 Task: Comment on the overall approach and design in a pull request.
Action: Mouse moved to (107, 471)
Screenshot: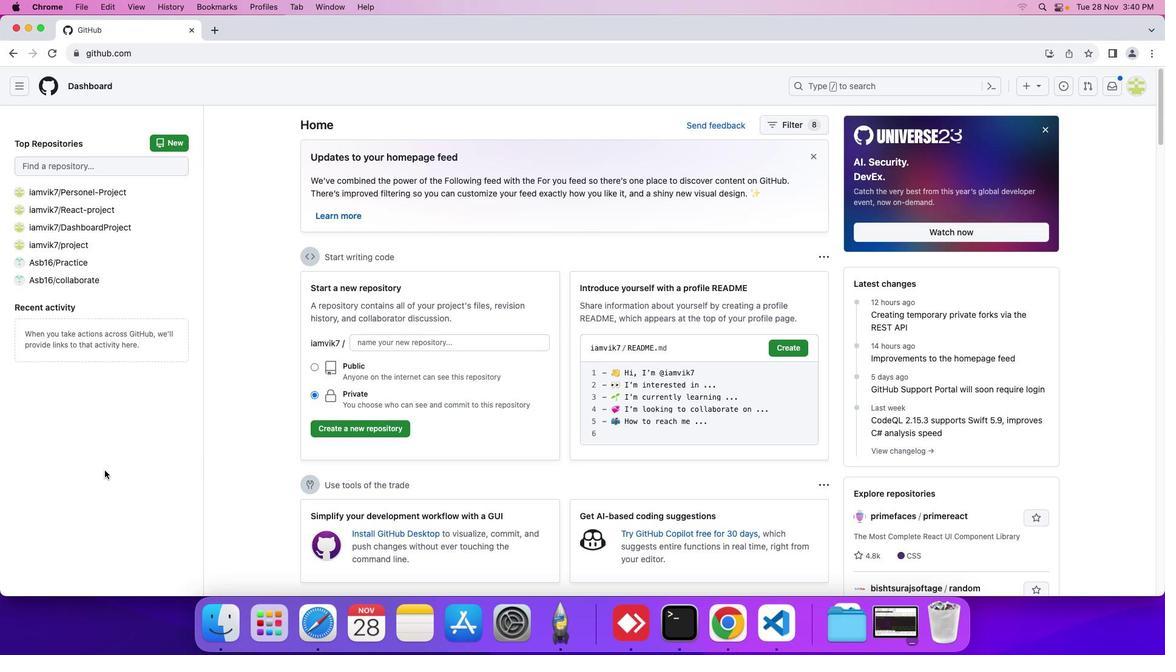 
Action: Mouse pressed left at (107, 471)
Screenshot: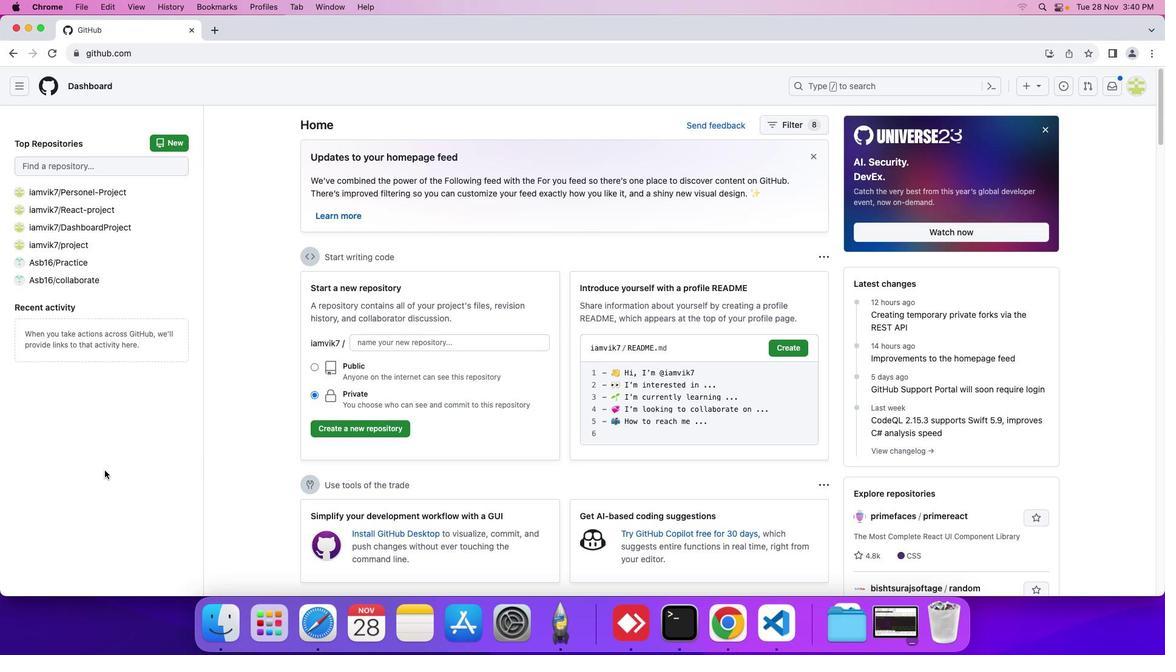 
Action: Mouse moved to (52, 210)
Screenshot: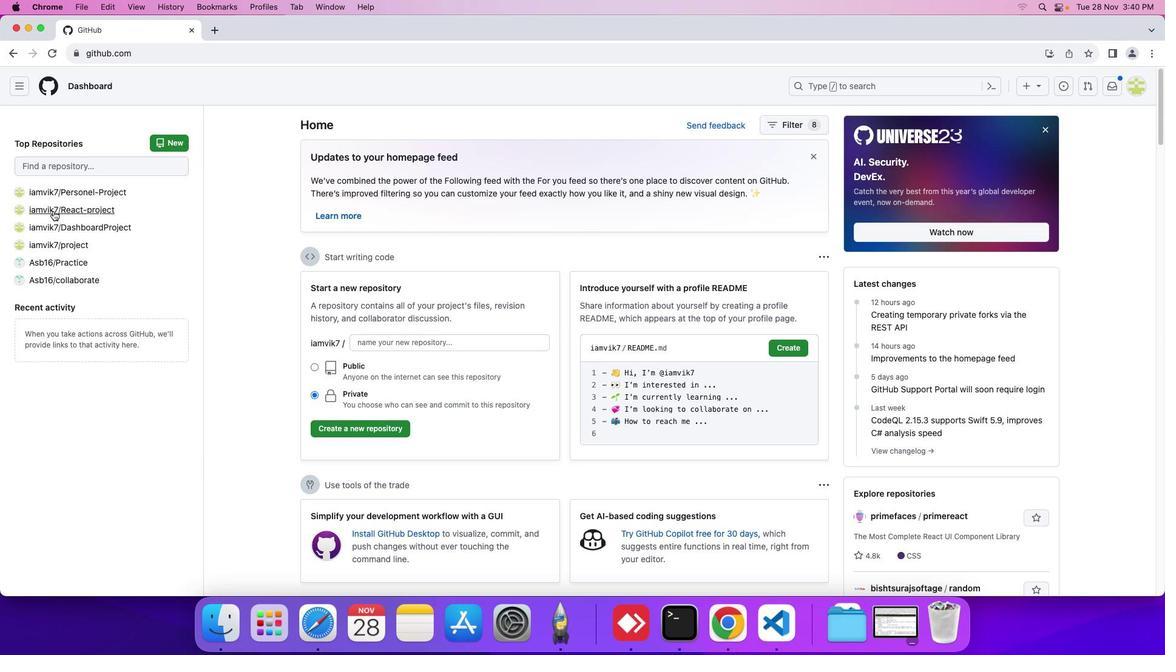 
Action: Mouse pressed left at (52, 210)
Screenshot: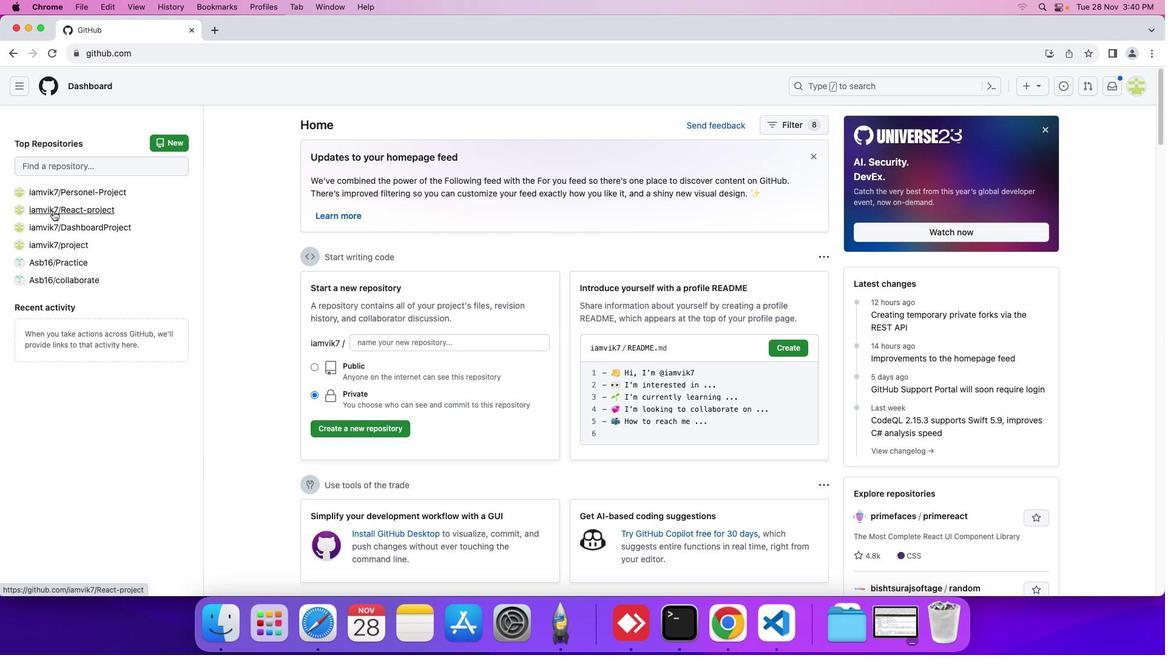 
Action: Mouse moved to (261, 191)
Screenshot: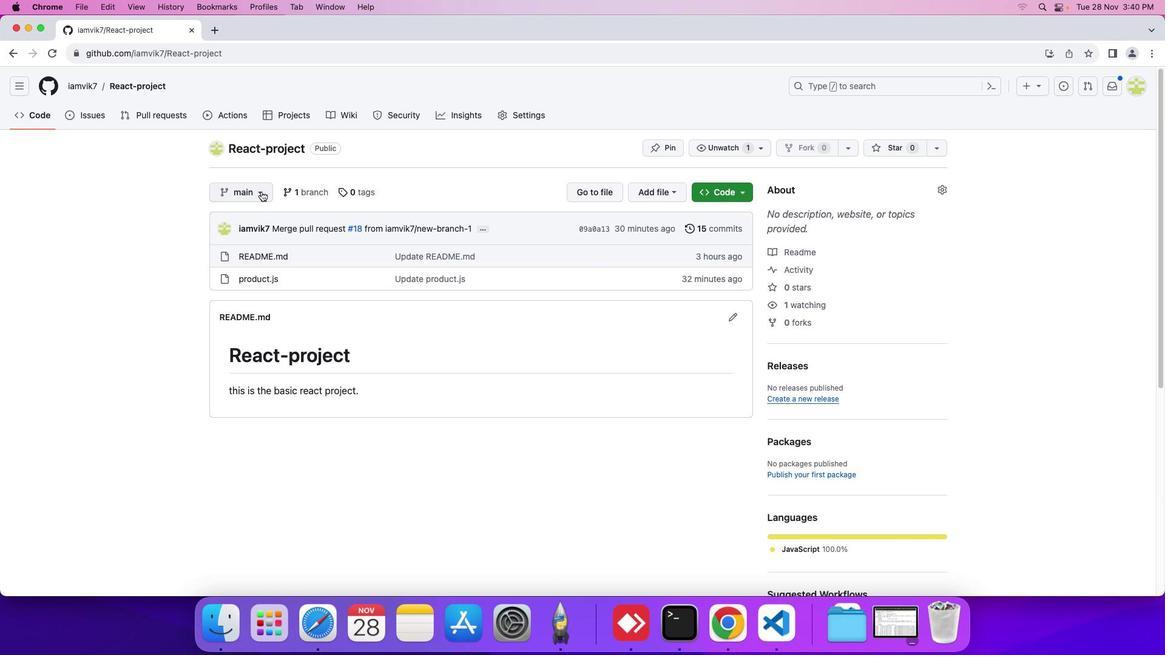 
Action: Mouse pressed left at (261, 191)
Screenshot: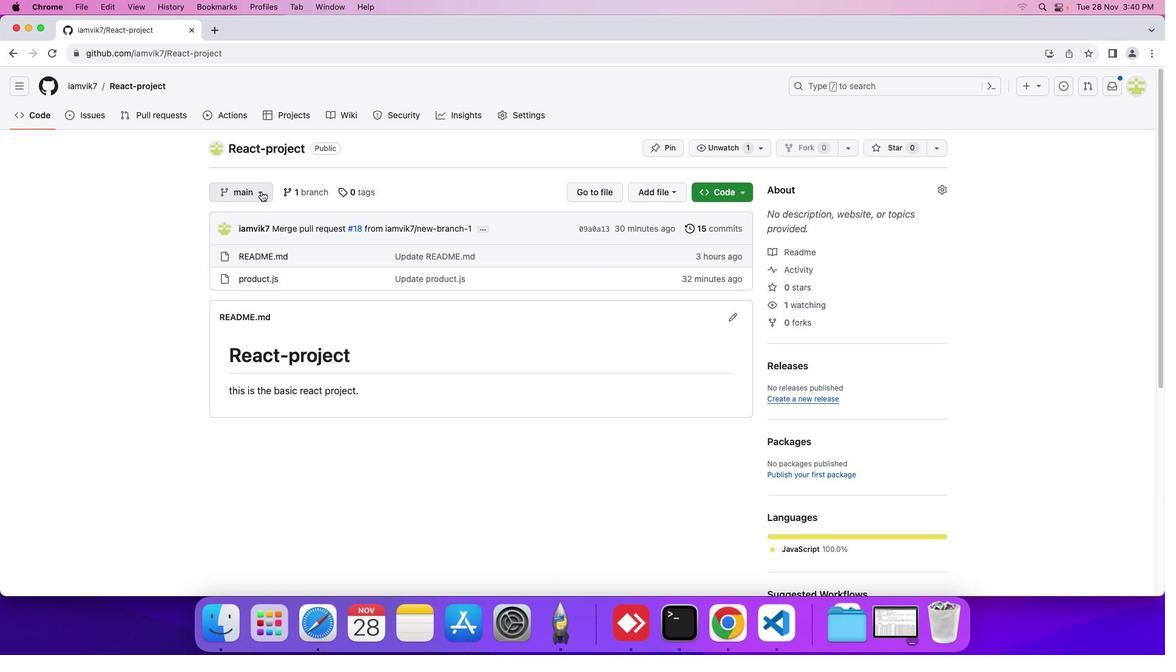 
Action: Mouse moved to (268, 232)
Screenshot: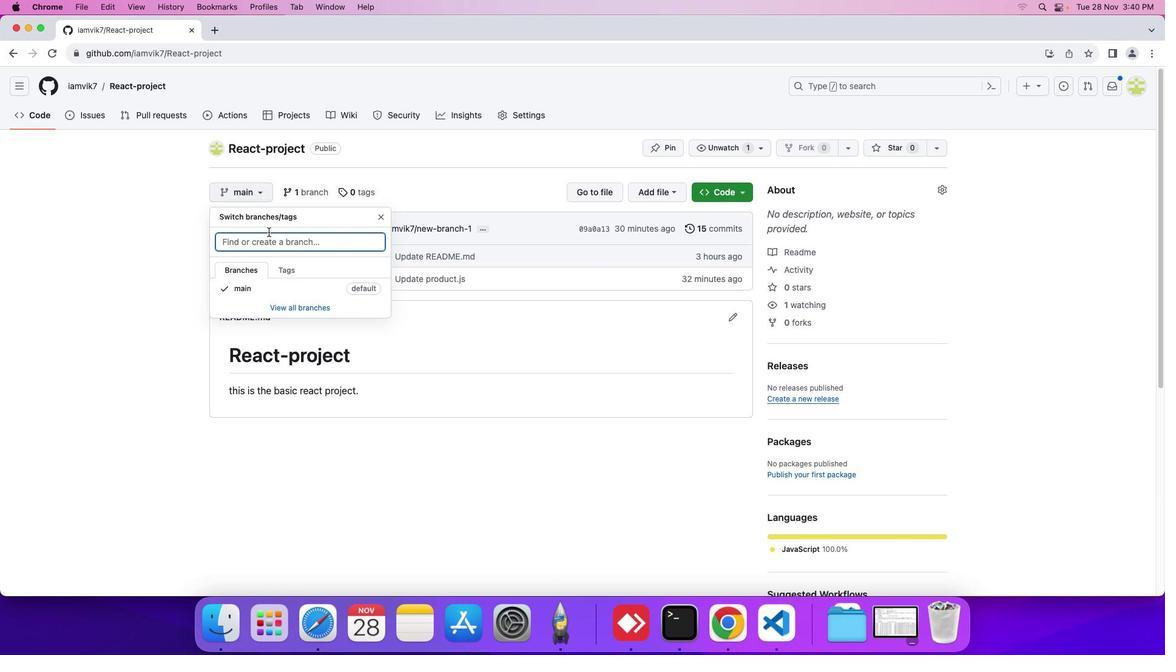 
Action: Key pressed 'n''e''w'
Screenshot: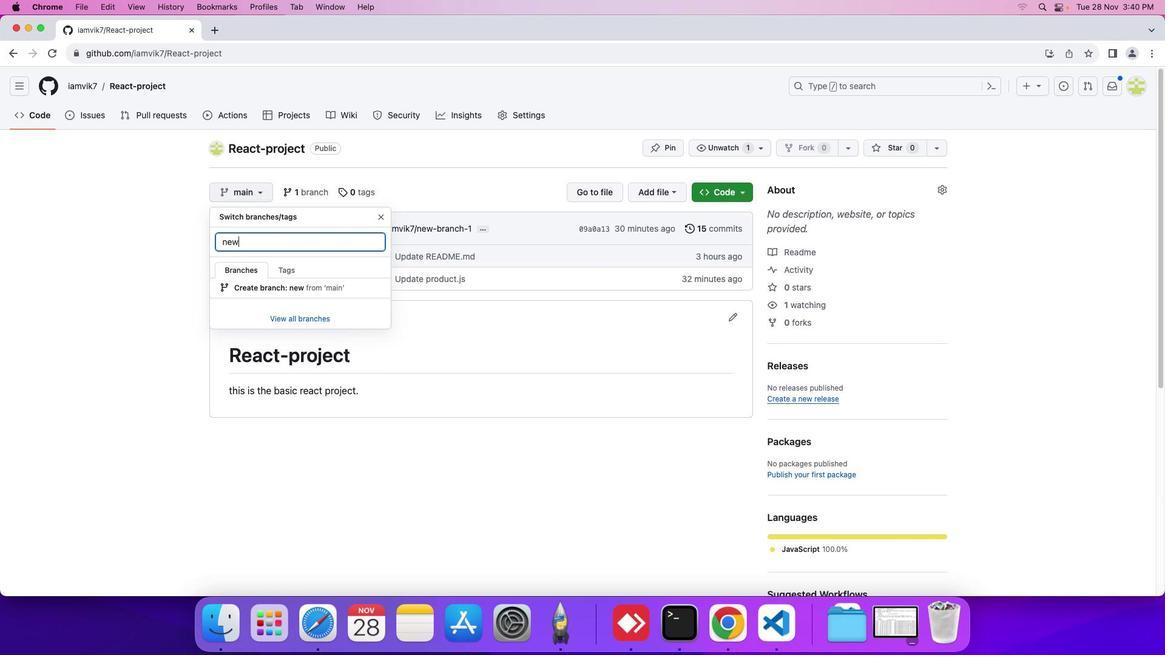 
Action: Mouse moved to (278, 285)
Screenshot: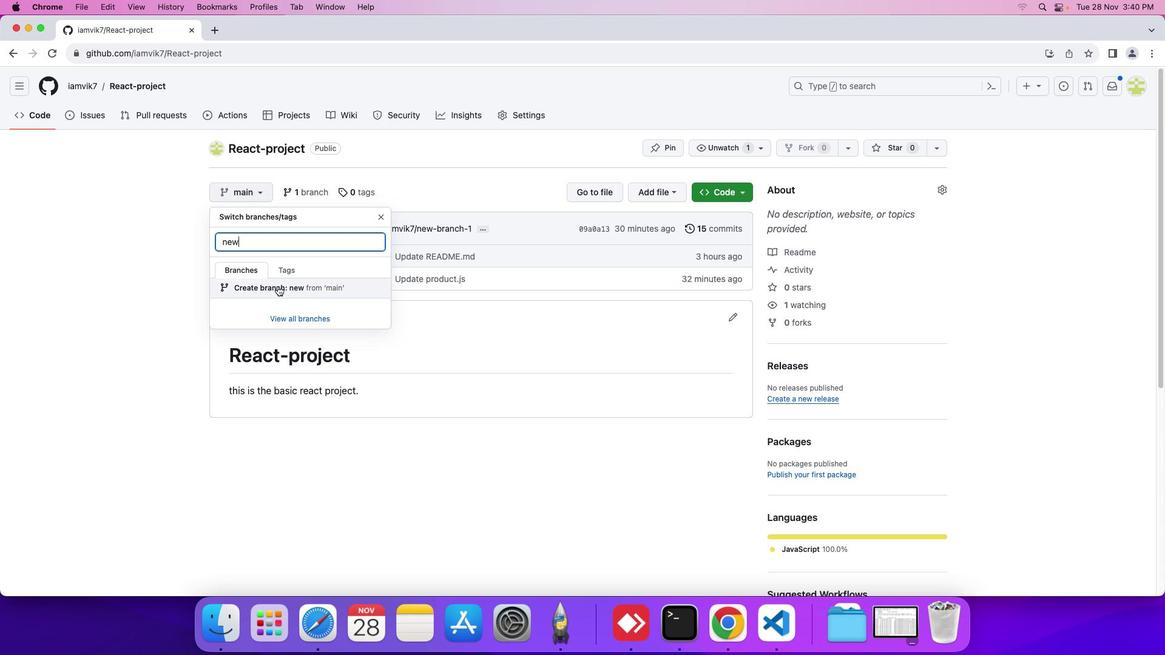 
Action: Mouse pressed left at (278, 285)
Screenshot: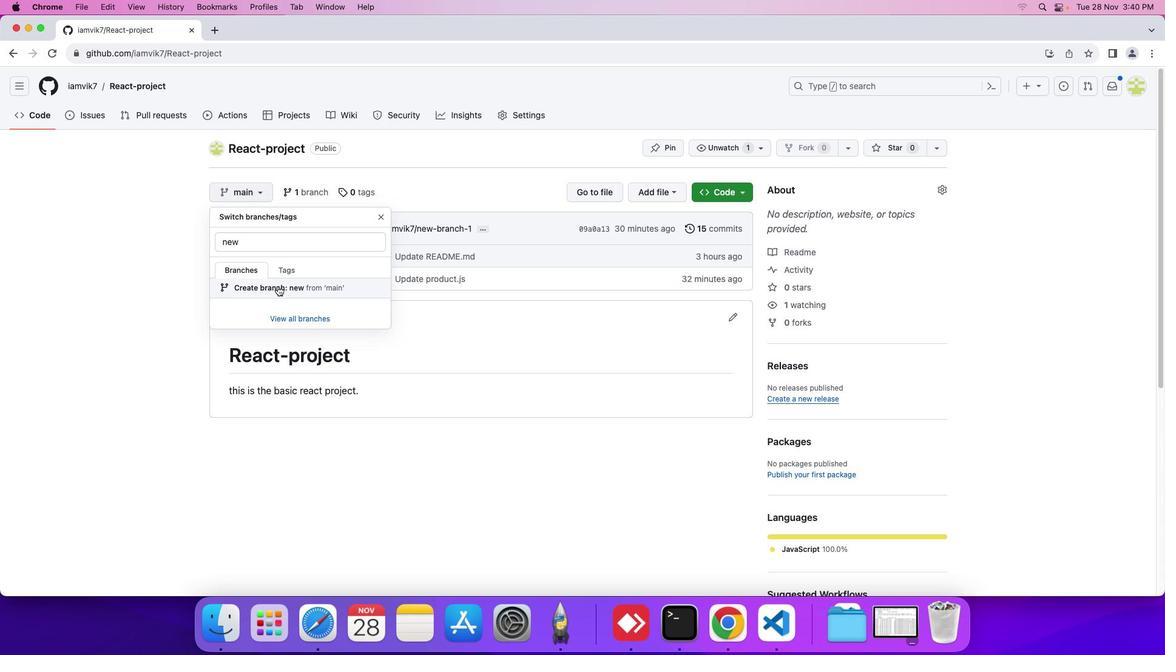 
Action: Mouse moved to (261, 358)
Screenshot: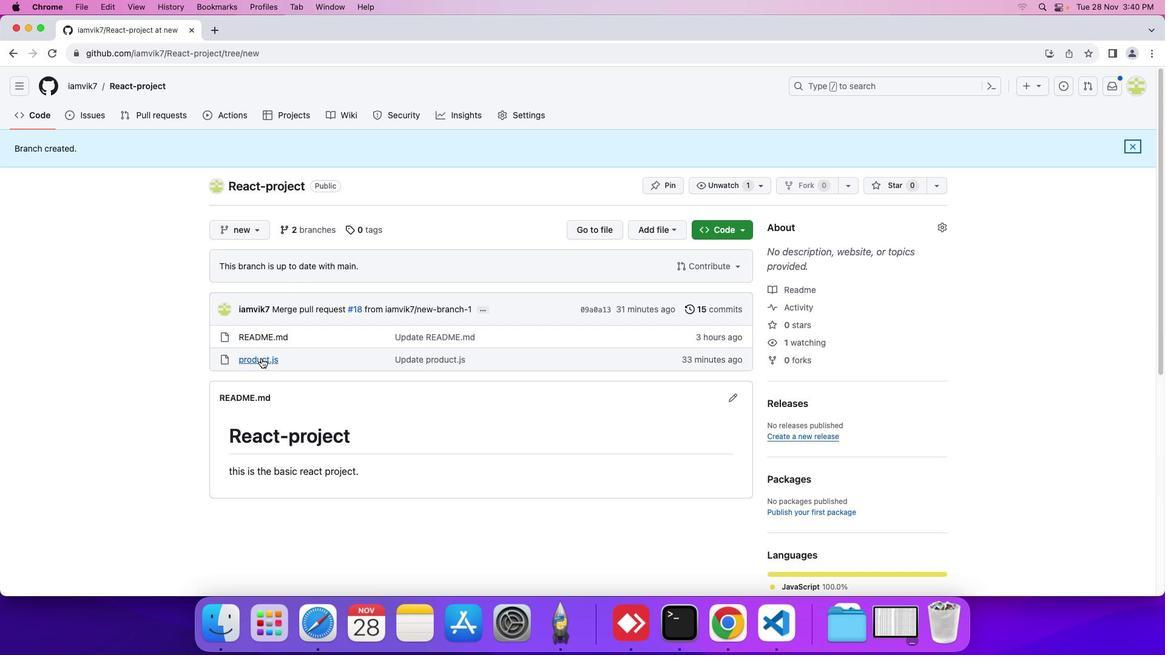
Action: Mouse pressed left at (261, 358)
Screenshot: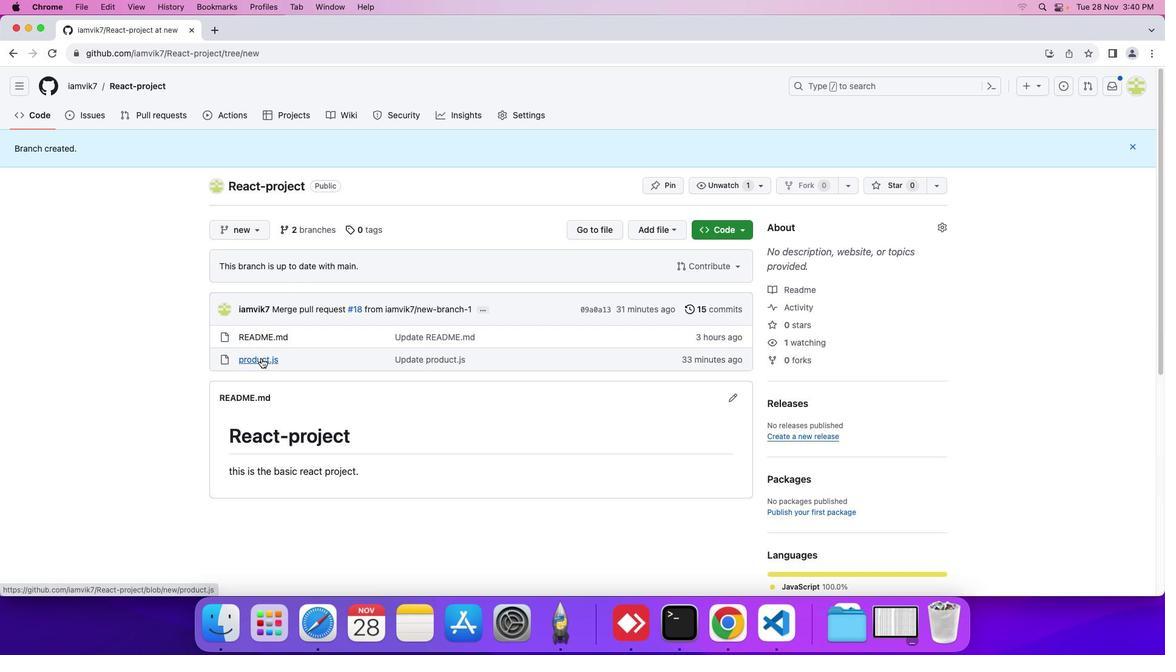 
Action: Mouse moved to (852, 216)
Screenshot: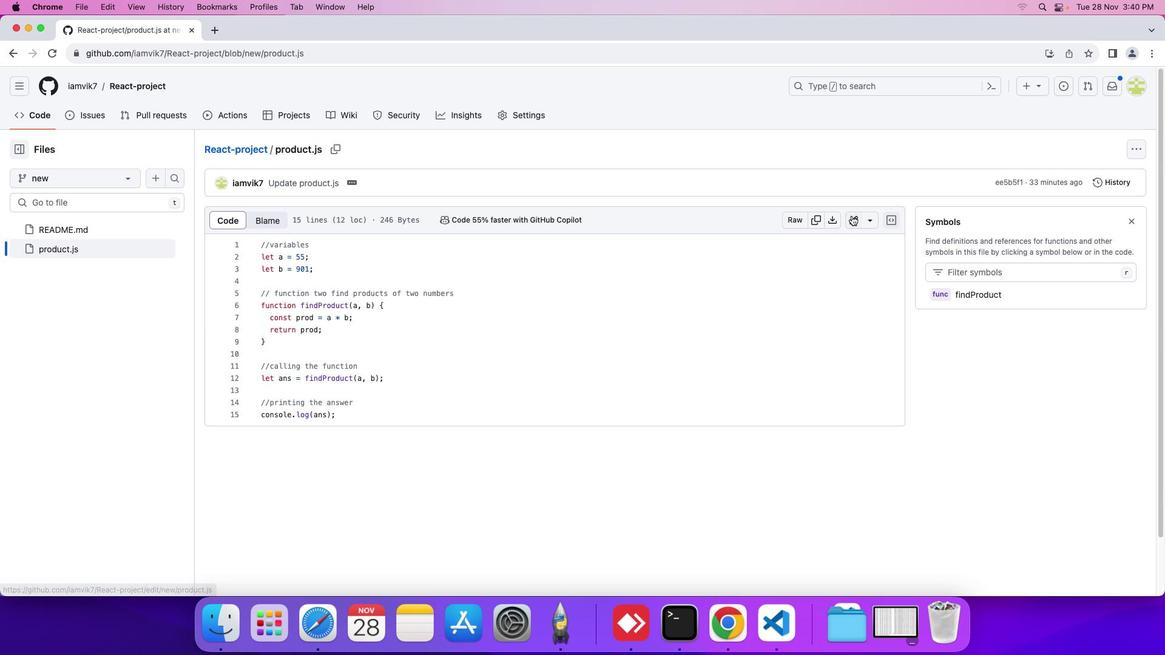 
Action: Mouse pressed left at (852, 216)
Screenshot: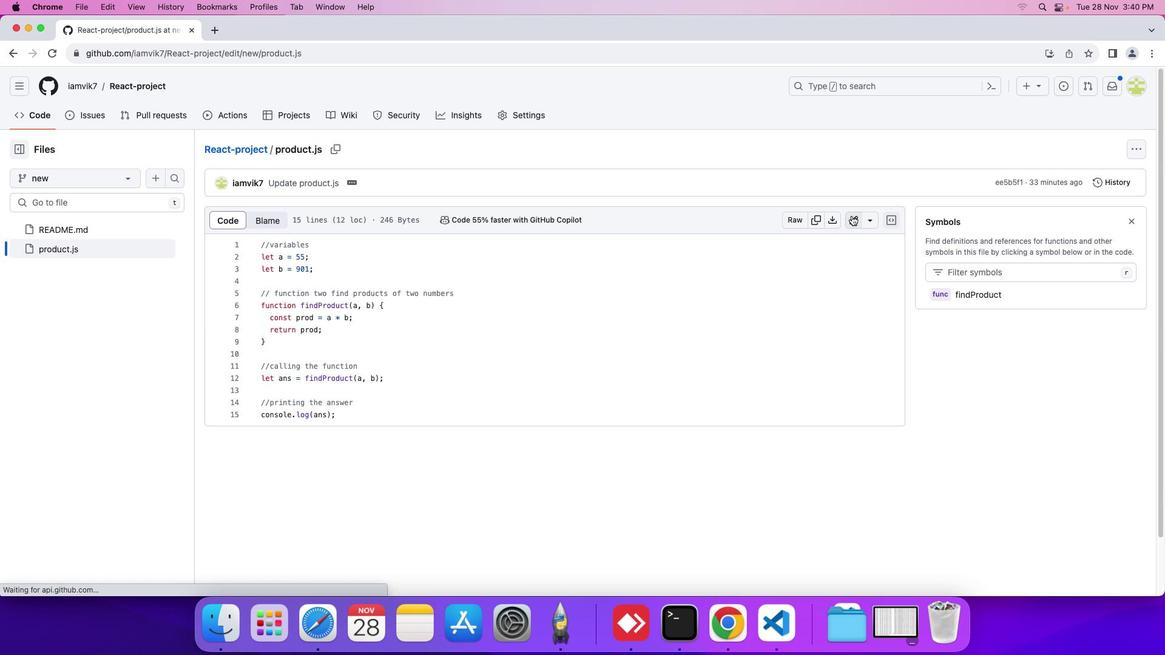 
Action: Mouse moved to (292, 231)
Screenshot: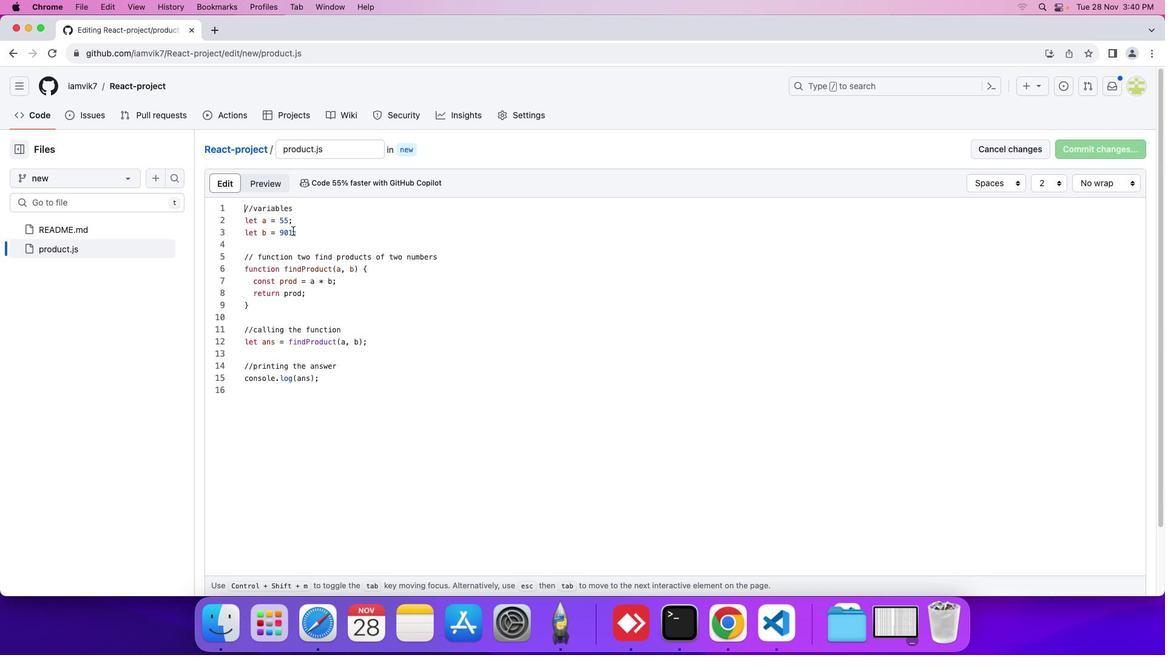 
Action: Mouse pressed left at (292, 231)
Screenshot: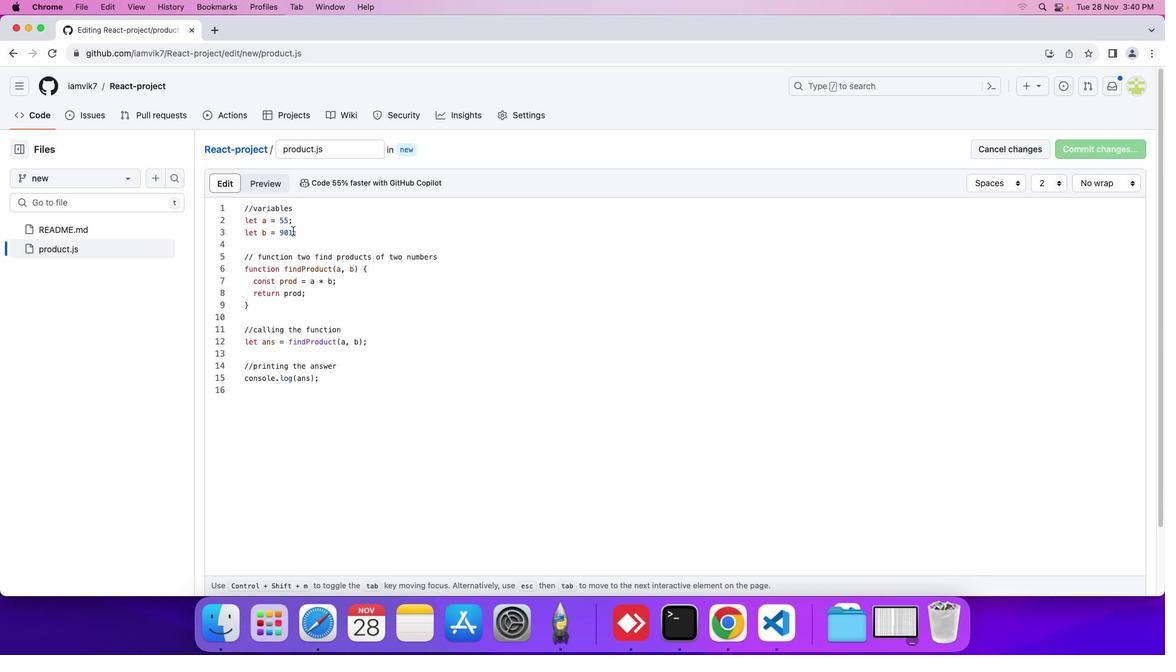 
Action: Mouse moved to (287, 221)
Screenshot: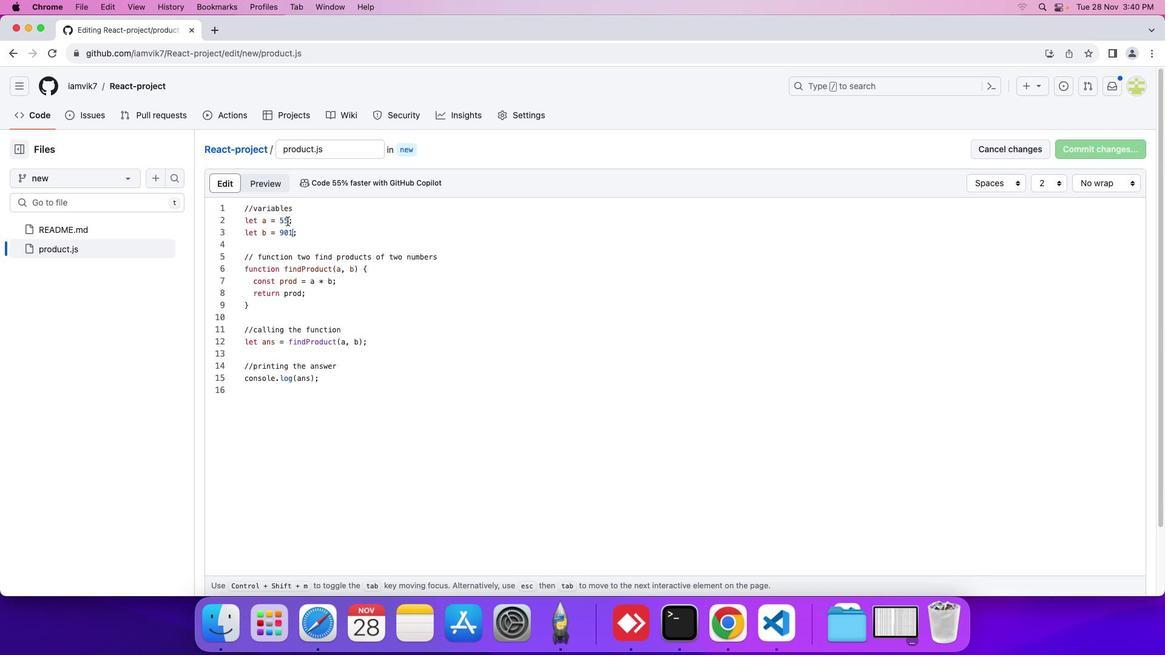 
Action: Mouse pressed left at (287, 221)
Screenshot: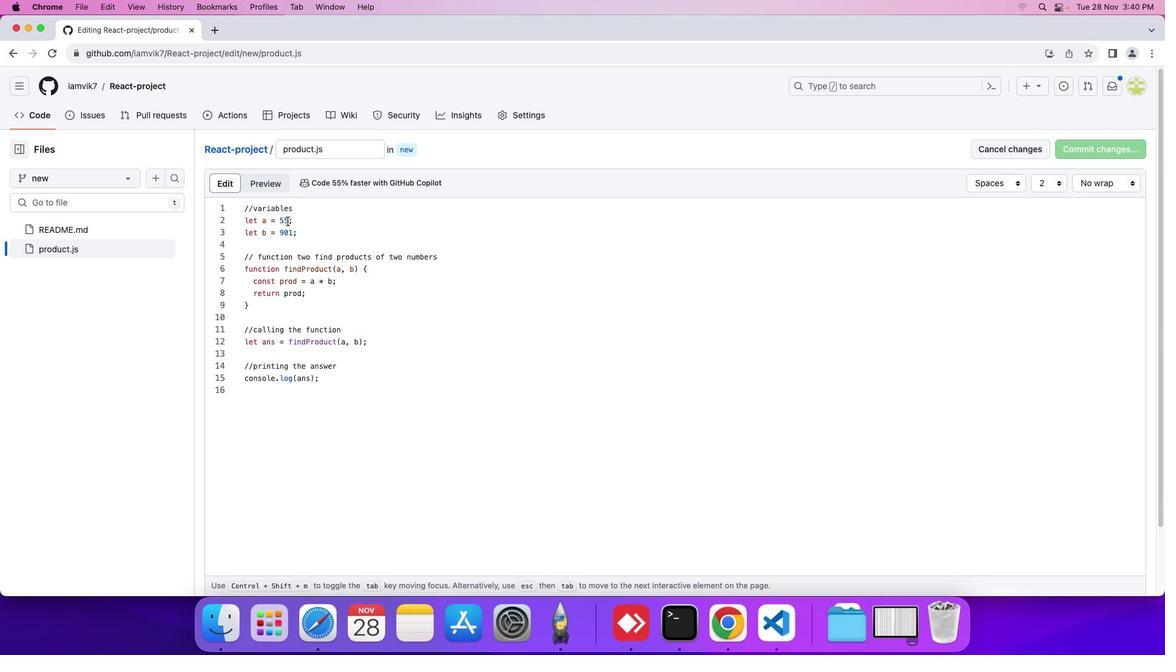 
Action: Mouse moved to (287, 221)
Screenshot: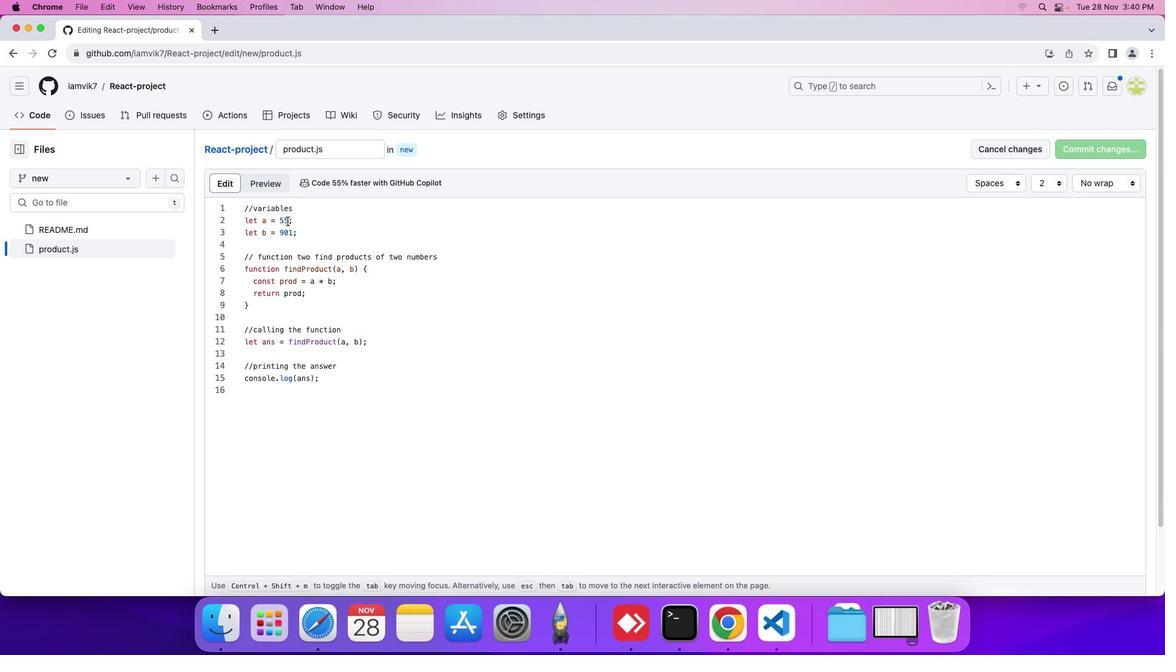 
Action: Key pressed Key.backspaceKey.backspace
Screenshot: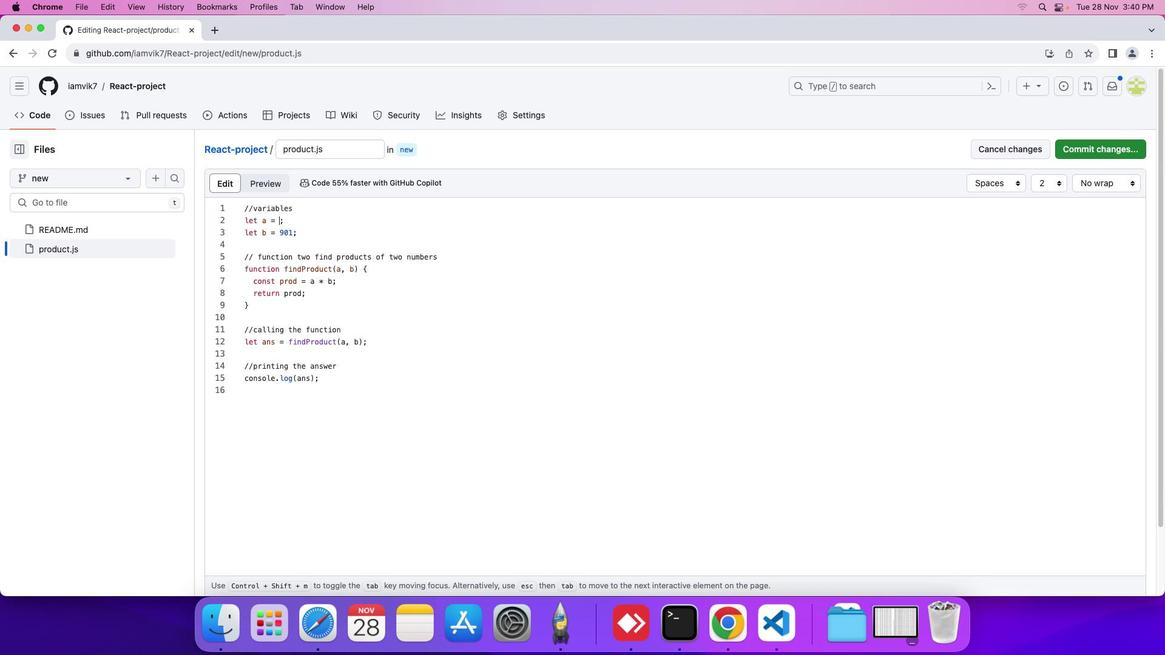 
Action: Mouse moved to (287, 221)
Screenshot: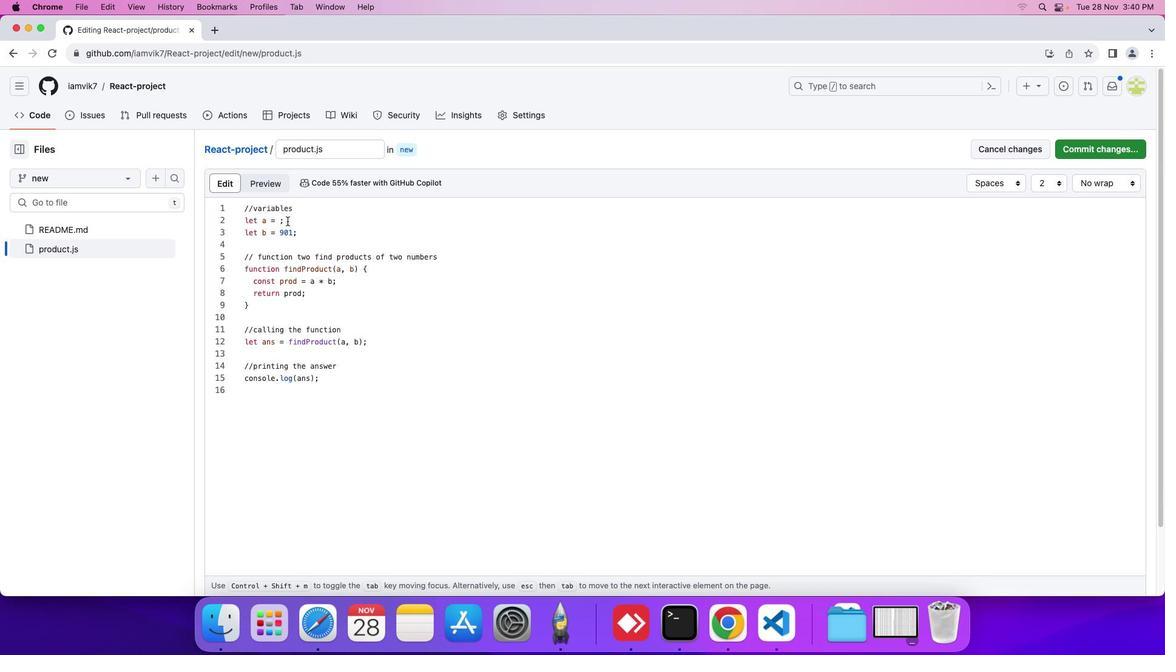 
Action: Key pressed '1''1''0'
Screenshot: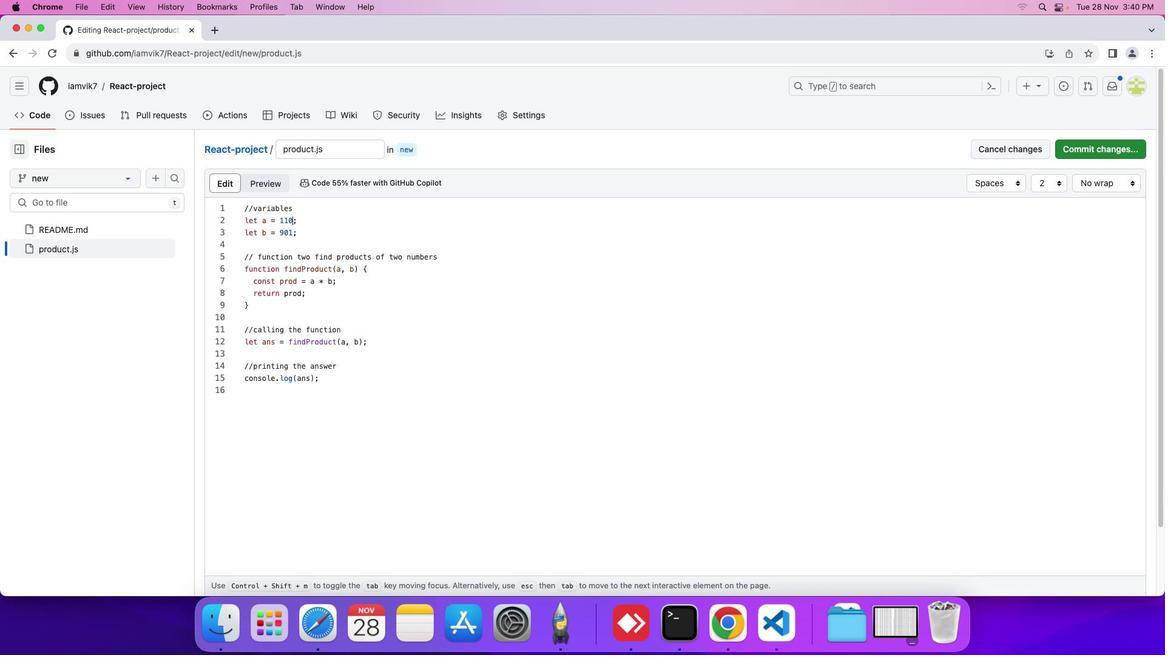 
Action: Mouse moved to (292, 230)
Screenshot: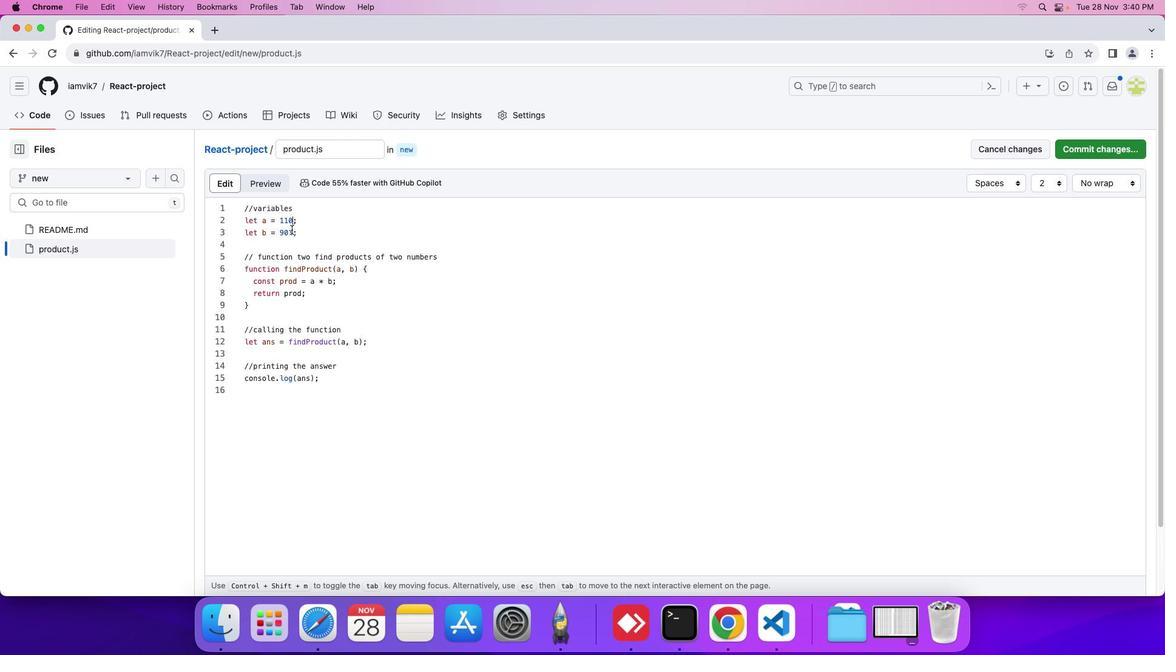 
Action: Mouse pressed left at (292, 230)
Screenshot: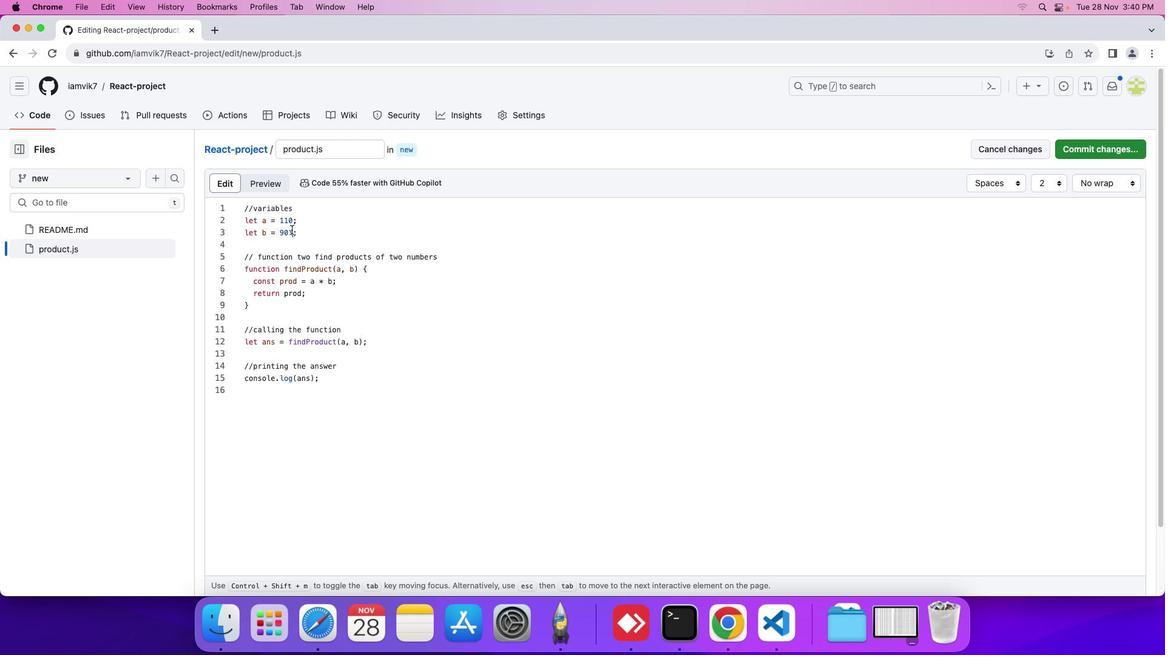 
Action: Key pressed Key.backspaceKey.backspaceKey.backspace'2''0''1'
Screenshot: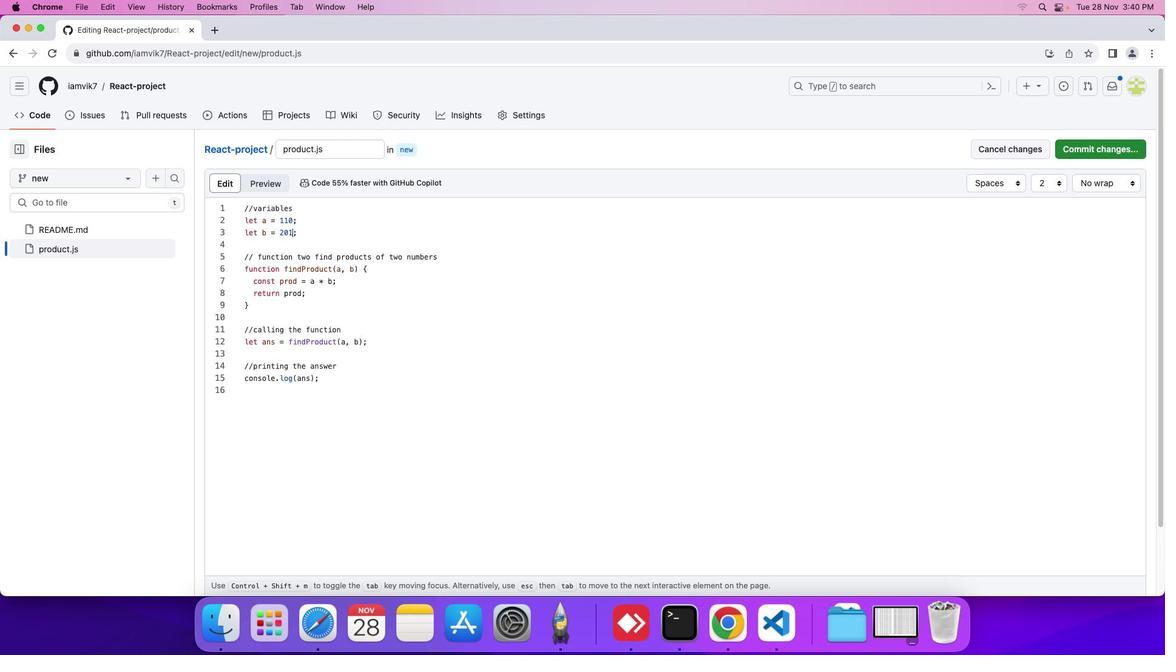 
Action: Mouse moved to (1087, 148)
Screenshot: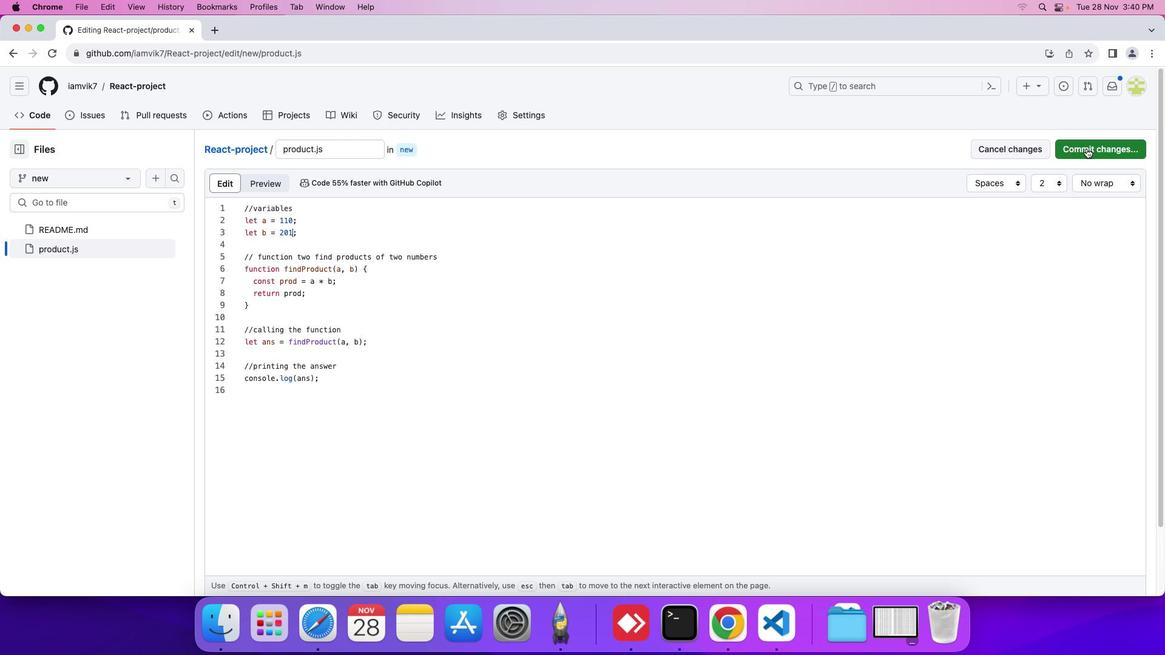 
Action: Mouse pressed left at (1087, 148)
Screenshot: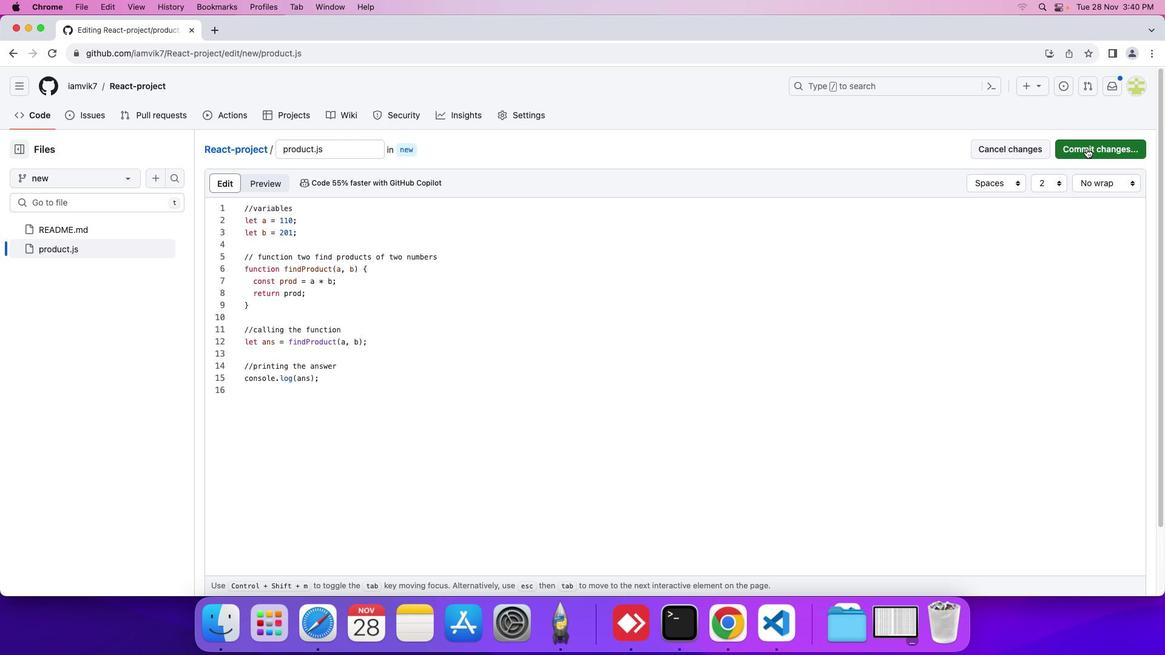 
Action: Mouse moved to (507, 298)
Screenshot: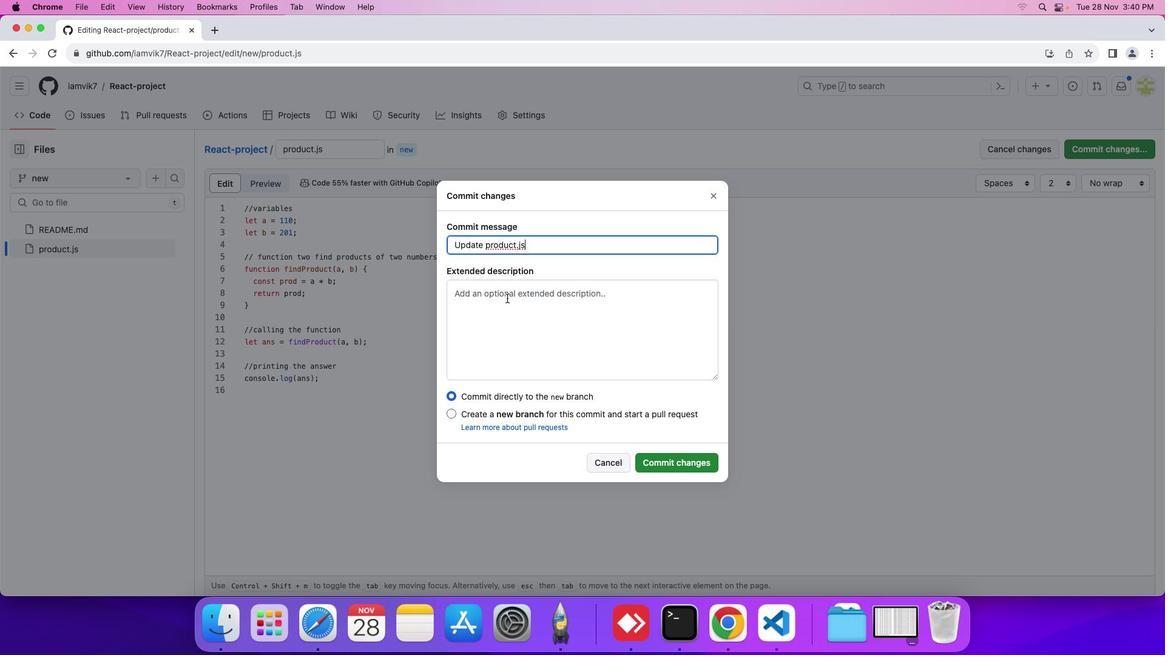 
Action: Mouse pressed left at (507, 298)
Screenshot: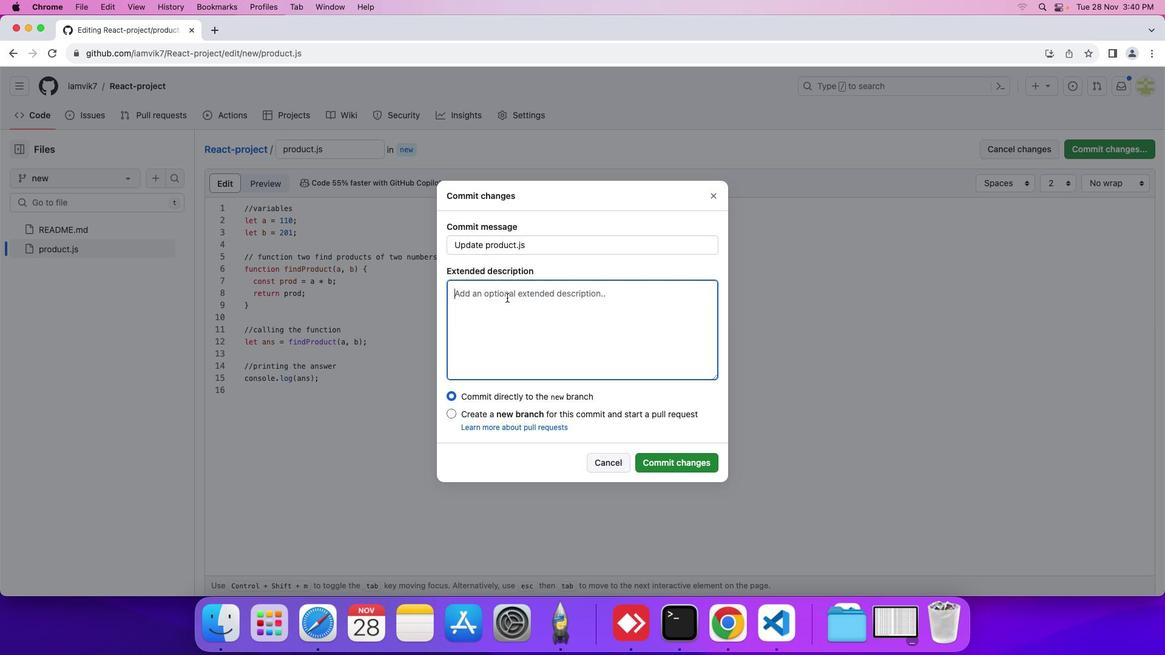 
Action: Mouse moved to (498, 295)
Screenshot: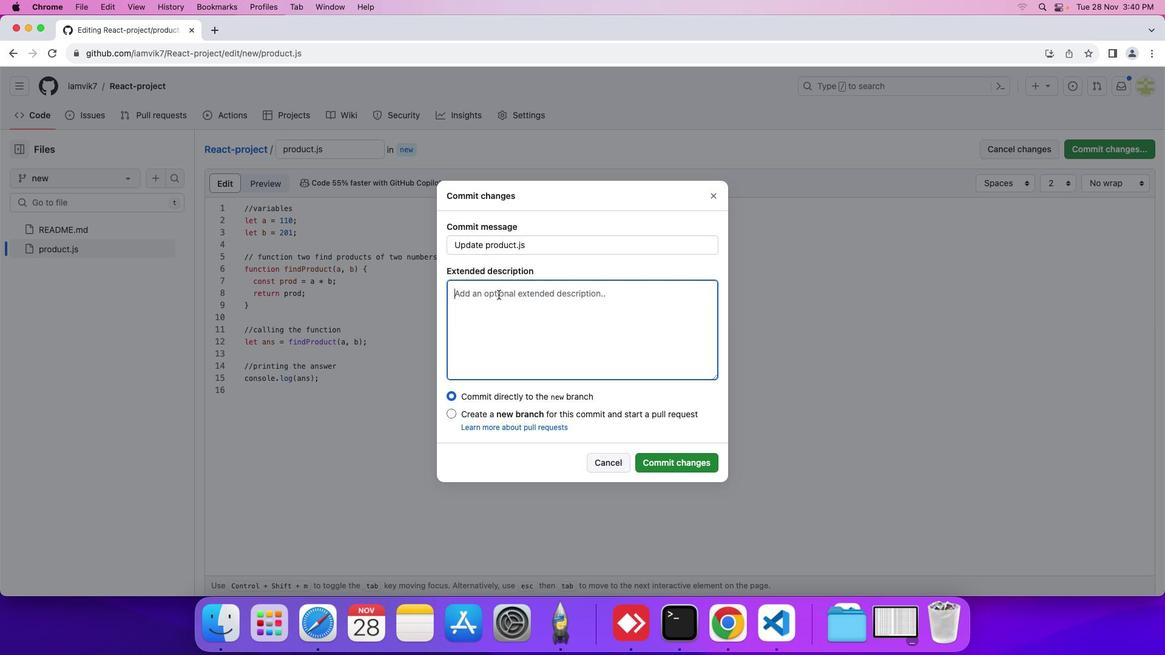 
Action: Key pressed Key.shift'U''p''d''a''t''i''n''g'Key.space't''h''e'Key.space'v''a''l''u''e''s'Key.space'o''f'Key.space't''h''e'Key.space'v''a''r''i''a''b''l''e''s'Key.space'g''f'Key.backspace'f'Key.backspaceKey.backspace'f''o''r'Key.space'c''h''a''m'Key.backspace'n''g''i''m''g'Key.backspaceKey.backspaceKey.backspaceKey.backspaceKey.backspaceKey.backspaceKey.backspaceKey.backspace'p''e''r''f''o''r''m''i''n'Key.spaceKey.backspace'g'Key.space'm''u''l''t''i''p''l''i''a''c''t''i''o''n'Key.space'i''n'Key.leftKey.leftKey.leftKey.leftKey.leftKey.leftKey.leftKey.leftKey.backspaceKey.right'a'Key.downKey.backspaceKey.backspace'o''n'Key.space'd''i''f''f''r''e'Key.backspaceKey.backspace'e''r''e''n''t'Key.space'n''u''m''b''e''r''a'Key.backspace's''.'
Screenshot: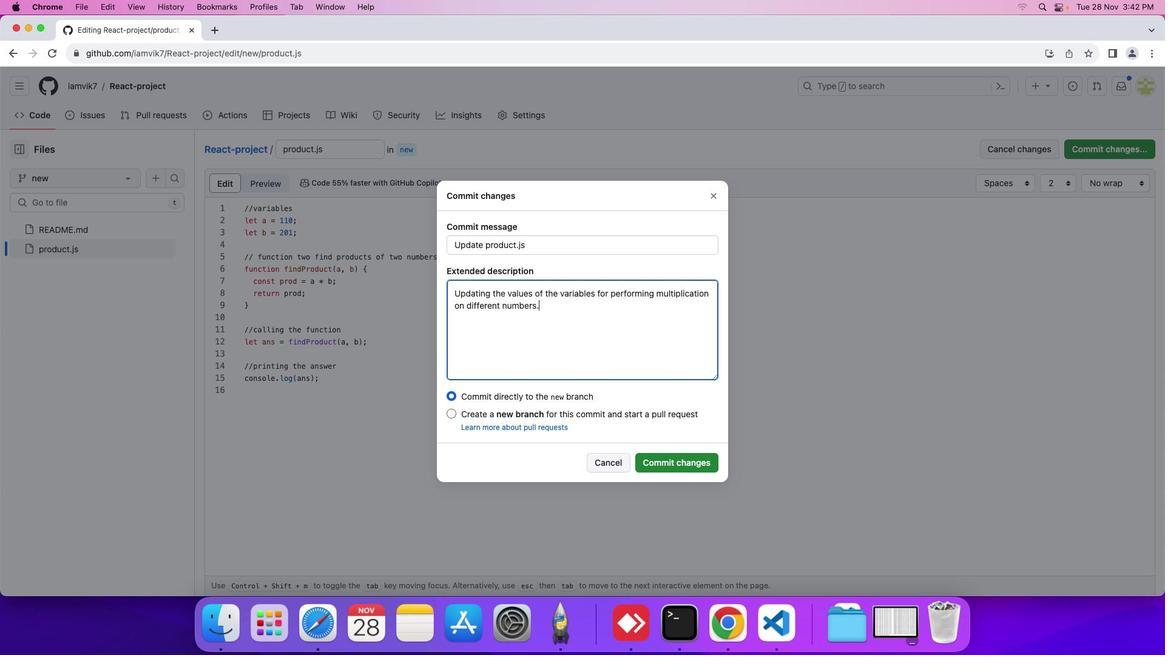 
Action: Mouse moved to (654, 459)
Screenshot: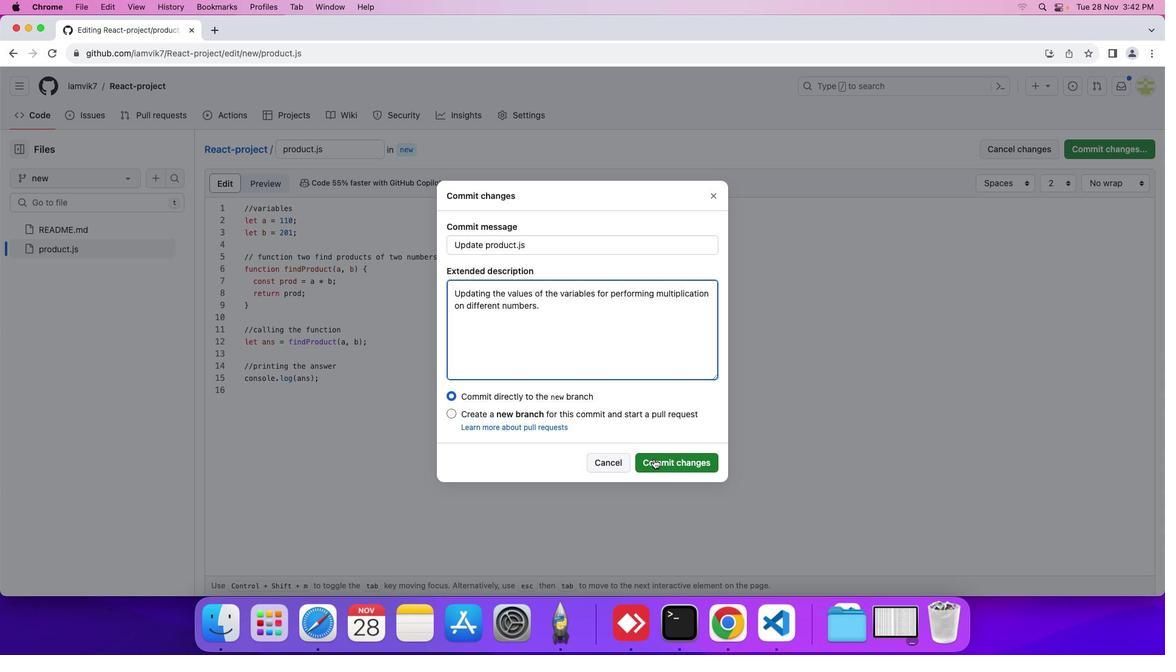 
Action: Mouse pressed left at (654, 459)
Screenshot: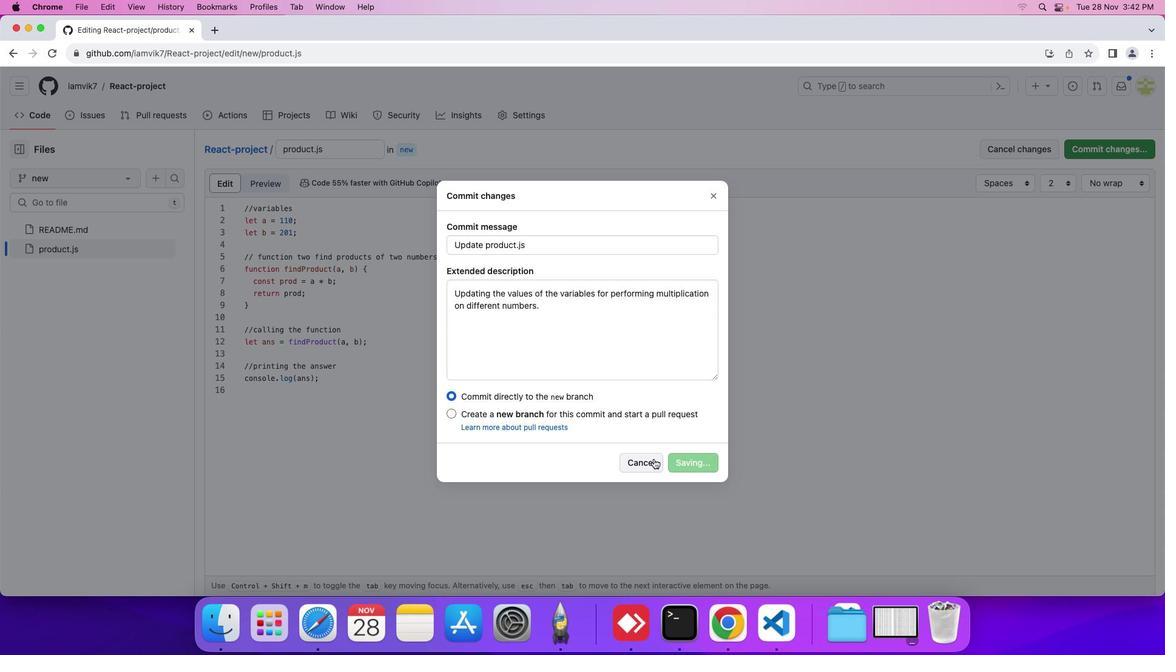 
Action: Mouse moved to (28, 122)
Screenshot: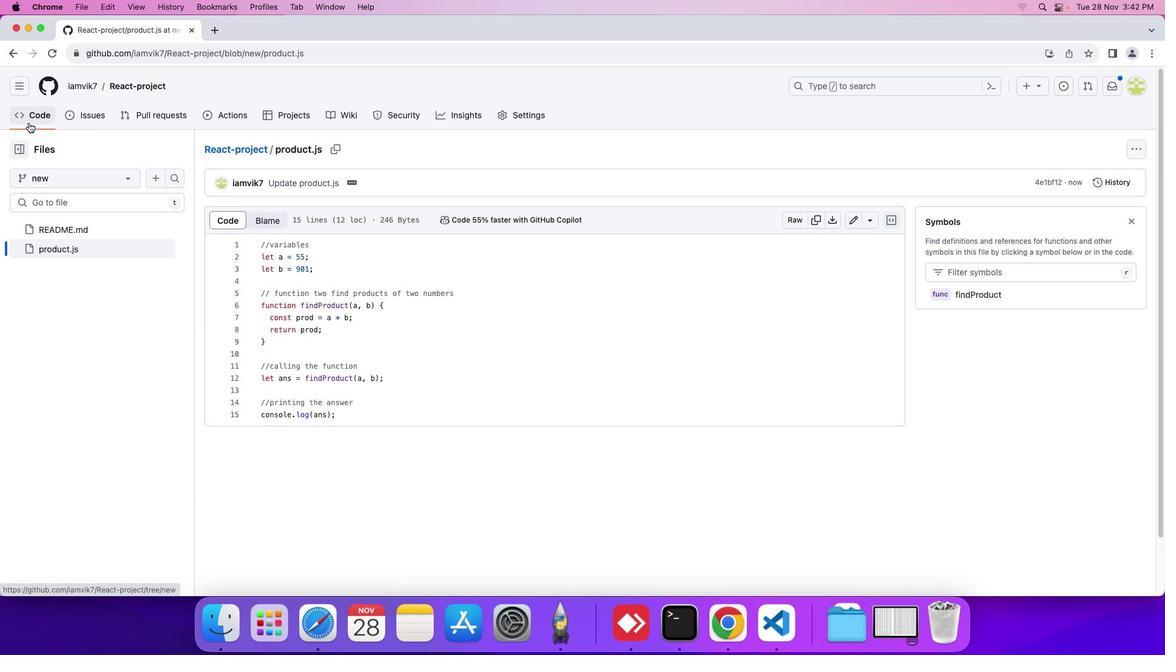 
Action: Mouse pressed left at (28, 122)
Screenshot: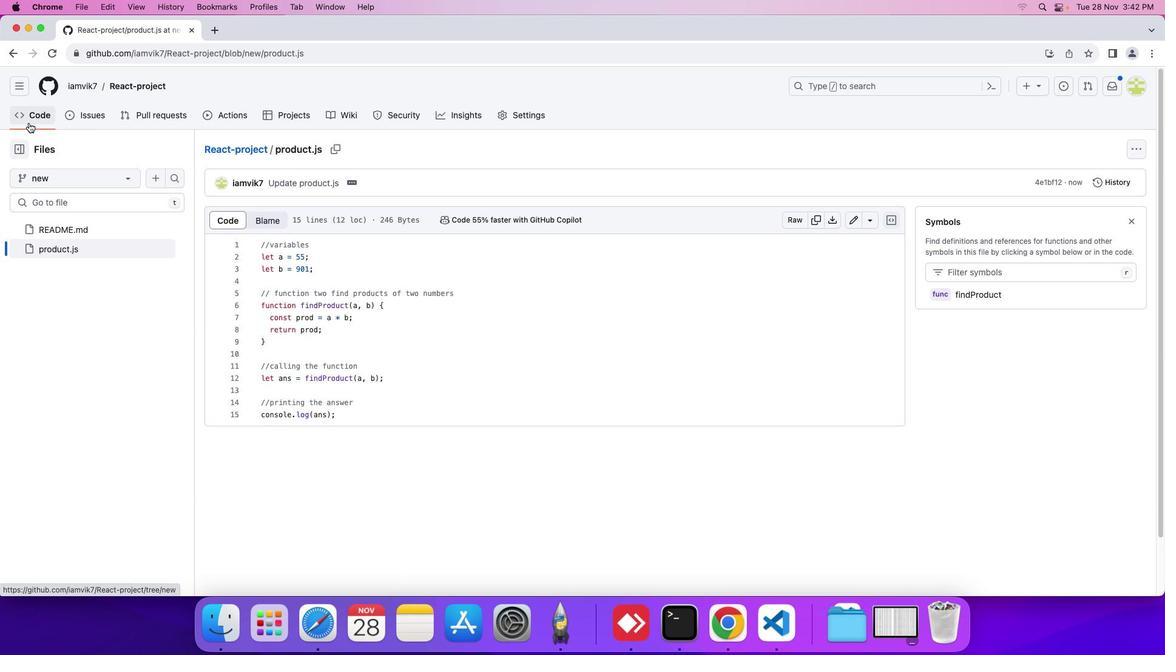 
Action: Mouse moved to (312, 227)
Screenshot: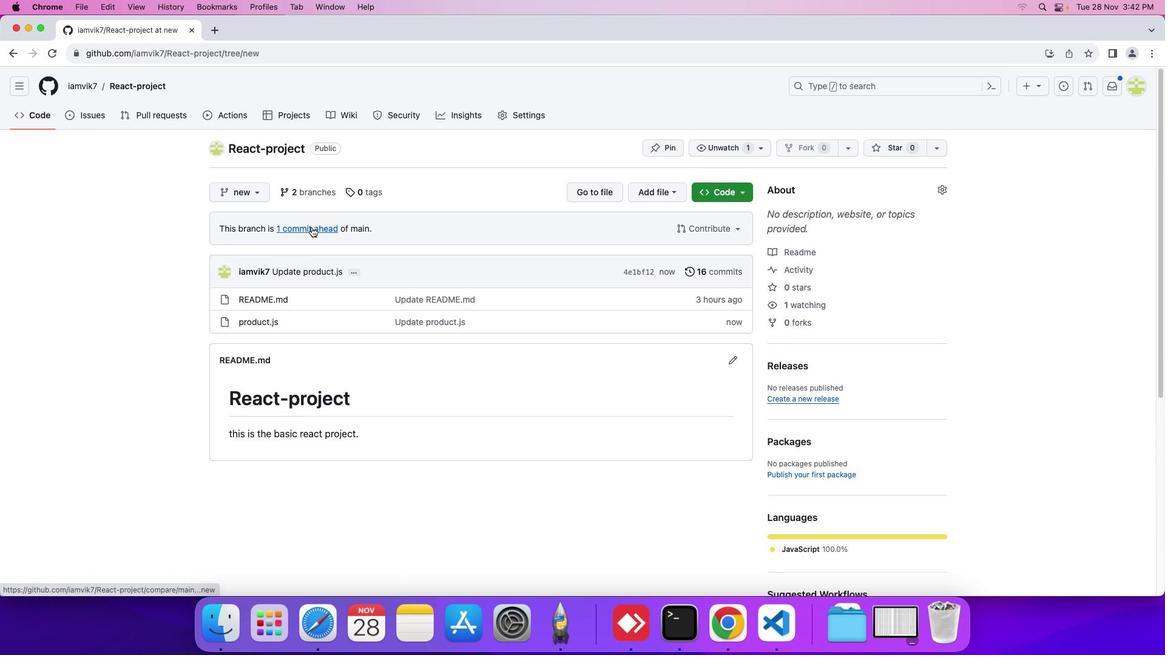 
Action: Mouse pressed left at (312, 227)
Screenshot: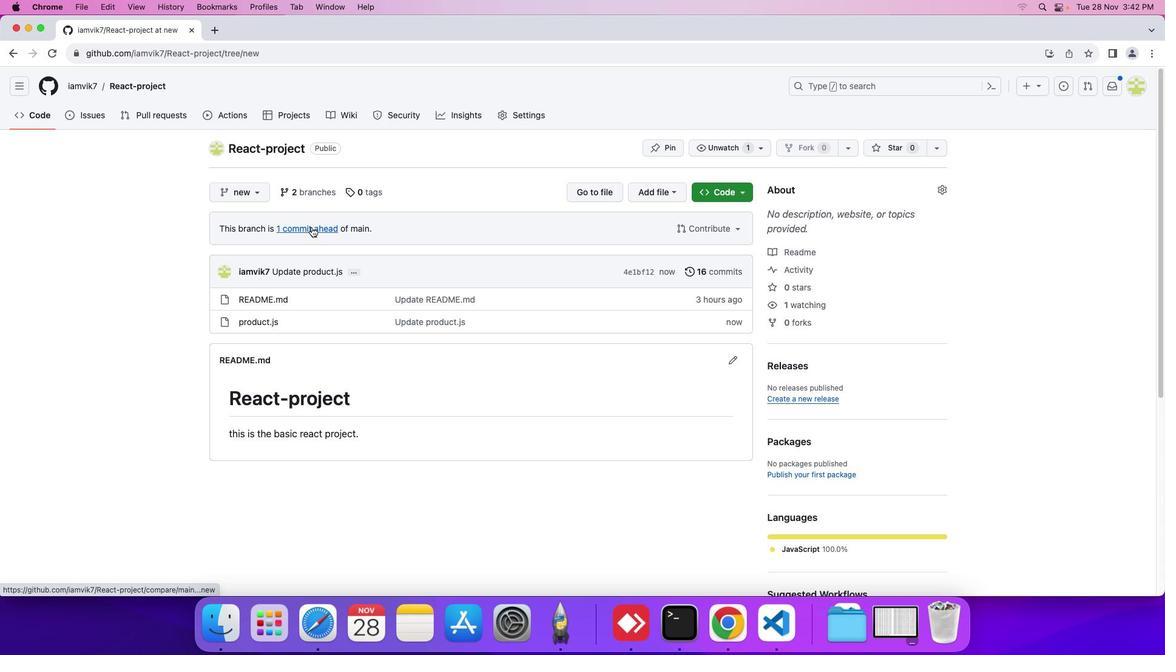 
Action: Mouse moved to (845, 252)
Screenshot: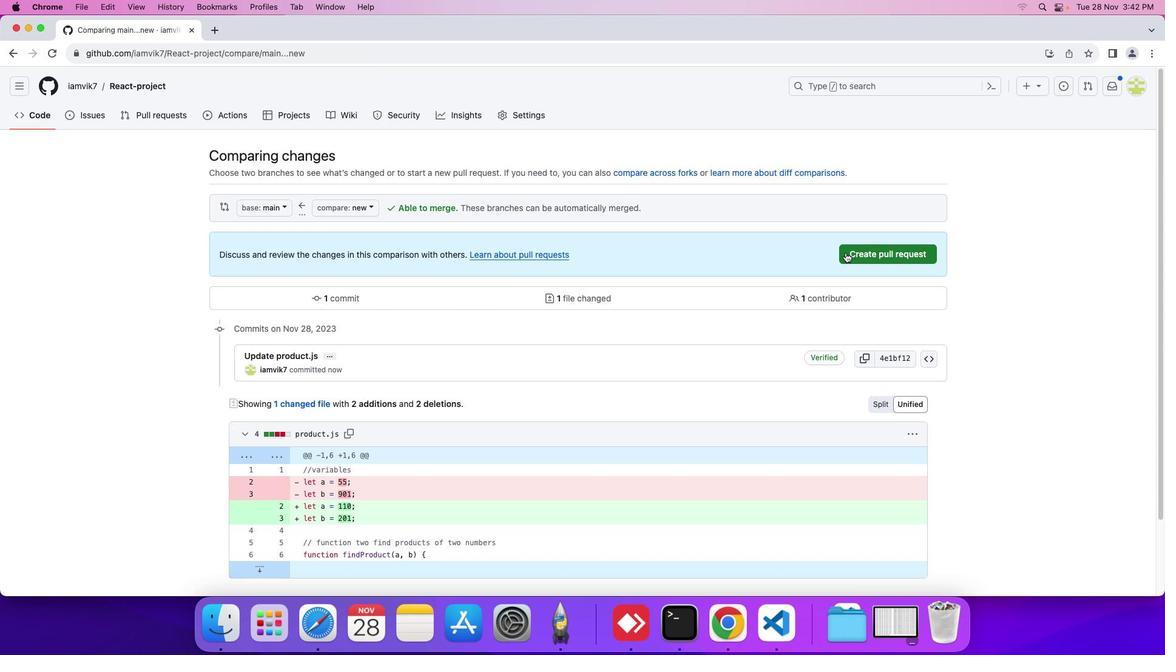 
Action: Mouse pressed left at (845, 252)
Screenshot: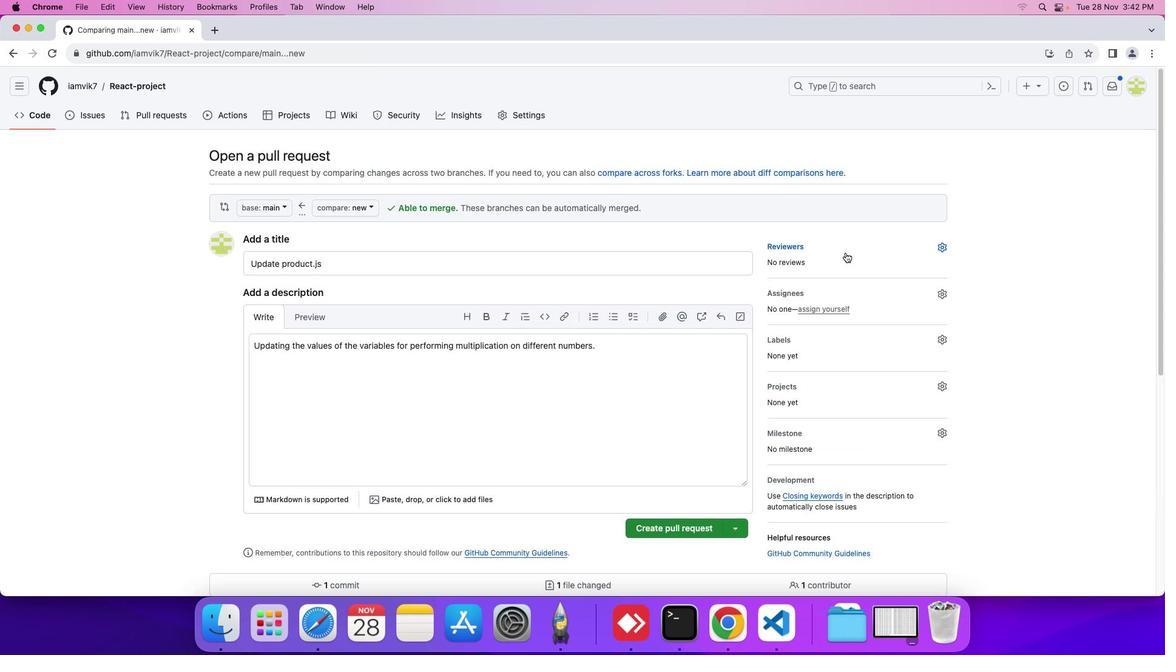 
Action: Mouse moved to (699, 526)
Screenshot: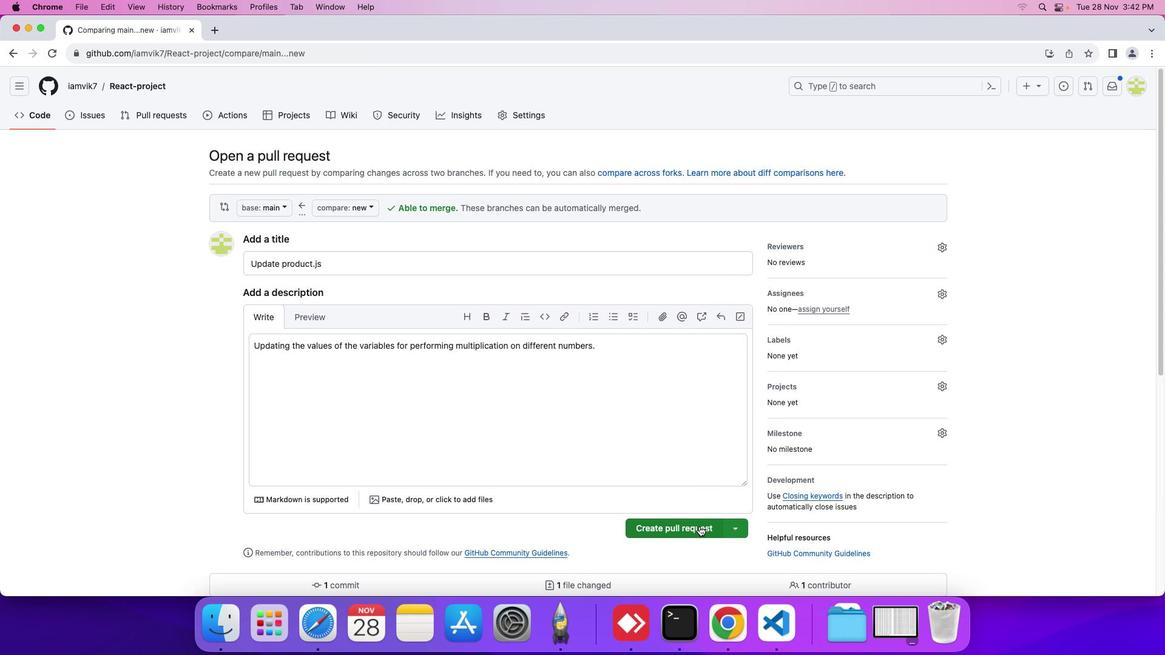 
Action: Mouse pressed left at (699, 526)
Screenshot: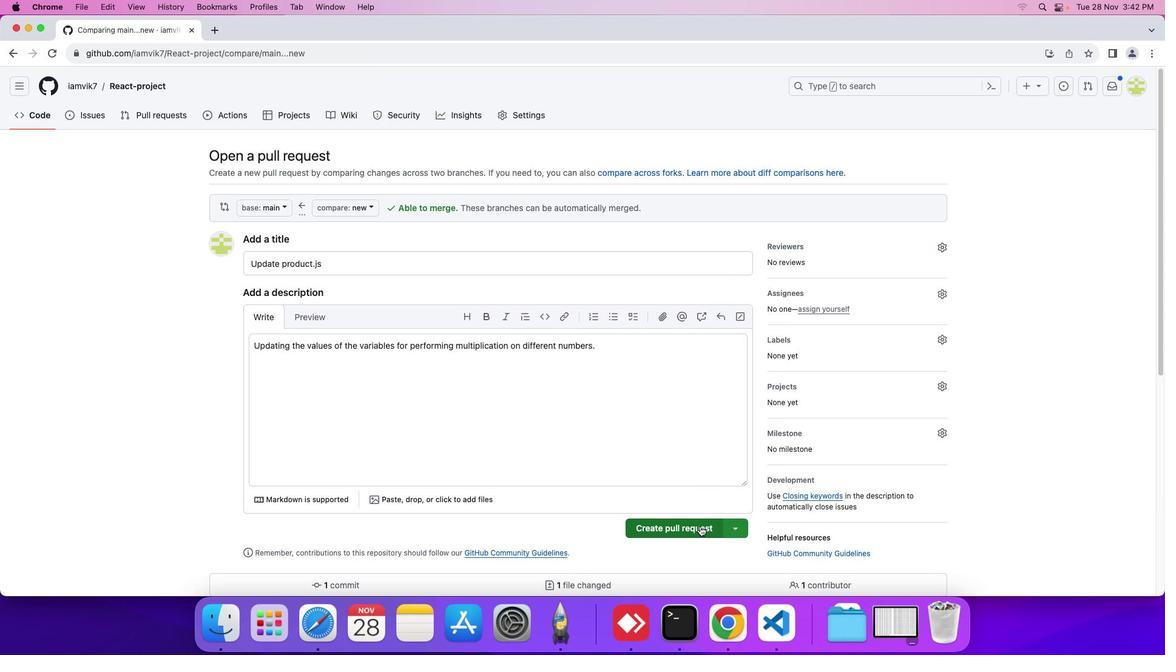 
Action: Mouse moved to (527, 222)
Screenshot: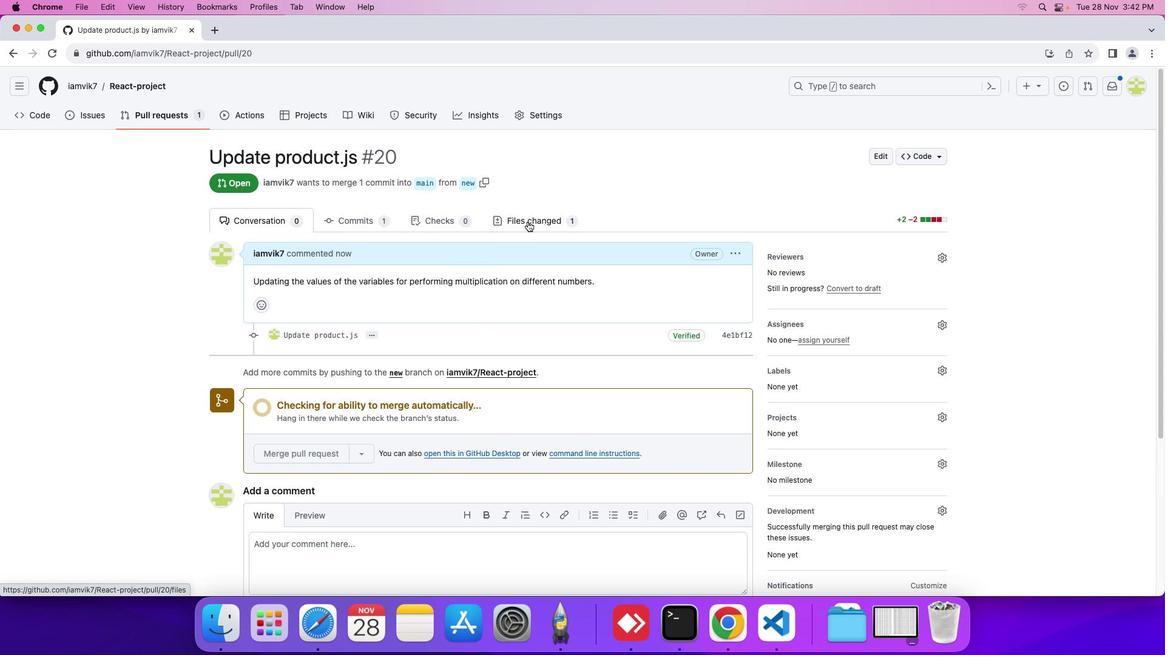 
Action: Mouse pressed left at (527, 222)
Screenshot: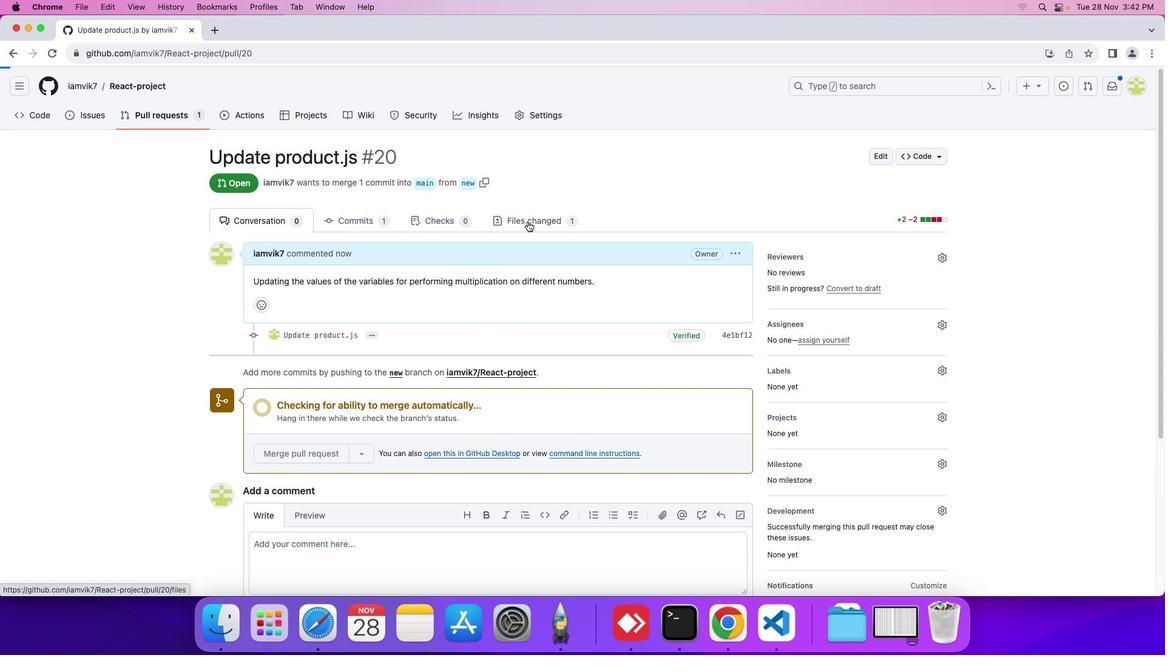 
Action: Mouse moved to (163, 381)
Screenshot: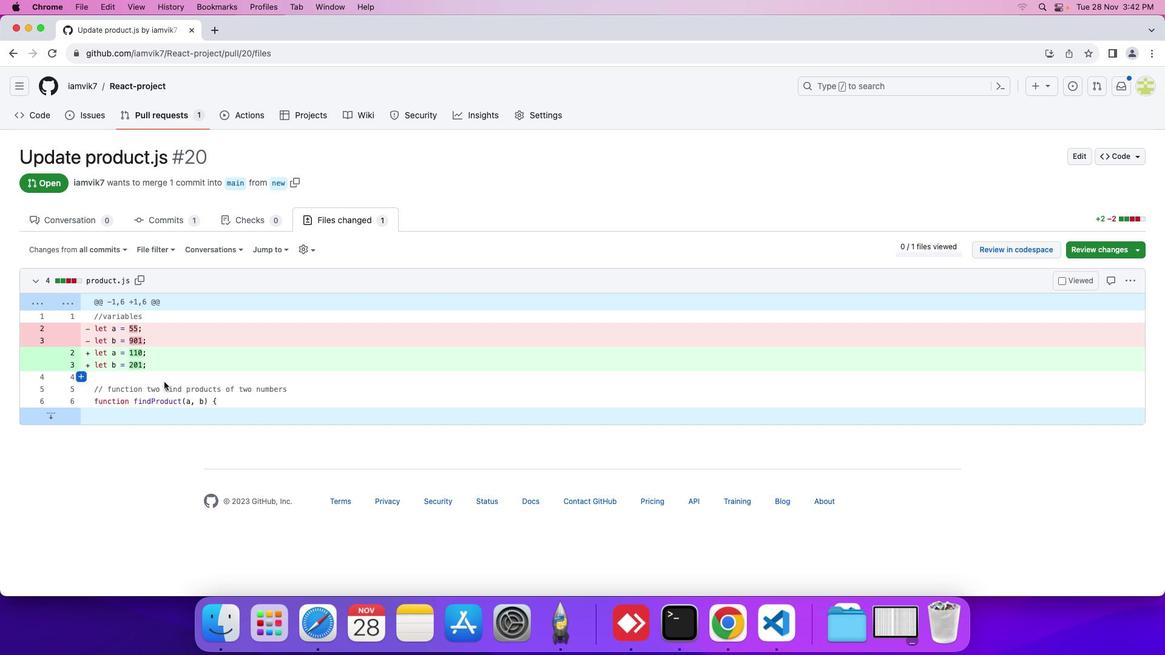 
Action: Mouse scrolled (163, 381) with delta (0, 0)
Screenshot: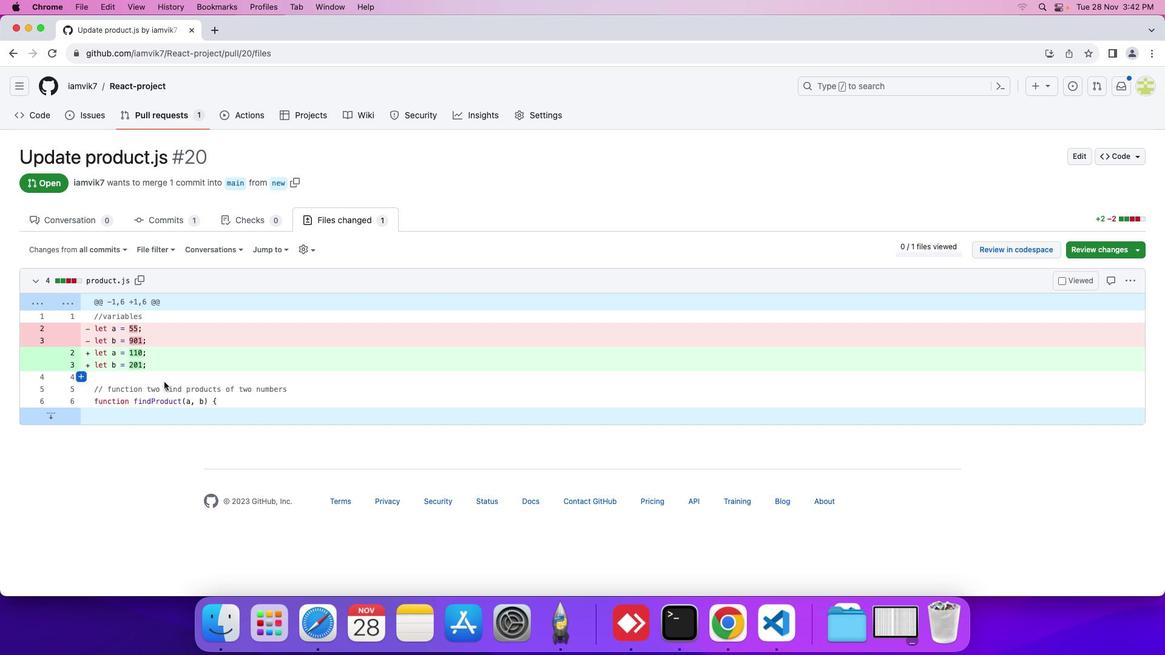 
Action: Mouse scrolled (163, 381) with delta (0, 0)
Screenshot: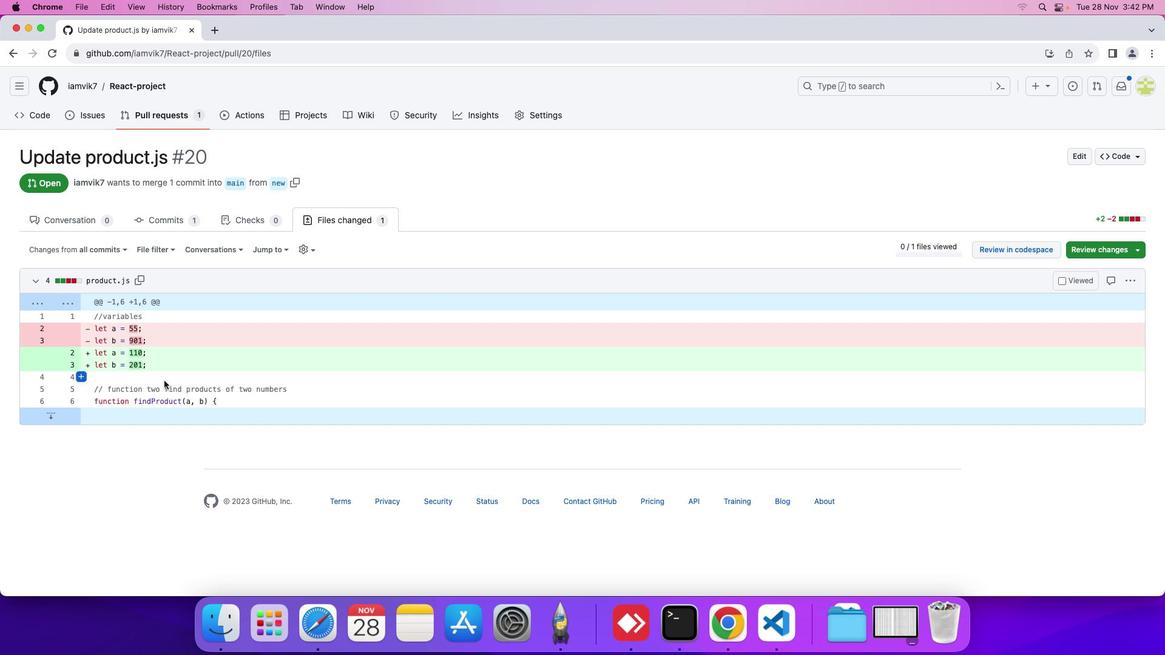 
Action: Mouse moved to (212, 365)
Screenshot: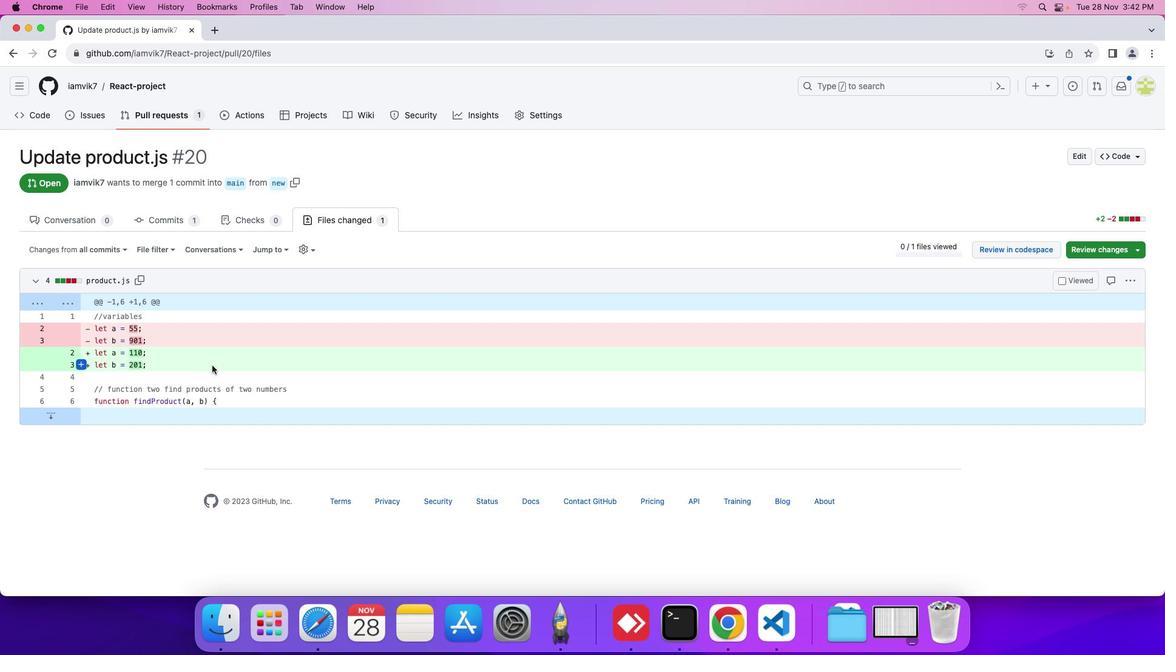 
Action: Mouse scrolled (212, 365) with delta (0, 0)
Screenshot: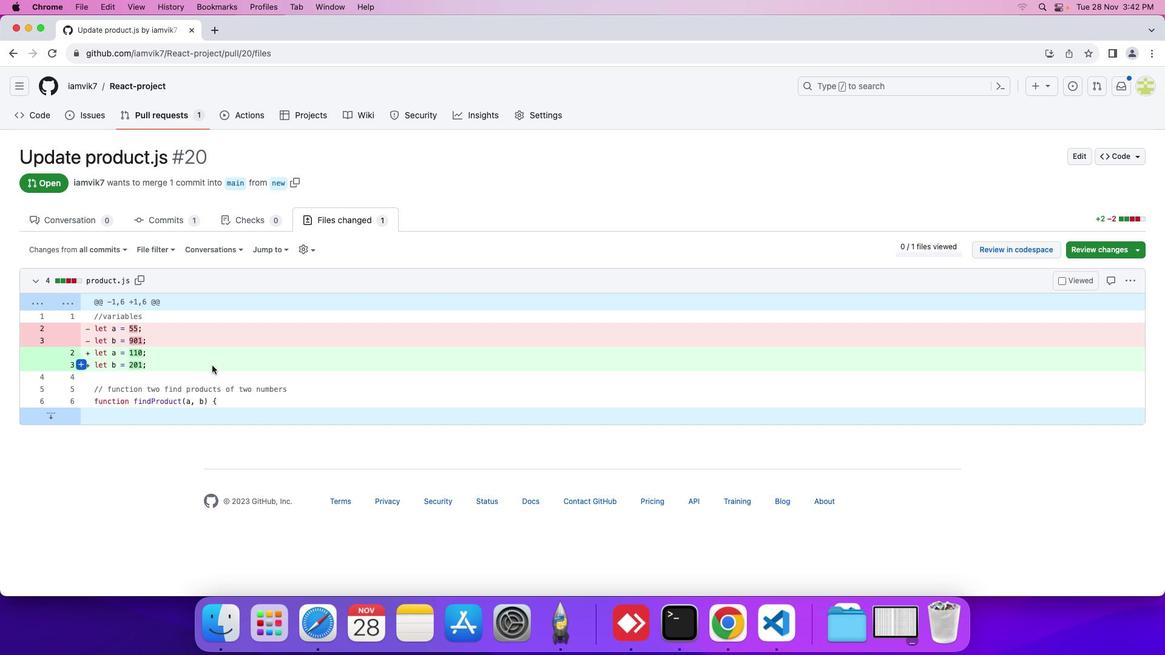 
Action: Mouse scrolled (212, 365) with delta (0, 0)
Screenshot: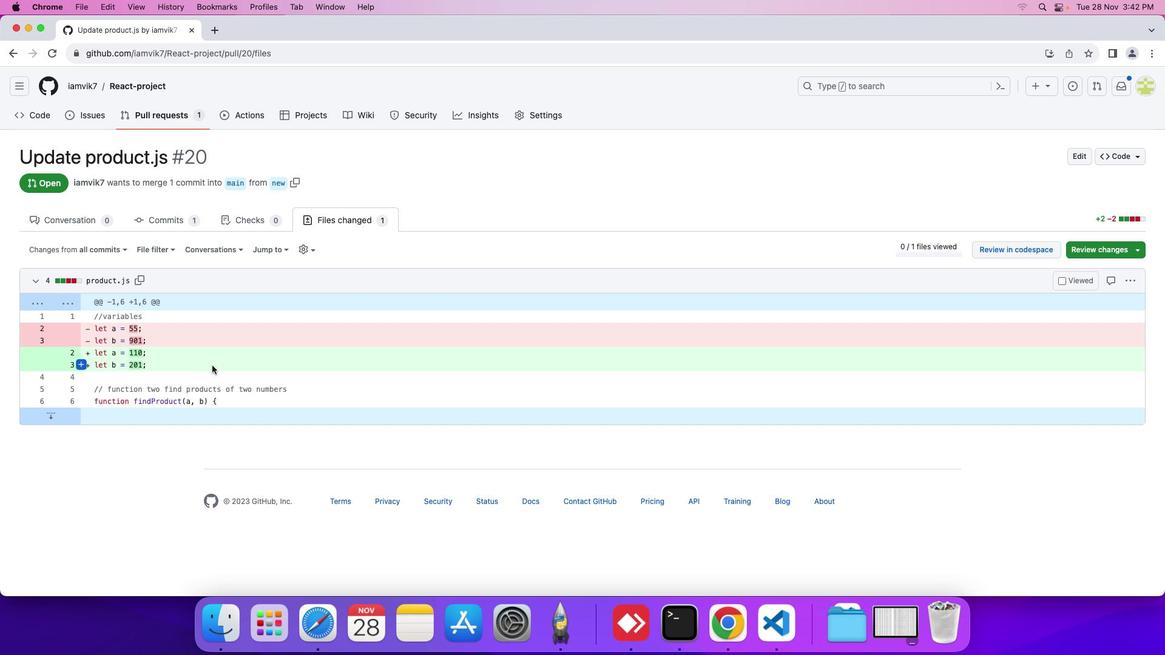 
Action: Mouse scrolled (212, 365) with delta (0, -1)
Screenshot: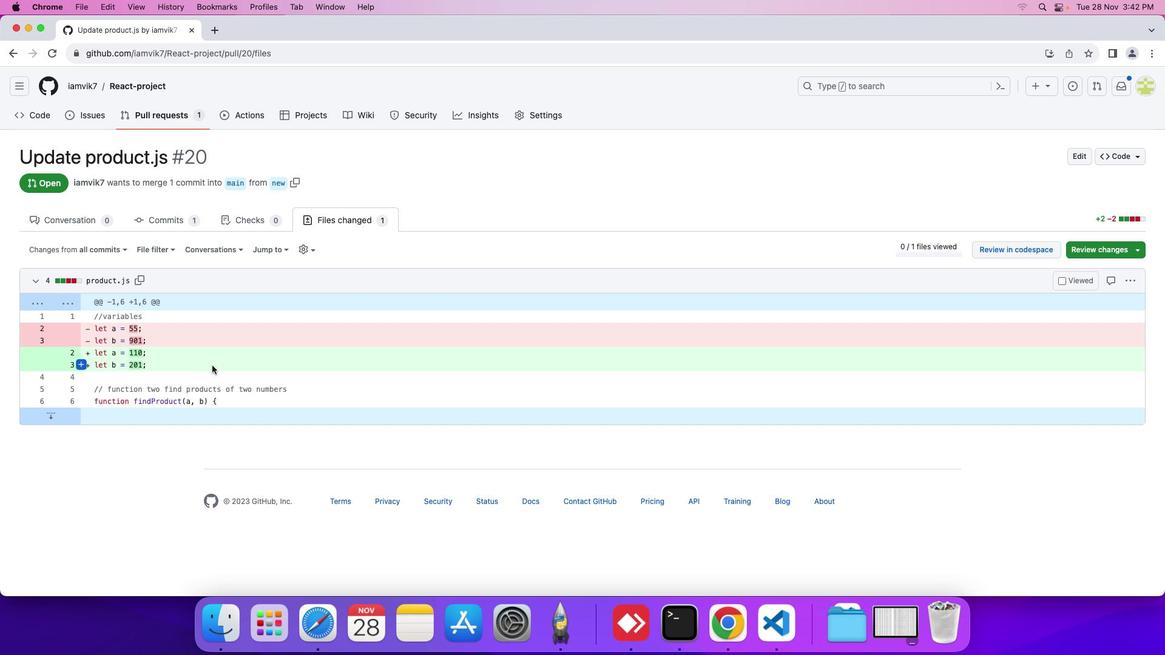 
Action: Mouse scrolled (212, 365) with delta (0, -1)
Screenshot: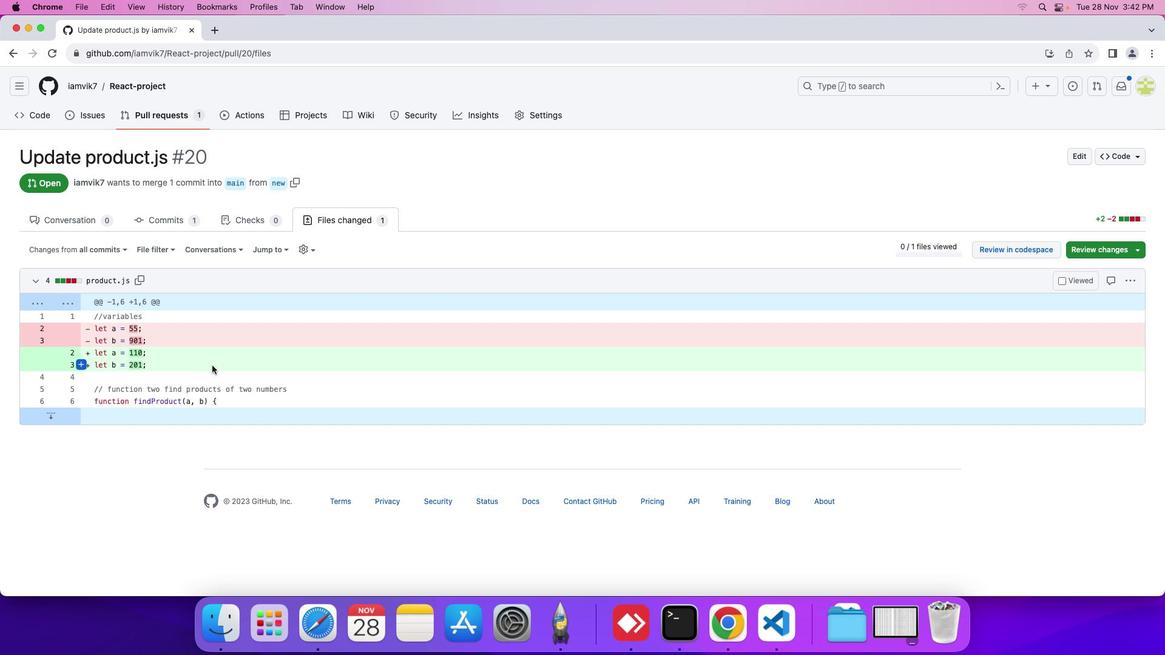 
Action: Mouse scrolled (212, 365) with delta (0, 0)
Screenshot: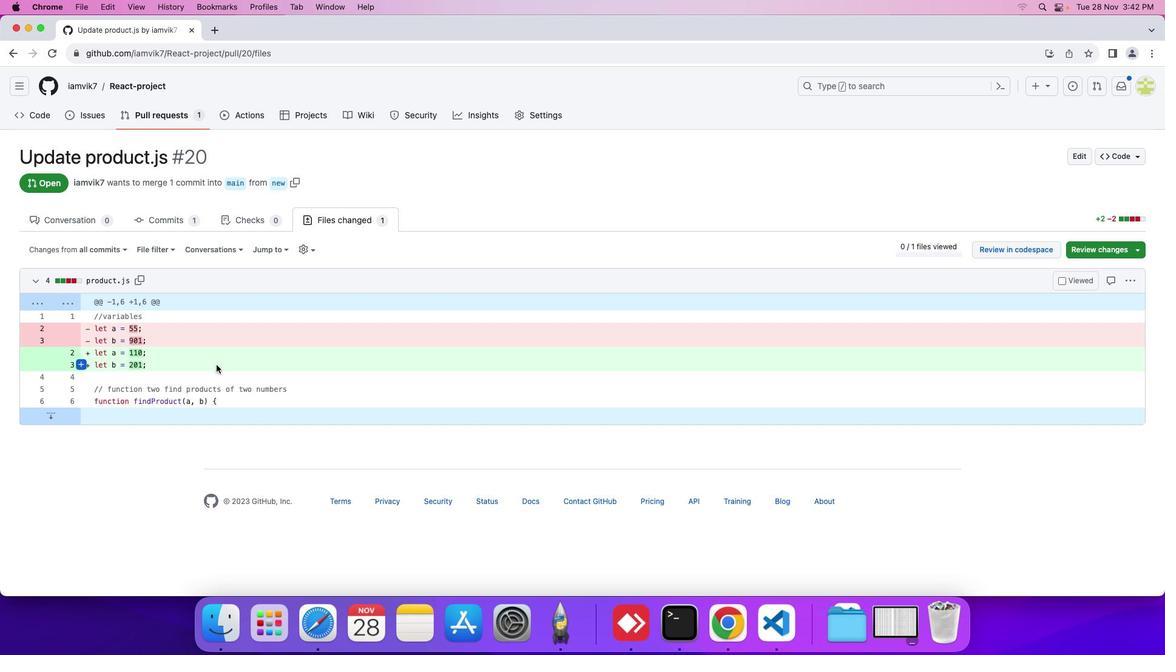 
Action: Mouse scrolled (212, 365) with delta (0, 0)
Screenshot: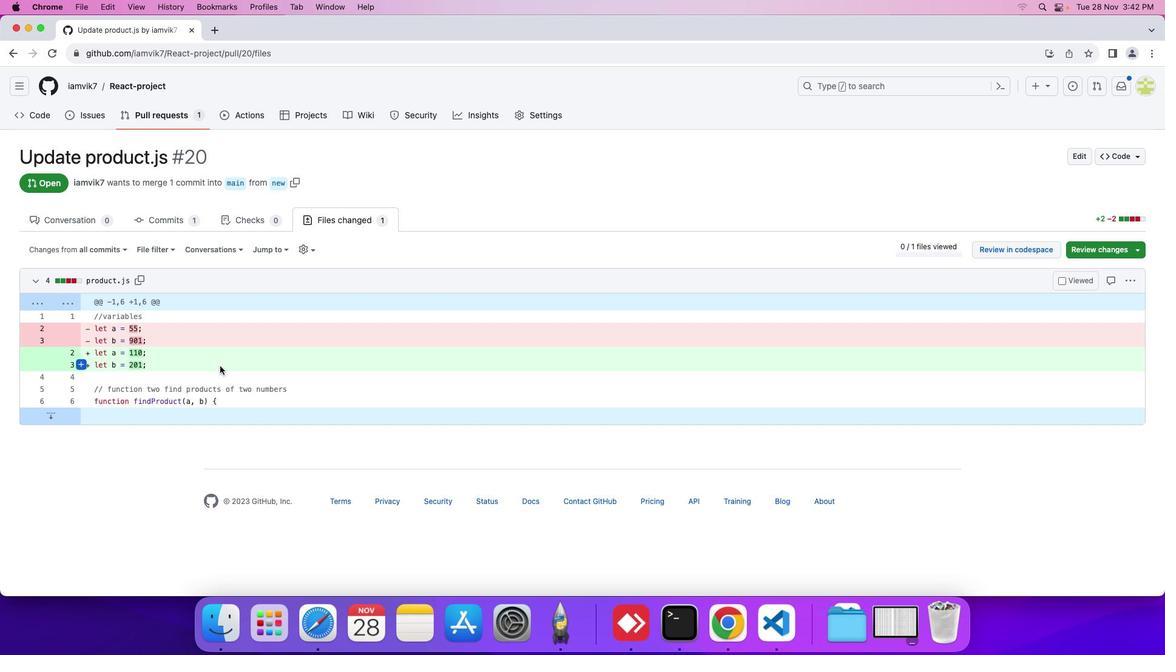 
Action: Mouse moved to (215, 364)
Screenshot: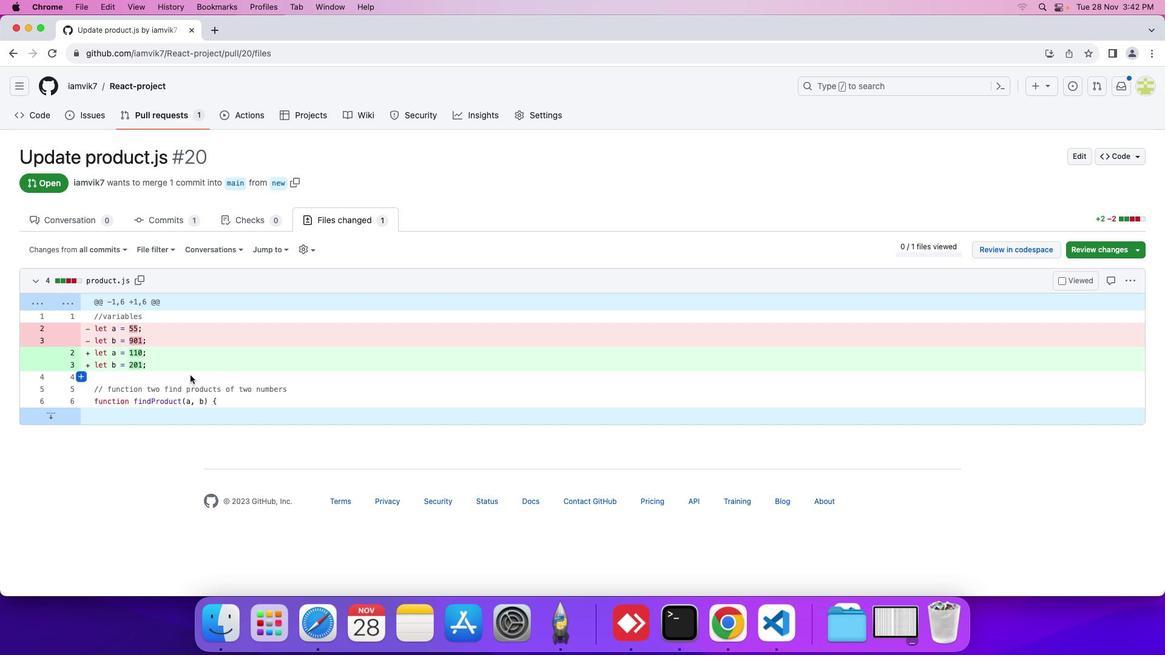 
Action: Mouse scrolled (215, 364) with delta (0, 0)
Screenshot: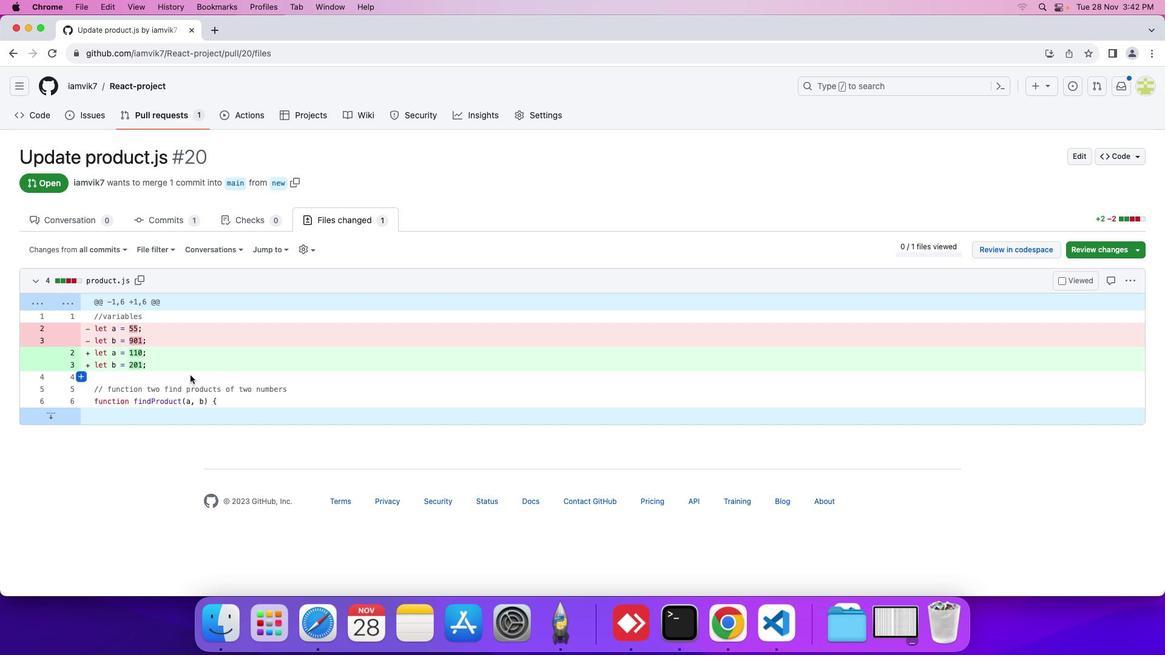 
Action: Mouse moved to (219, 366)
Screenshot: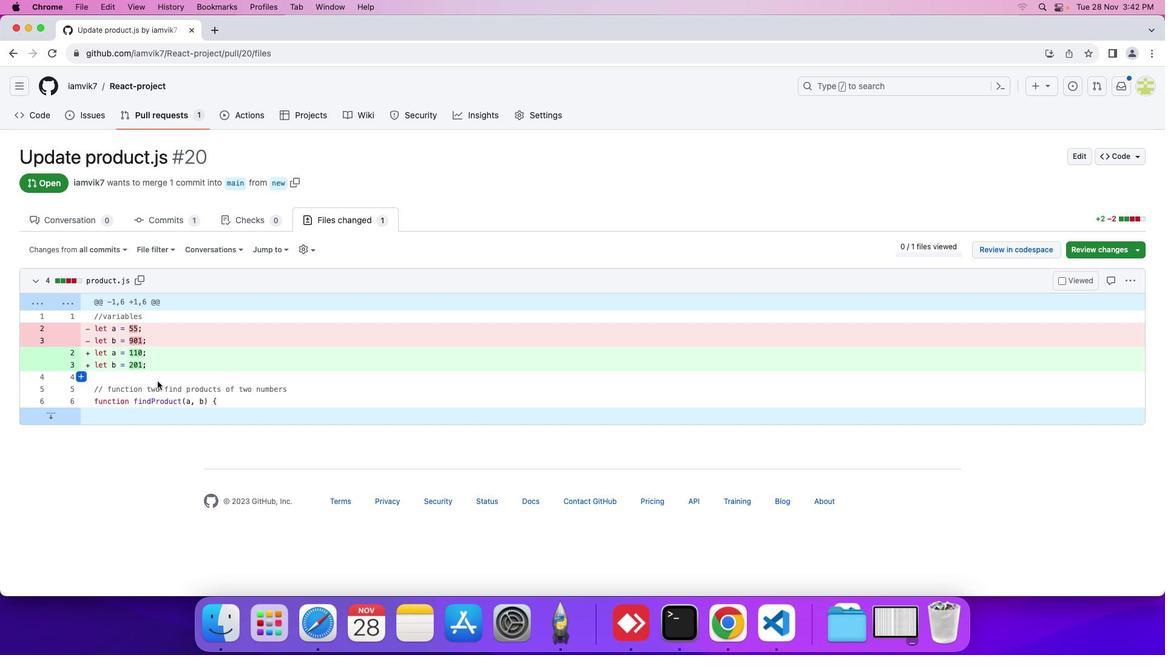 
Action: Mouse scrolled (219, 366) with delta (0, 0)
Screenshot: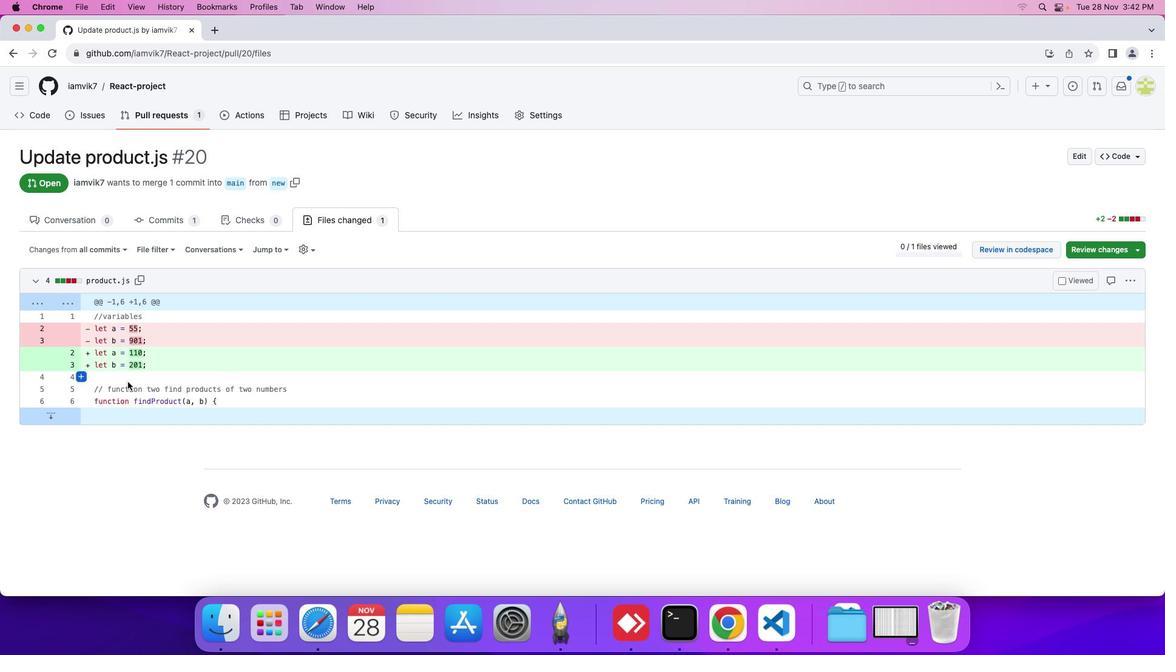 
Action: Mouse moved to (71, 420)
Screenshot: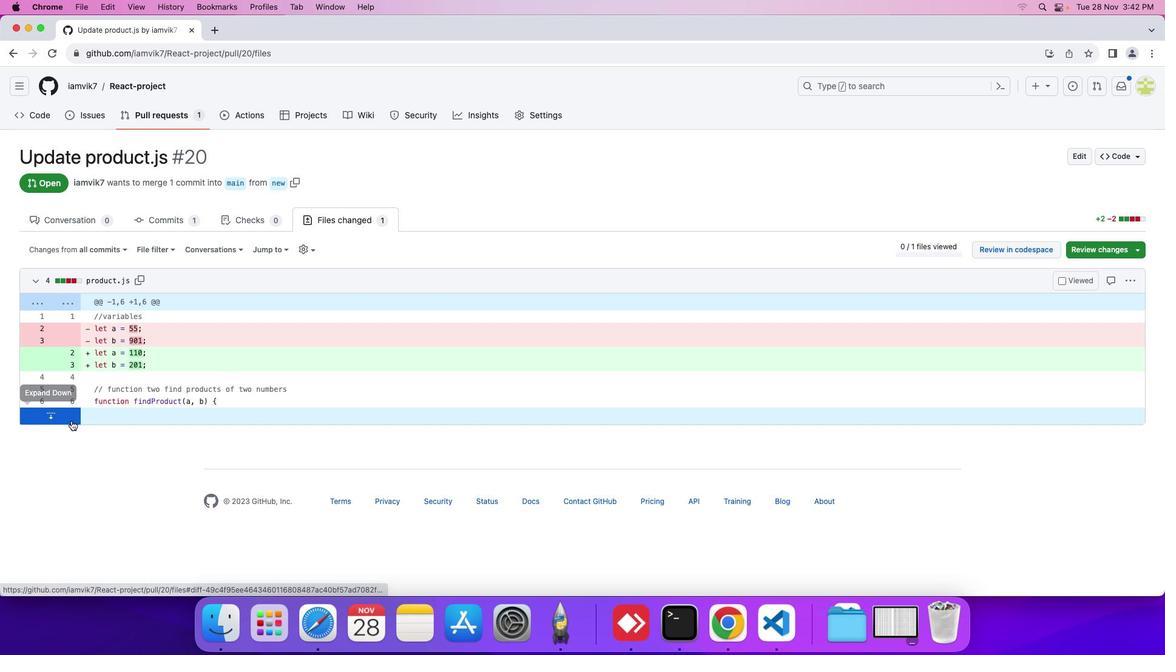 
Action: Mouse pressed left at (71, 420)
Screenshot: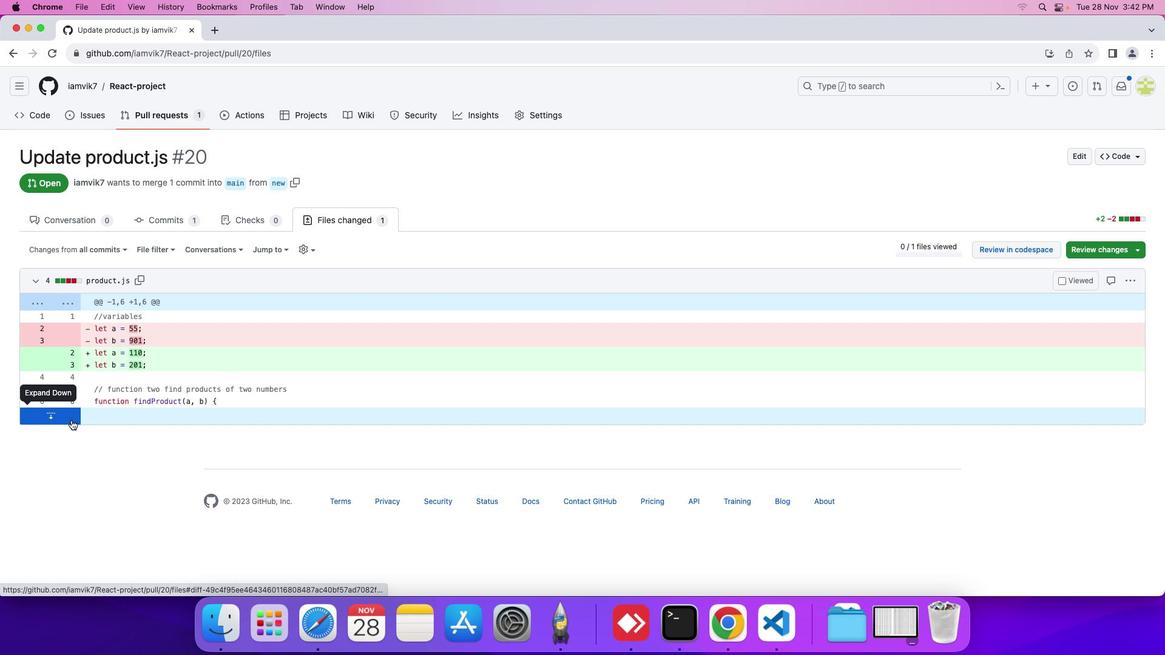 
Action: Mouse moved to (163, 397)
Screenshot: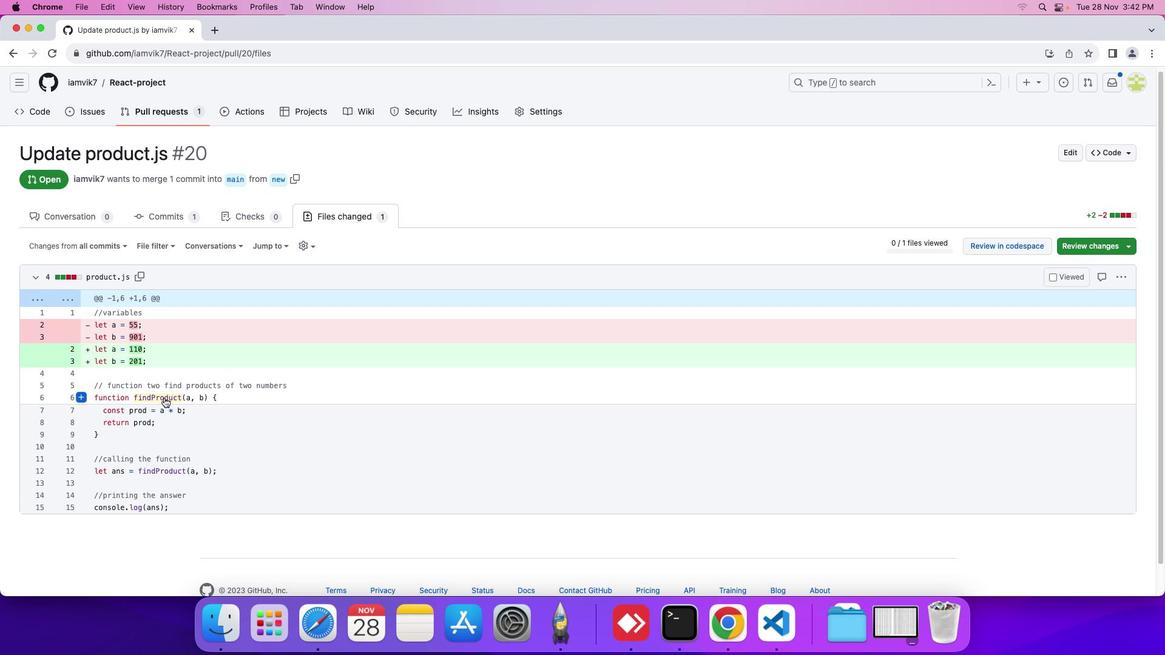 
Action: Mouse scrolled (163, 397) with delta (0, 0)
Screenshot: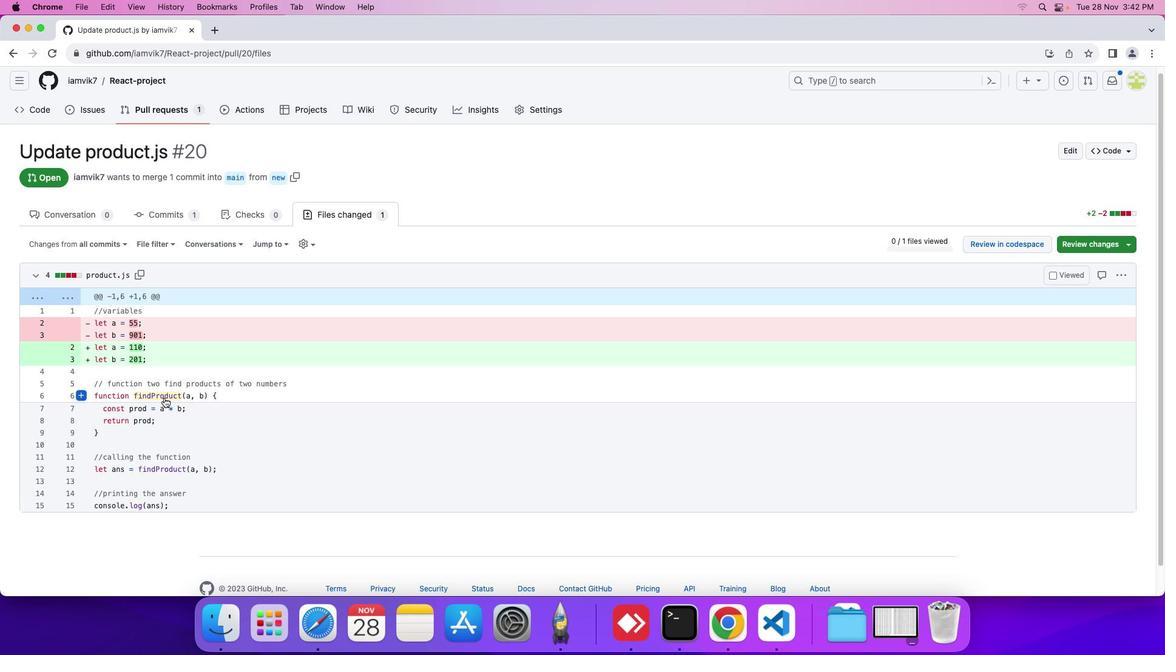
Action: Mouse scrolled (163, 397) with delta (0, 0)
Screenshot: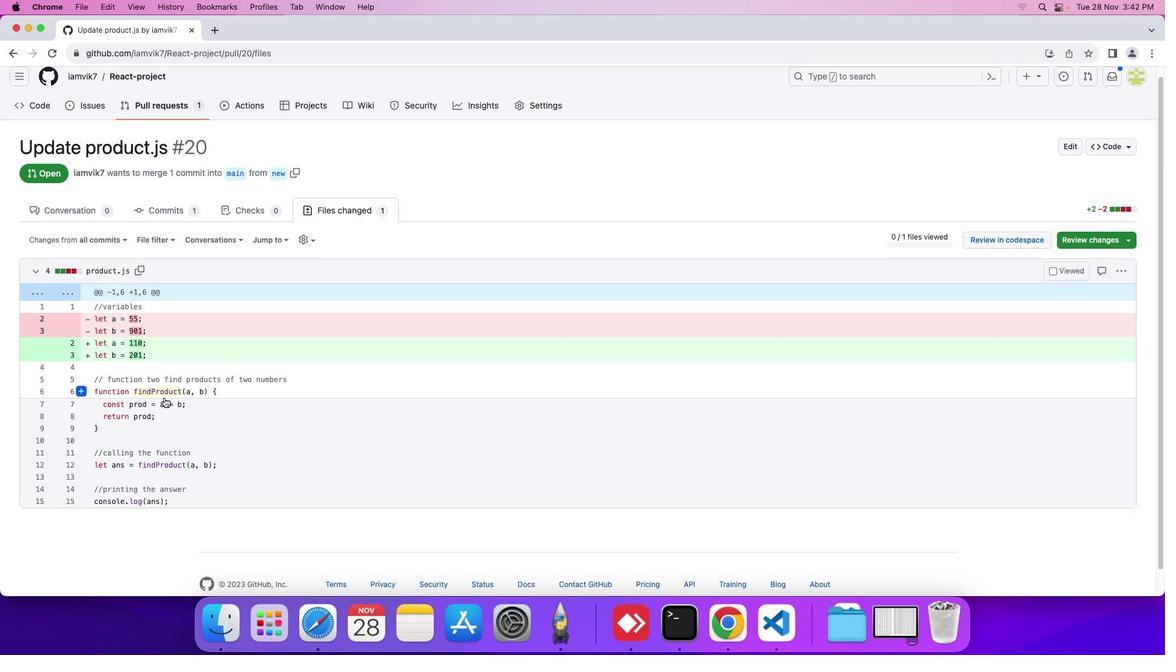 
Action: Mouse scrolled (163, 397) with delta (0, 0)
Screenshot: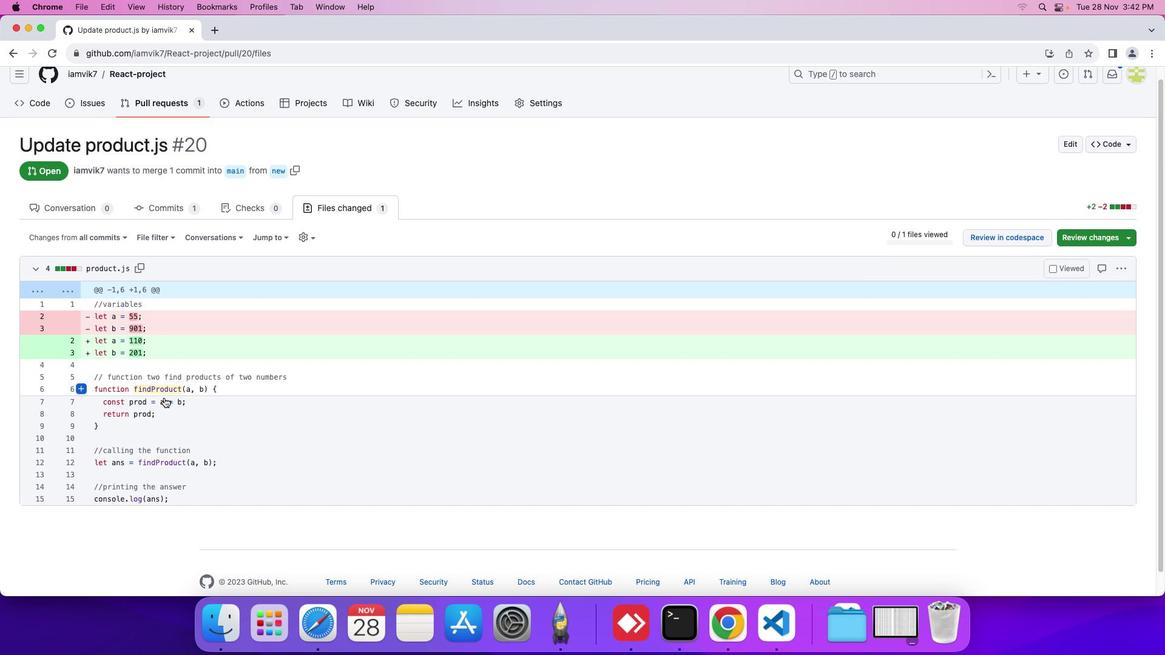 
Action: Mouse scrolled (163, 397) with delta (0, 0)
Screenshot: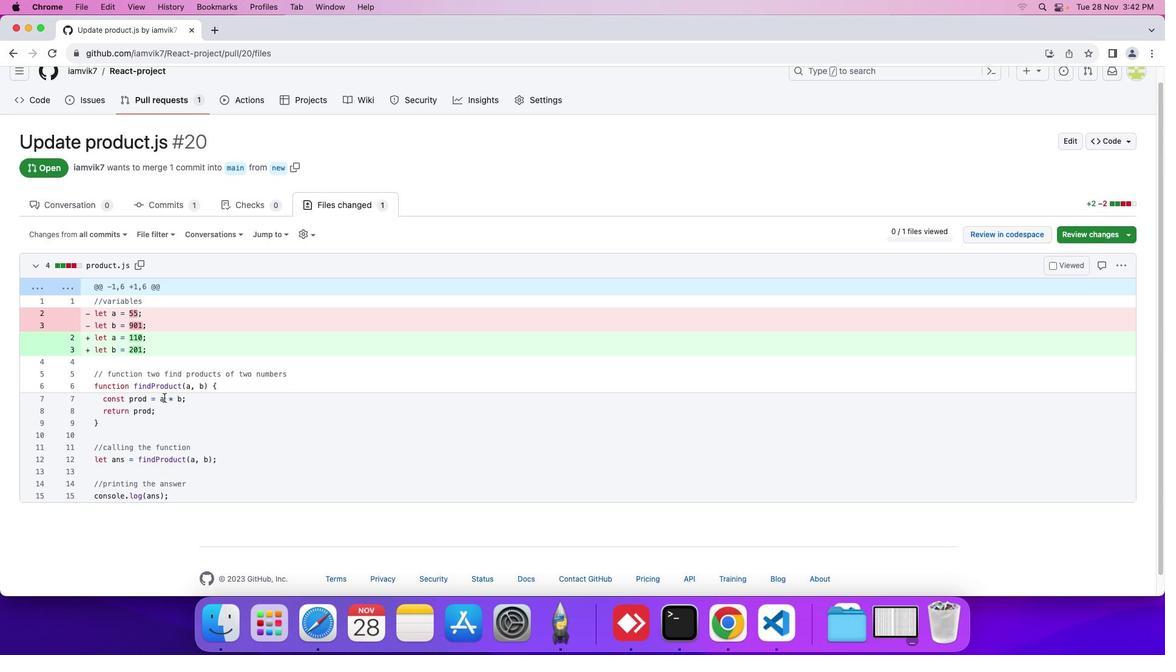 
Action: Mouse scrolled (163, 397) with delta (0, 0)
Screenshot: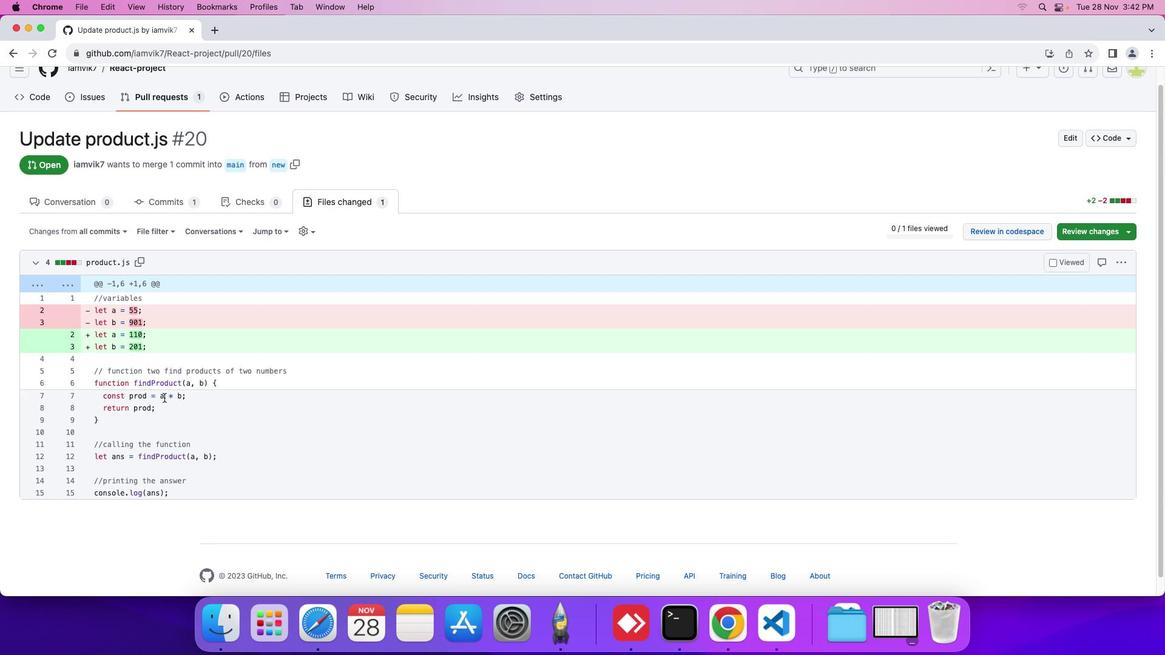
Action: Mouse scrolled (163, 397) with delta (0, 0)
Screenshot: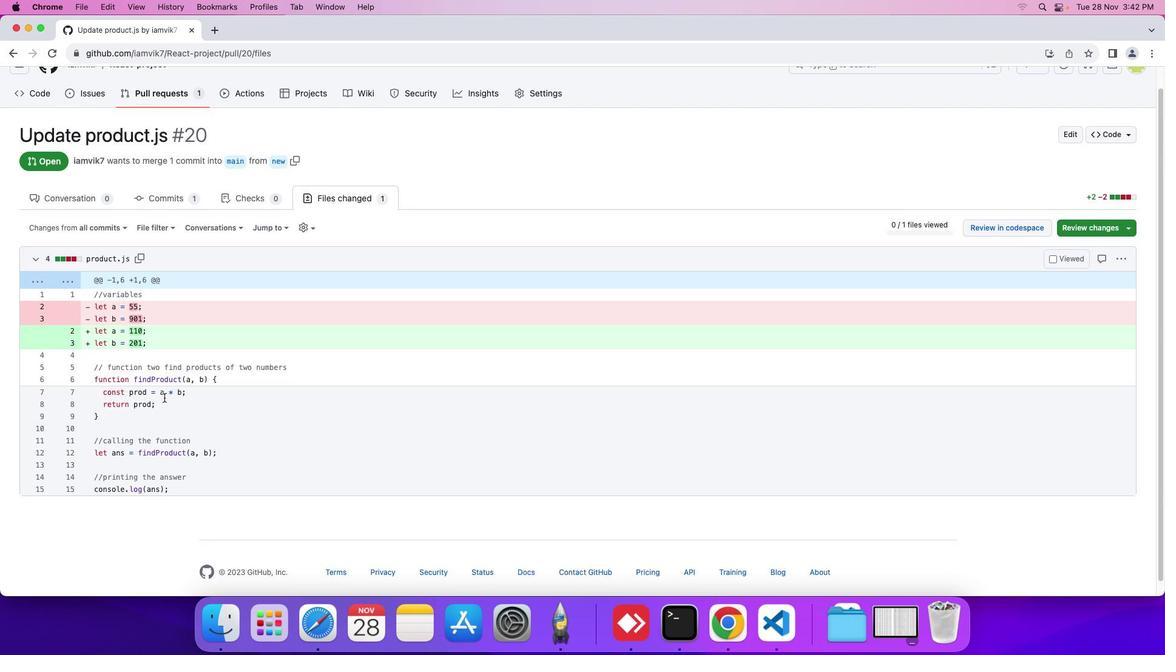 
Action: Mouse moved to (1063, 225)
Screenshot: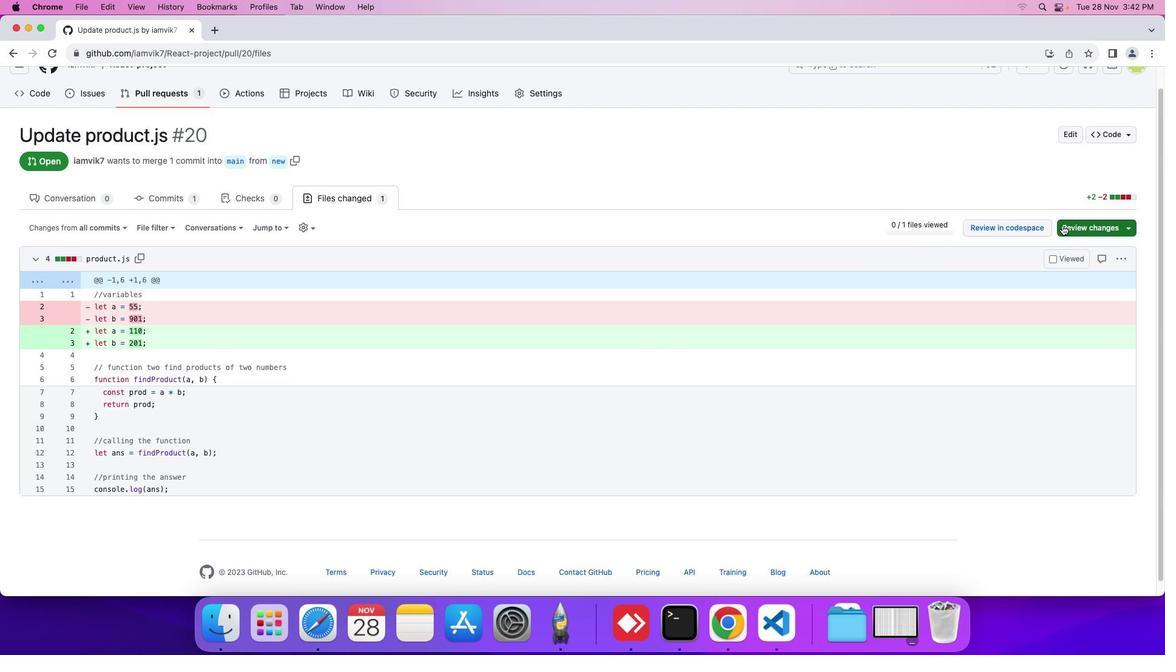 
Action: Mouse pressed left at (1063, 225)
Screenshot: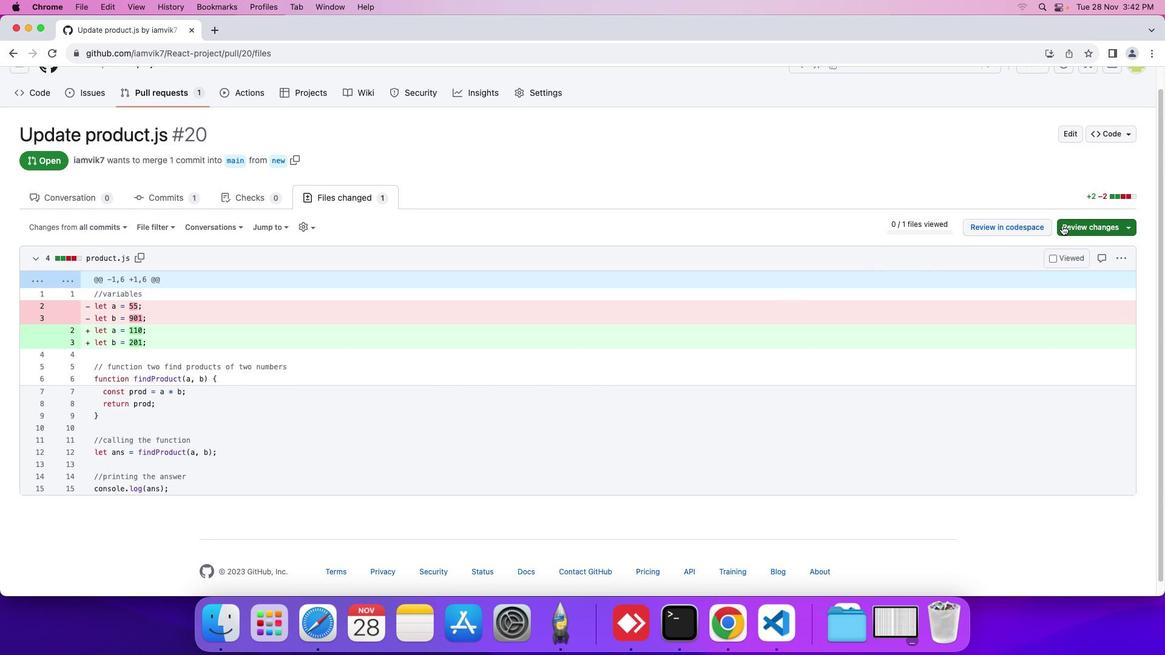 
Action: Mouse scrolled (1063, 225) with delta (0, 0)
Screenshot: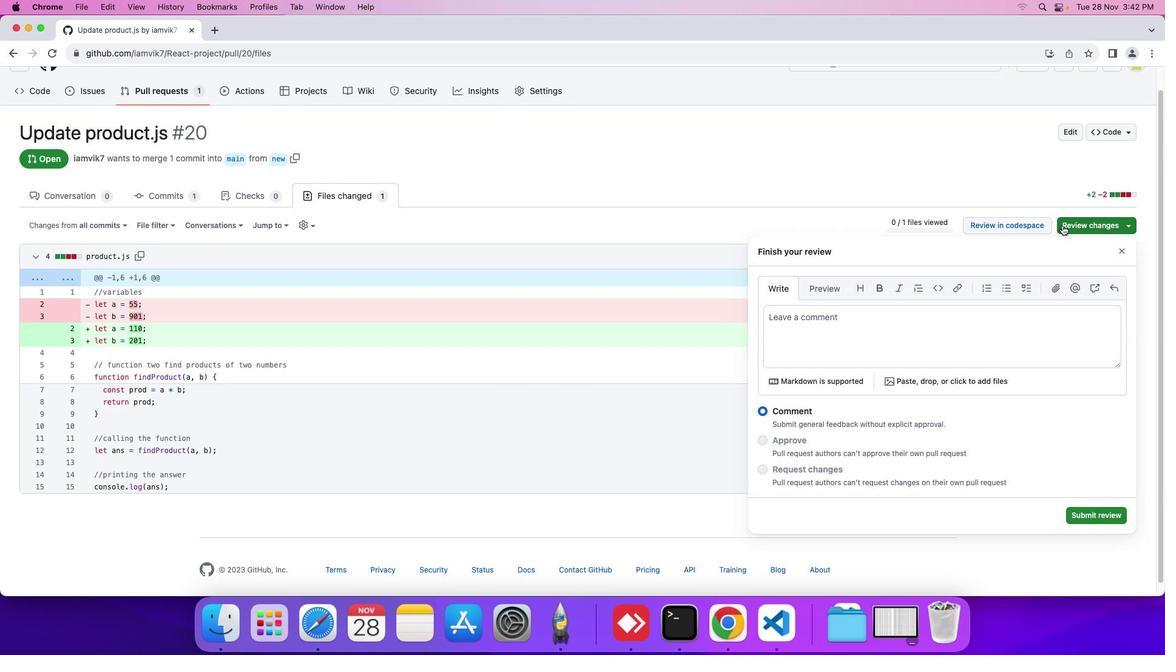 
Action: Mouse moved to (982, 314)
Screenshot: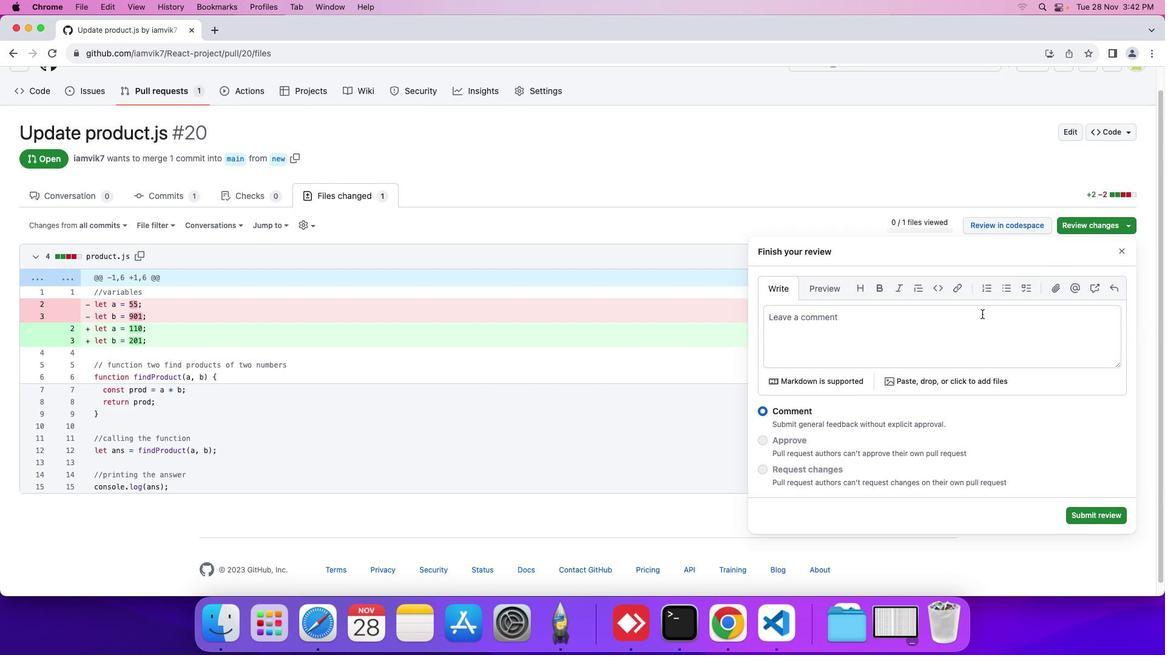 
Action: Mouse pressed left at (982, 314)
Screenshot: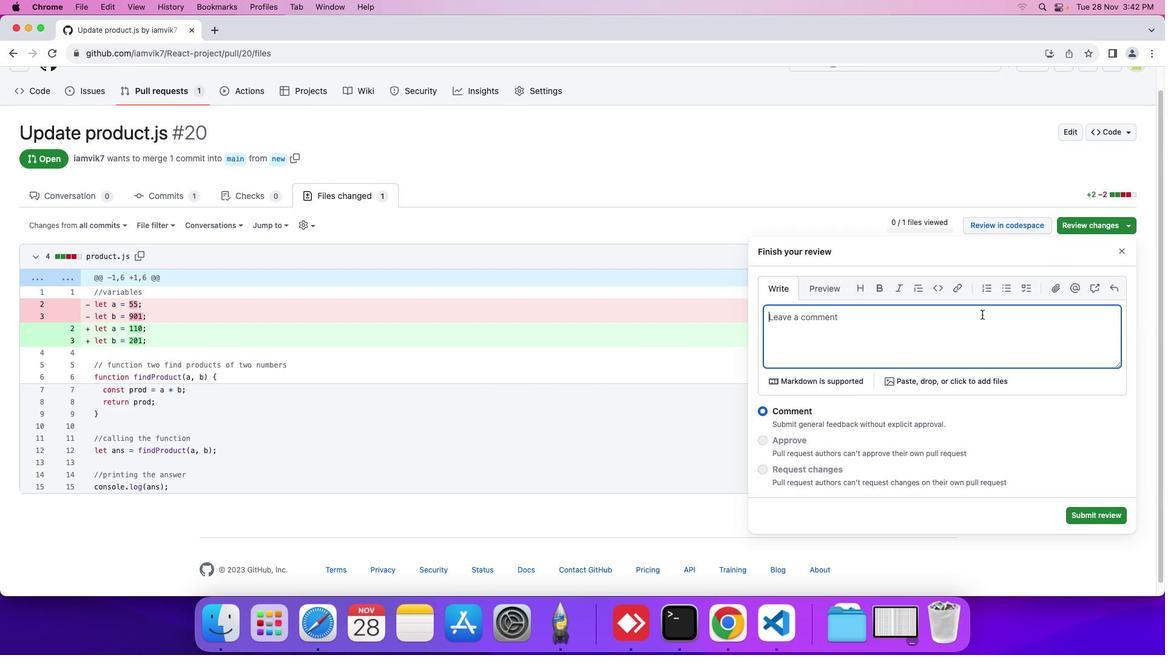 
Action: Mouse moved to (982, 314)
Screenshot: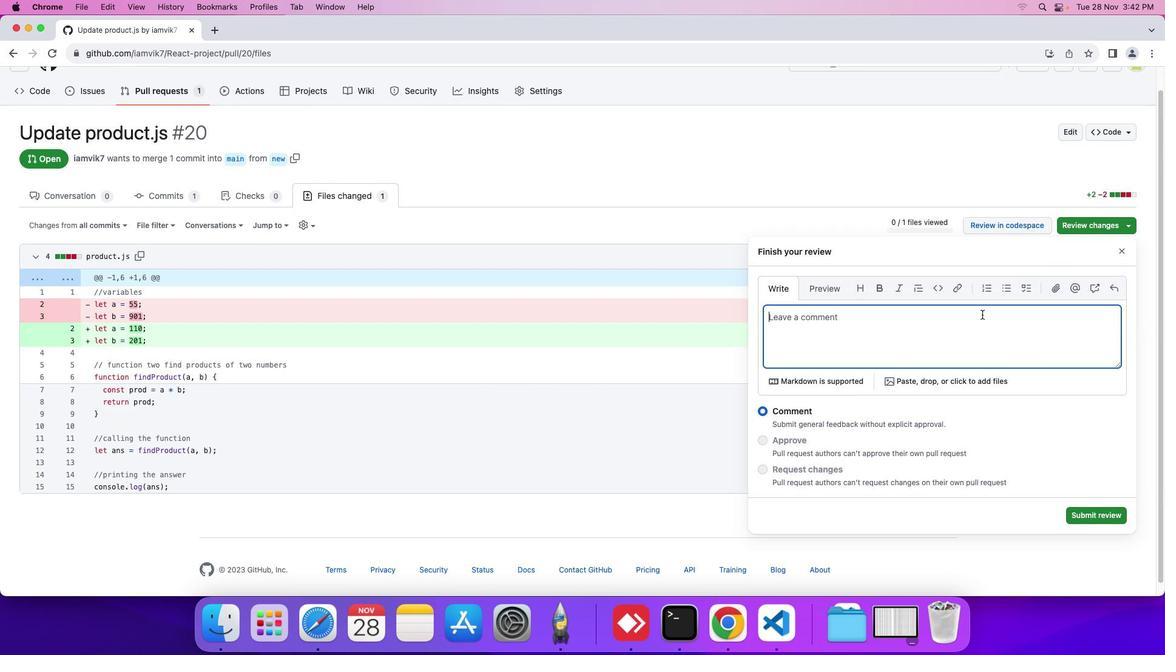 
Action: Key pressed Key.shift'T''h''e'Key.space'v''o'Key.backspaceKey.backspace'o''v''e''r''a''l''l'Key.space'c''o''d''e'Key.spaceKey.backspaceKey.backspace'i''n''g'Key.space'a''p''p''a'Key.backspace'r''o''a''c''h'Key.space'a''n''d'Key.space'd''e''s''i''g''n'Key.space'i''s'Key.space'o''n''e'Key.space't''h''e'Key.space'm''a''r''k''.'Key.enter'c''o''m''m''e''n'
Screenshot: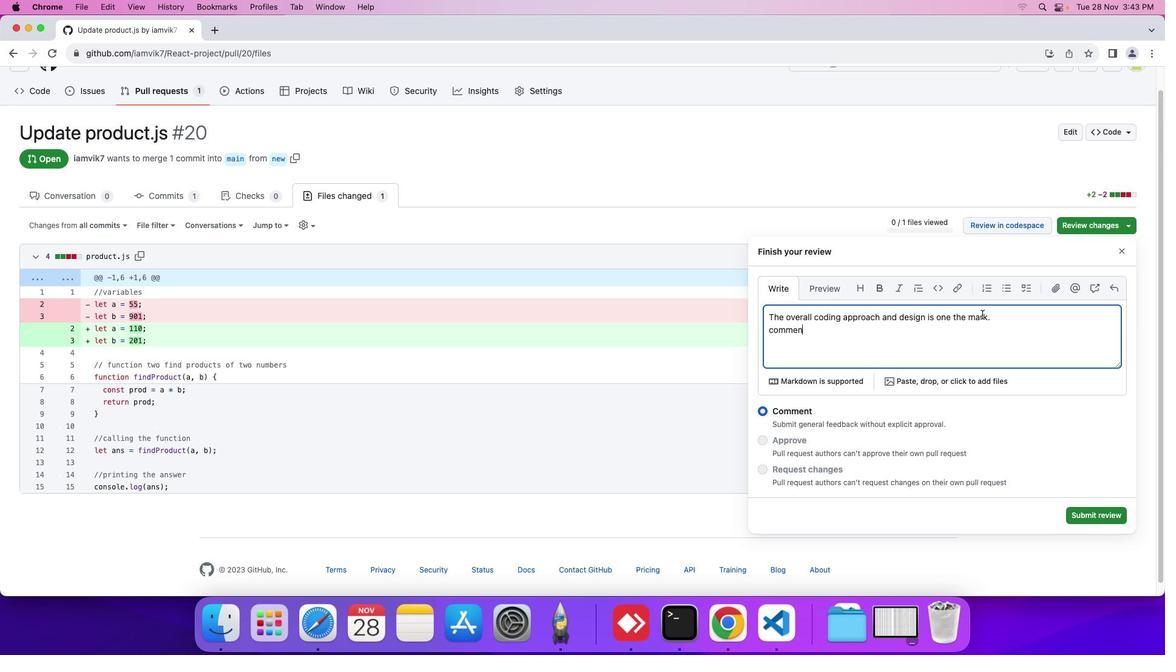 
Action: Mouse moved to (982, 315)
Screenshot: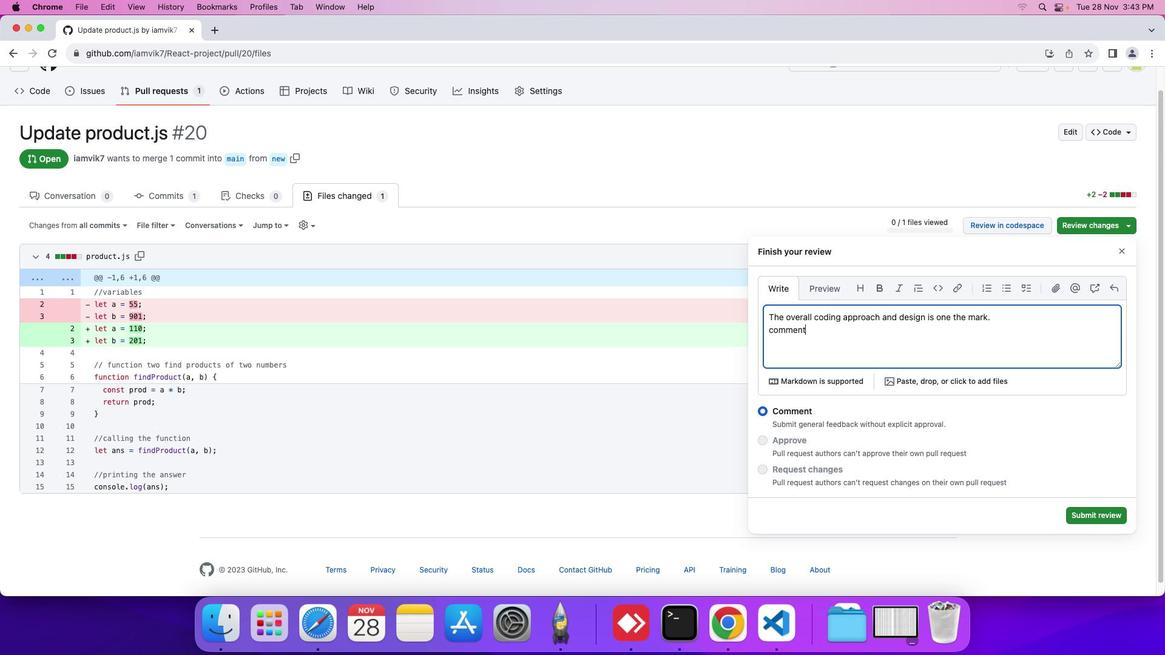 
Action: Key pressed 't''s'Key.space'a''r''e'Key.space'a''s'Key.backspace'l''s''o'Key.space'i''n'Key.space't''h''e'Key.space'p''l''a''c''e'Key.spaceKey.leftKey.leftKey.leftKey.leftKey.leftKey.leftKey.backspaceKey.backspaceKey.backspaceKey.backspaceKey.rightKey.rightKey.rightKey.rightKey.rightKey.space'i''n'Key.space't''e'Key.backspace'h''e'Key.space'c''o''d''e''.'
Screenshot: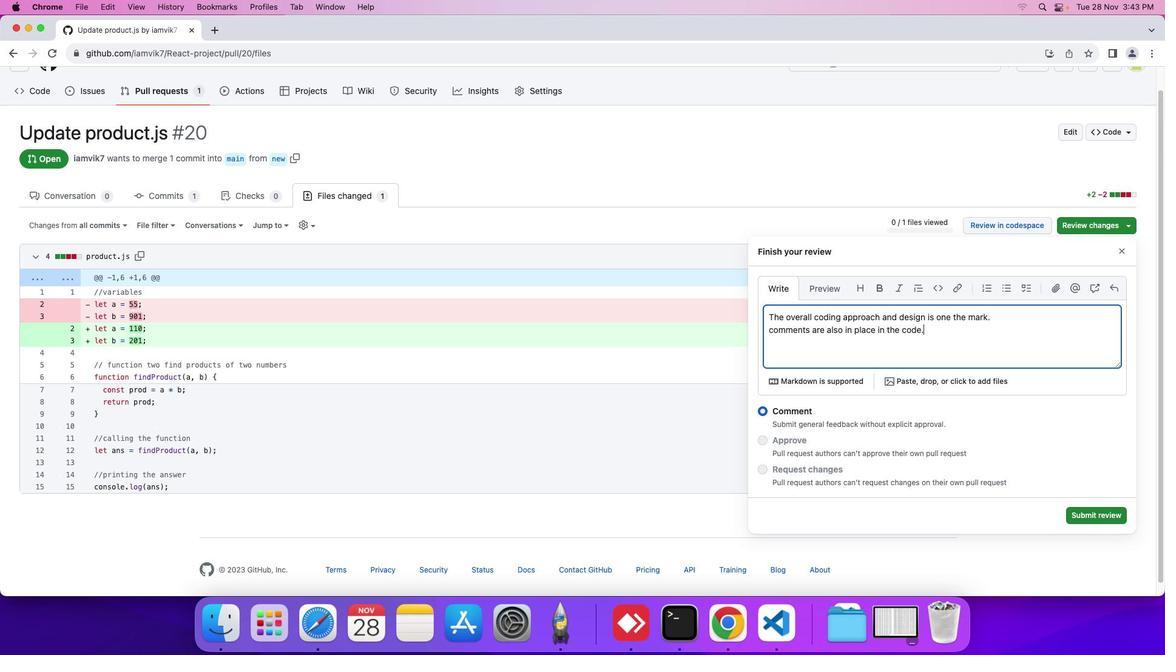 
Action: Mouse moved to (1084, 511)
Screenshot: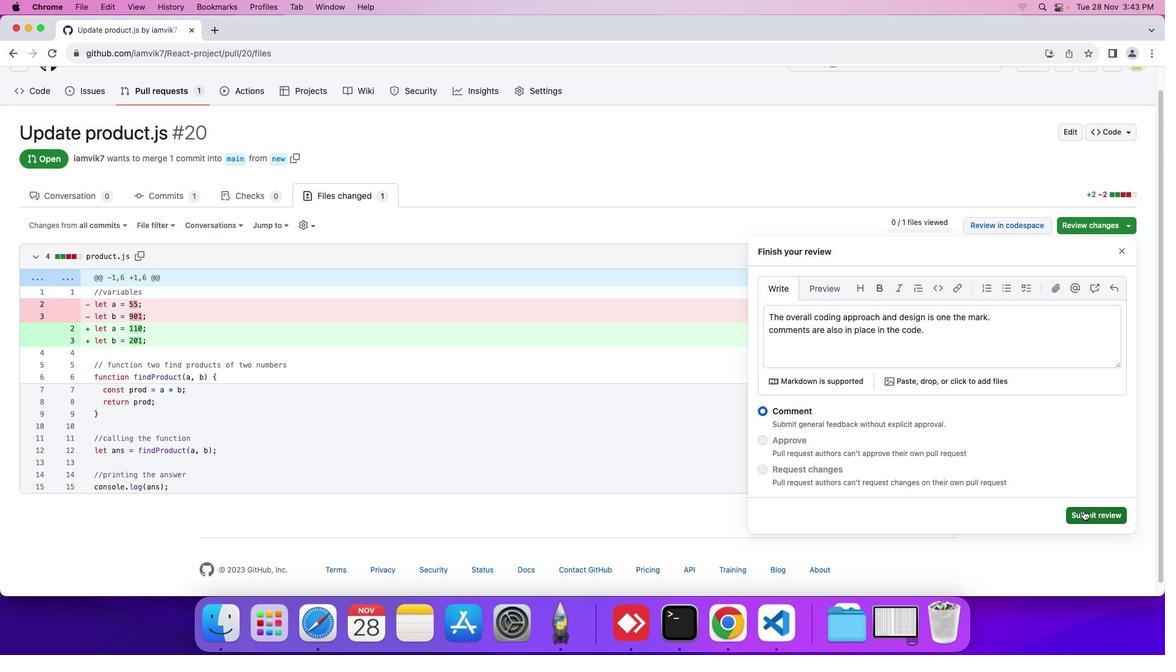 
Action: Mouse pressed left at (1084, 511)
Screenshot: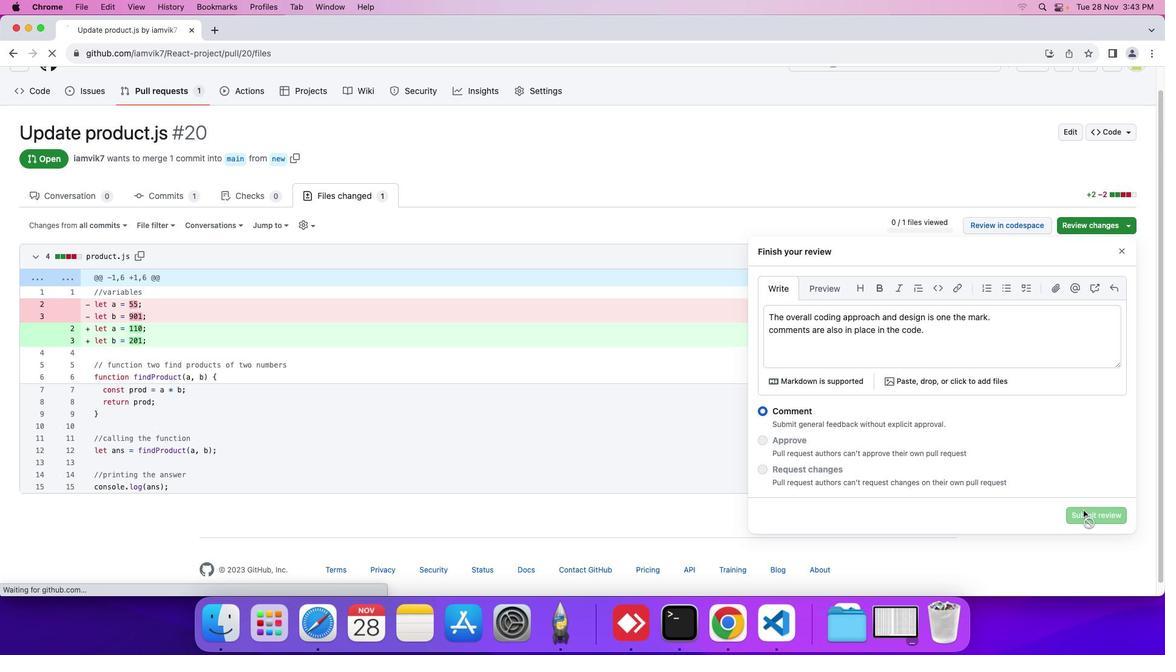 
Action: Mouse moved to (326, 267)
Screenshot: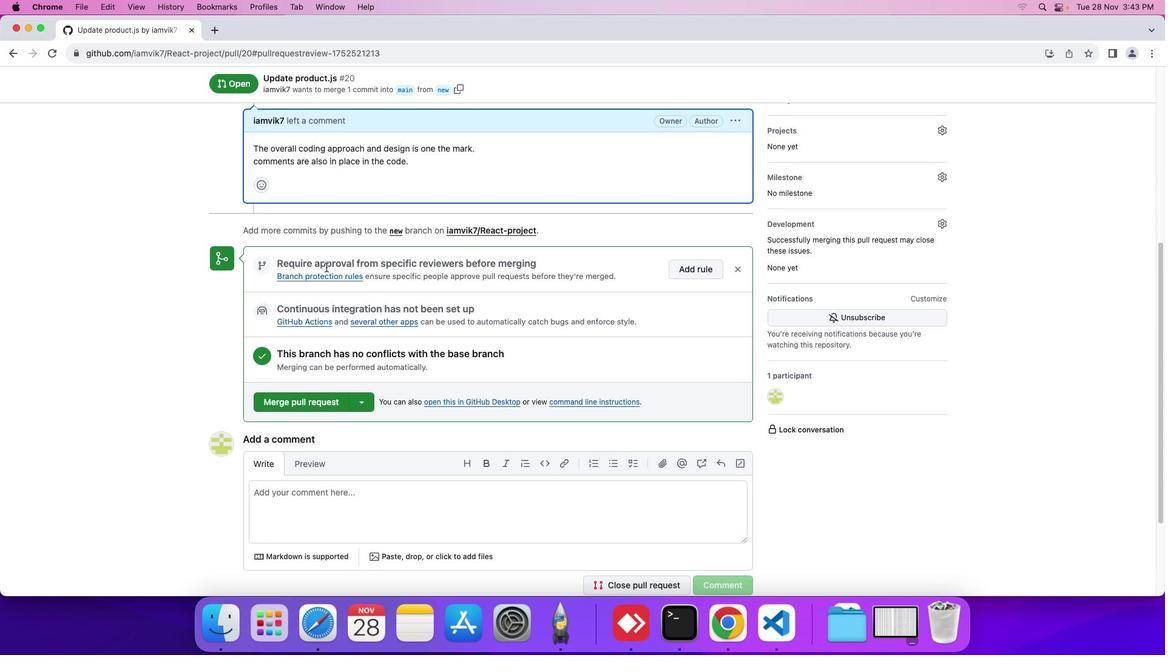 
Action: Mouse scrolled (326, 267) with delta (0, 0)
Screenshot: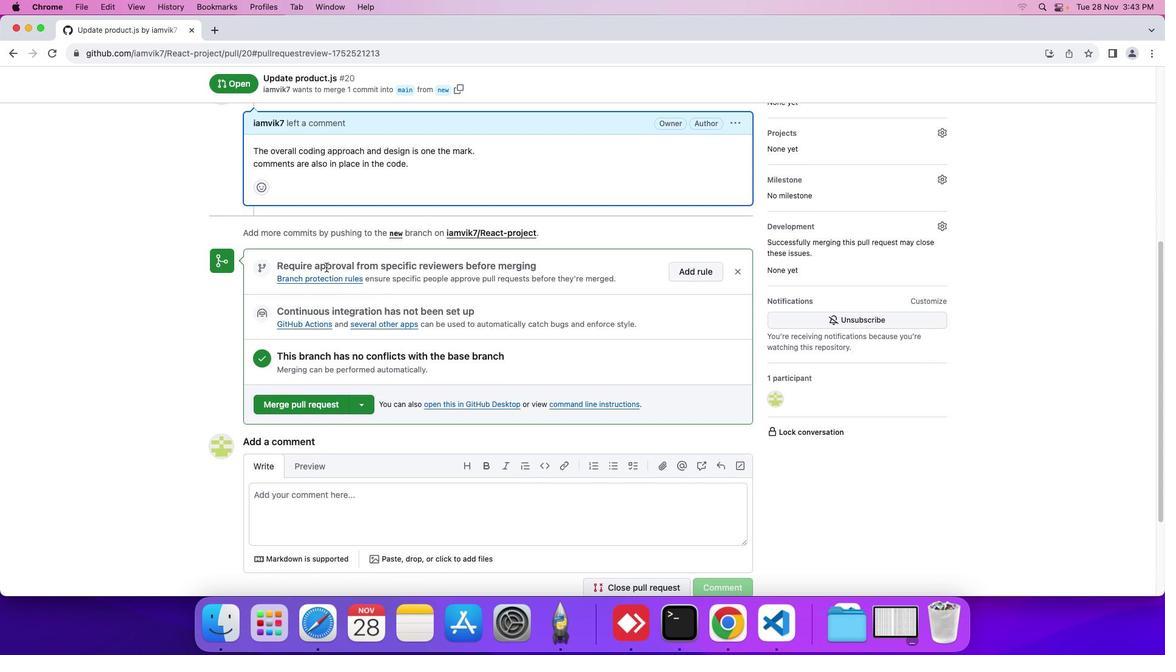 
Action: Mouse scrolled (326, 267) with delta (0, 0)
Screenshot: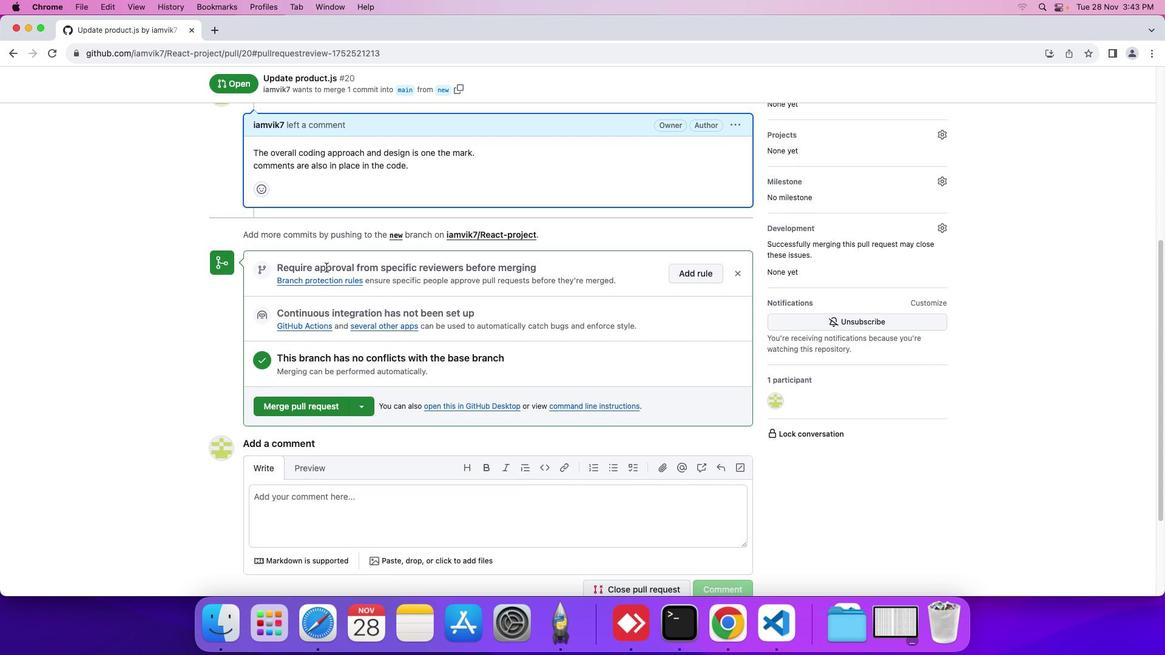 
Action: Mouse scrolled (326, 267) with delta (0, 0)
Screenshot: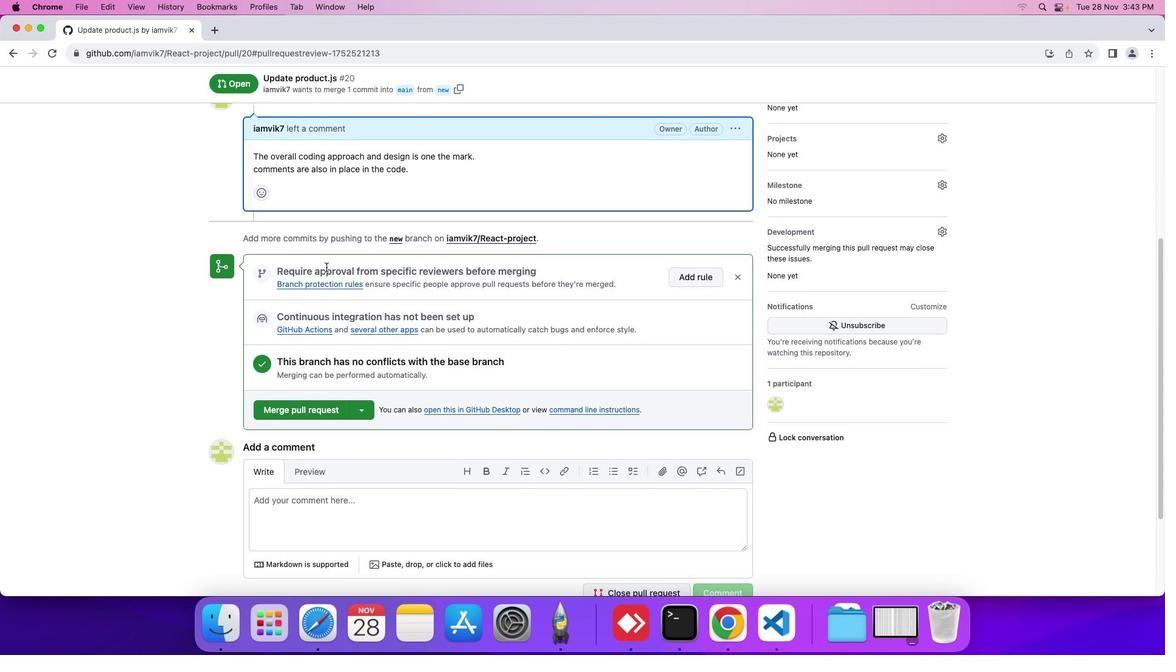 
Action: Mouse scrolled (326, 267) with delta (0, 0)
Screenshot: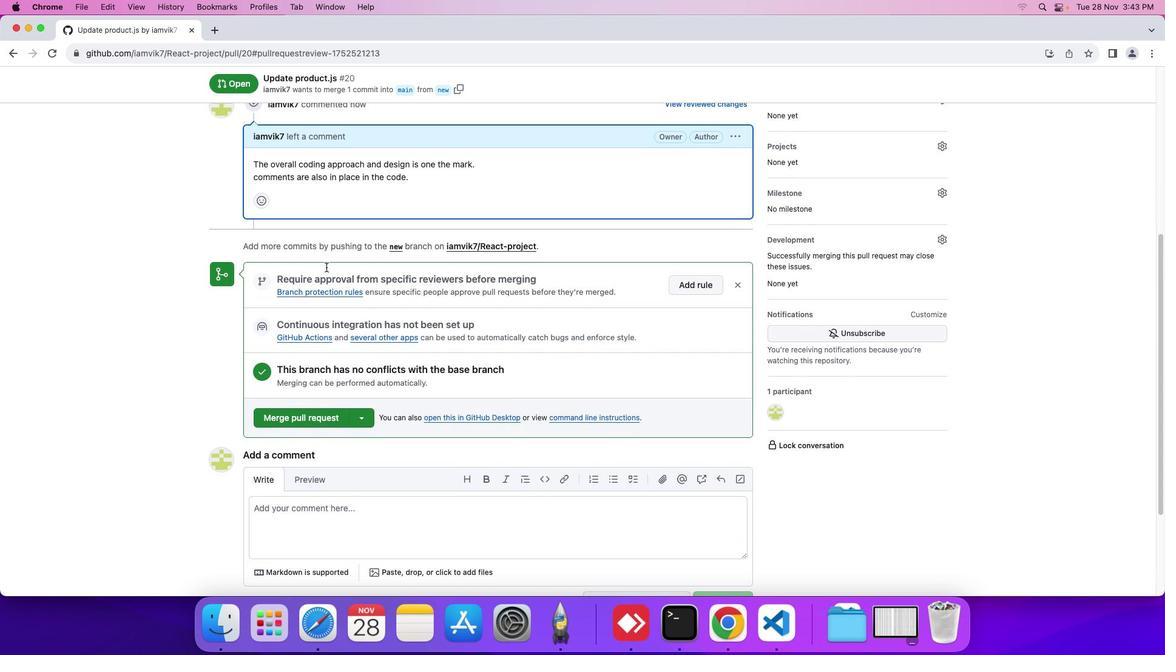 
Action: Mouse scrolled (326, 267) with delta (0, 0)
Screenshot: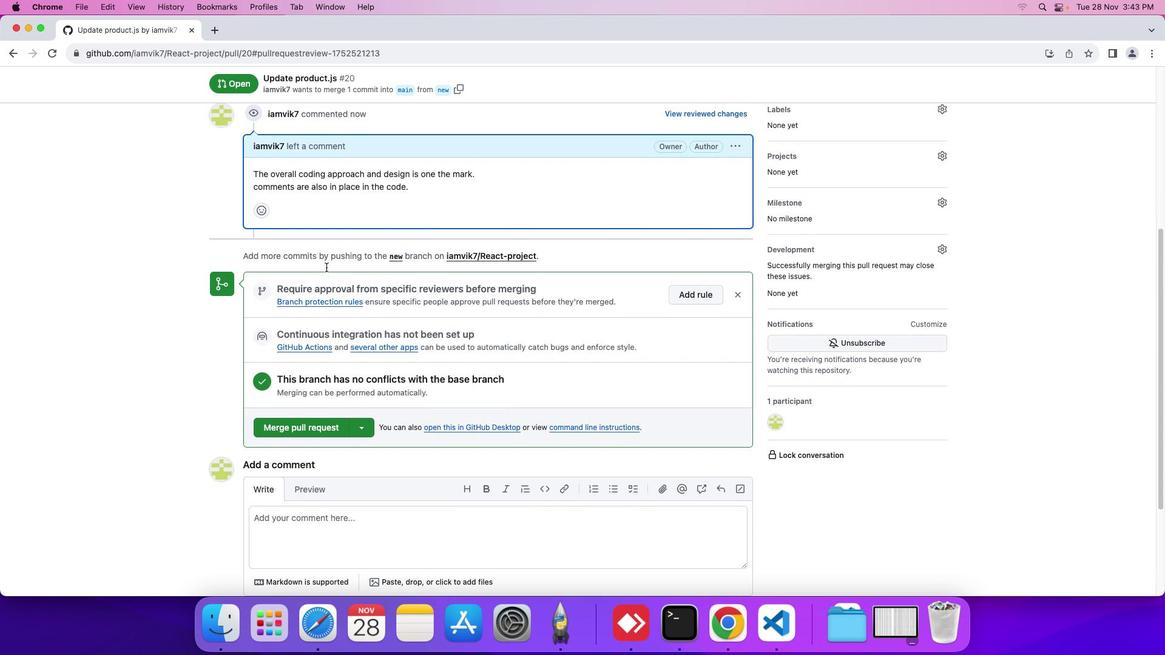 
Action: Mouse scrolled (326, 267) with delta (0, 0)
Screenshot: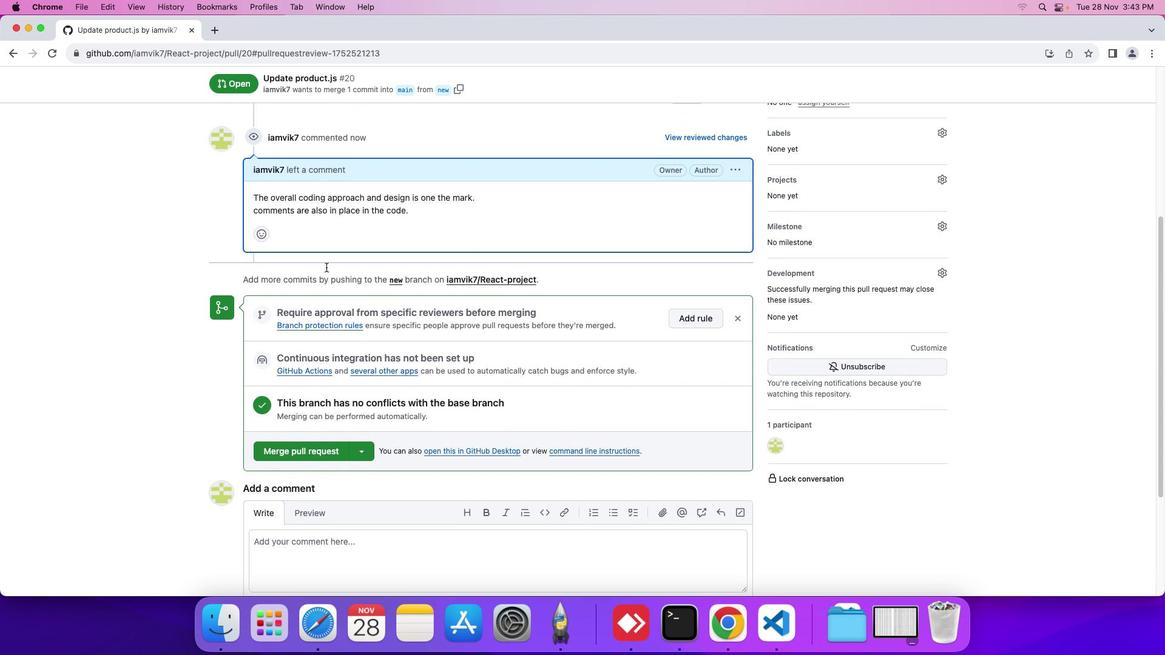 
Action: Mouse scrolled (326, 267) with delta (0, 0)
Screenshot: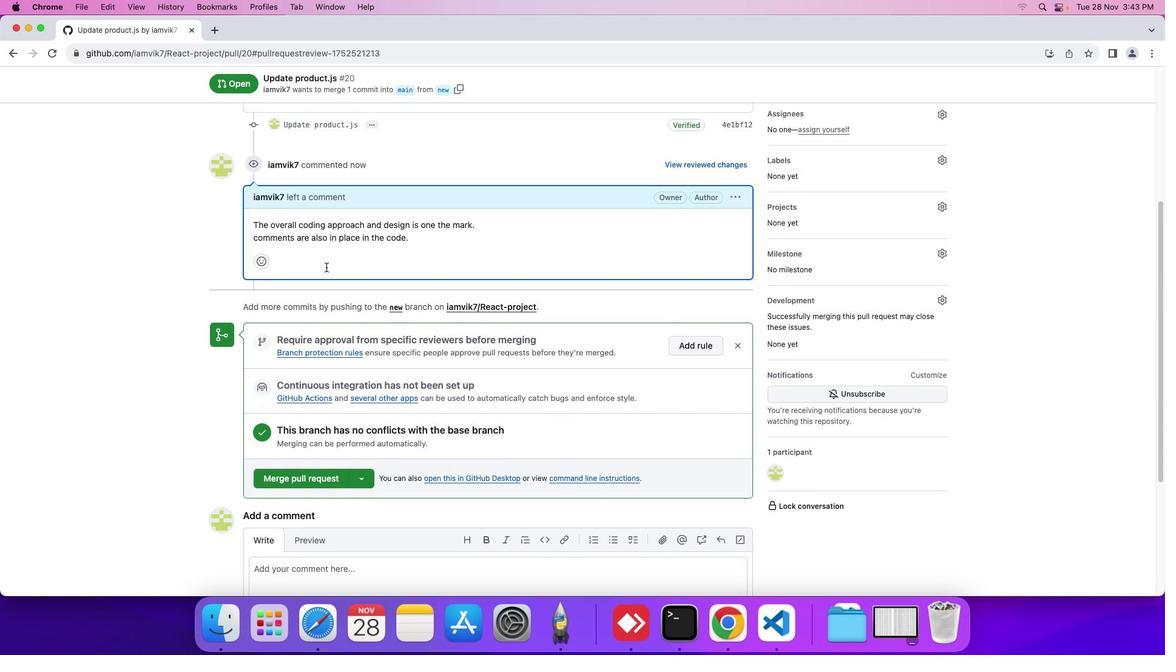 
Action: Mouse scrolled (326, 267) with delta (0, 0)
Screenshot: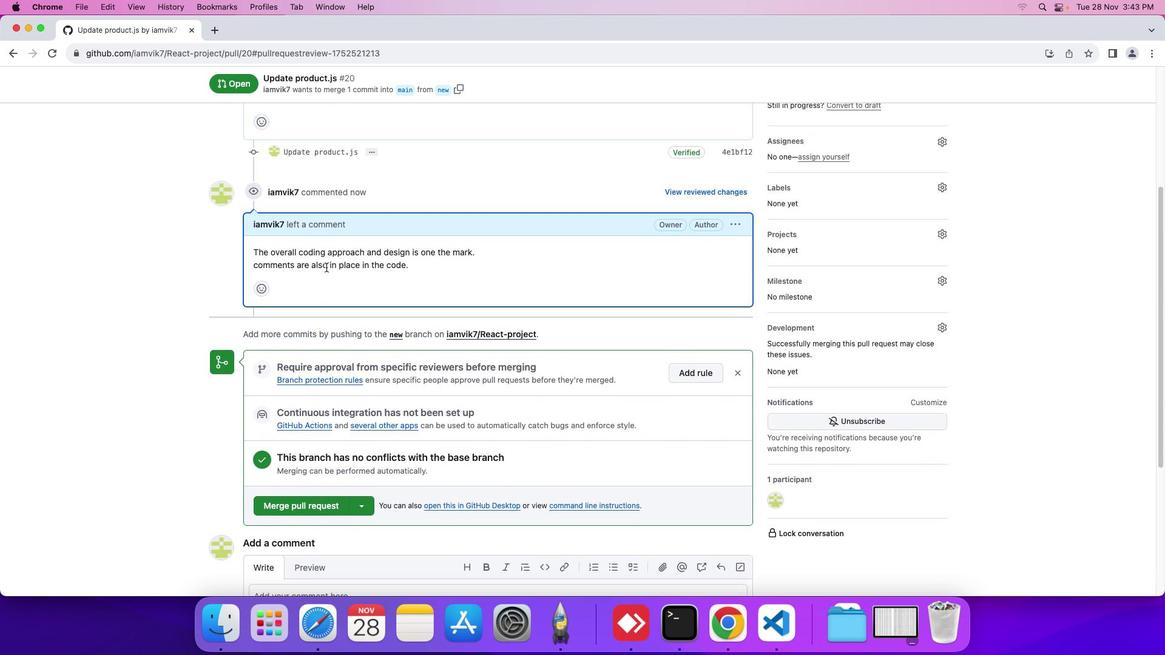 
Action: Mouse scrolled (326, 267) with delta (0, 1)
Screenshot: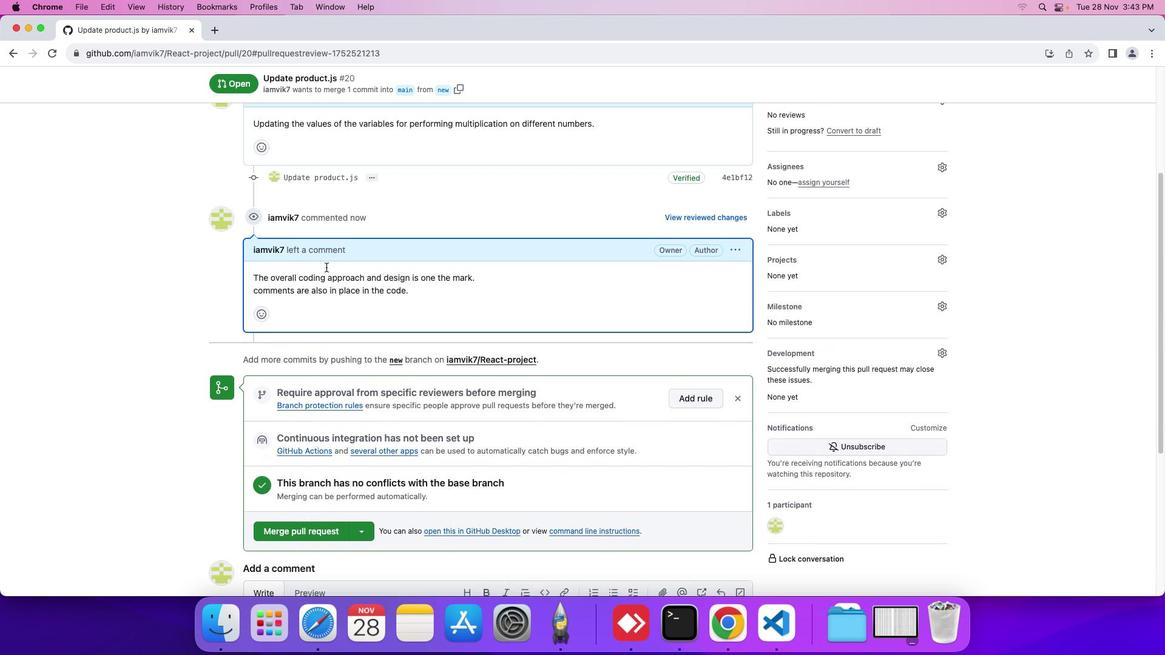 
Action: Mouse scrolled (326, 267) with delta (0, 0)
Screenshot: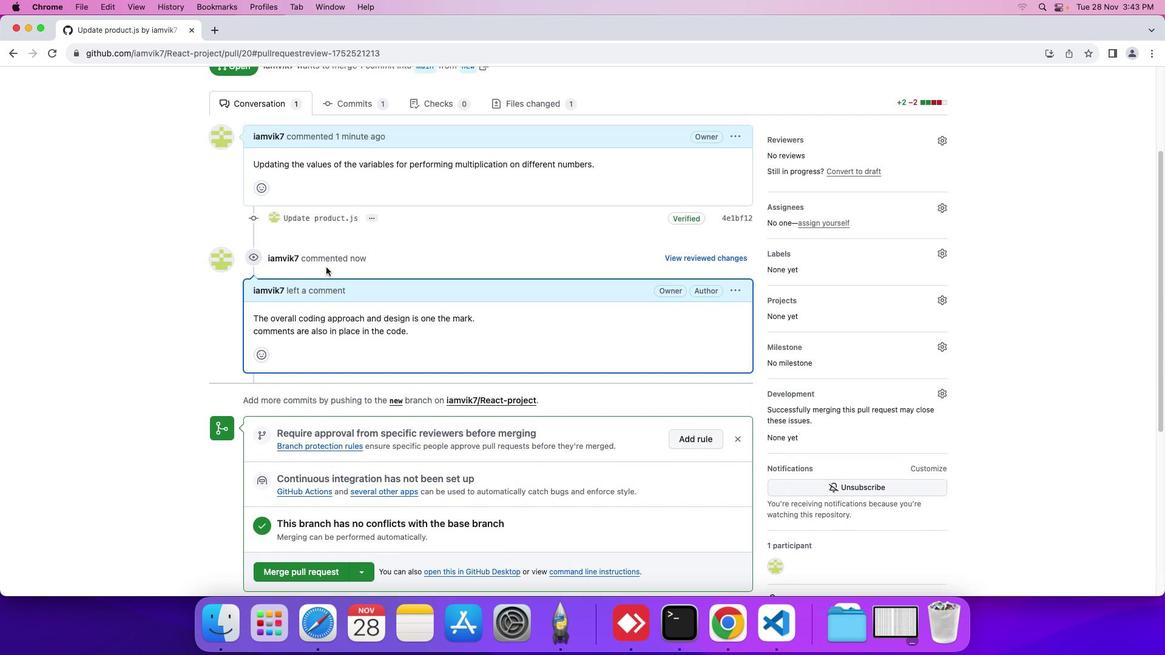 
Action: Mouse moved to (377, 331)
Screenshot: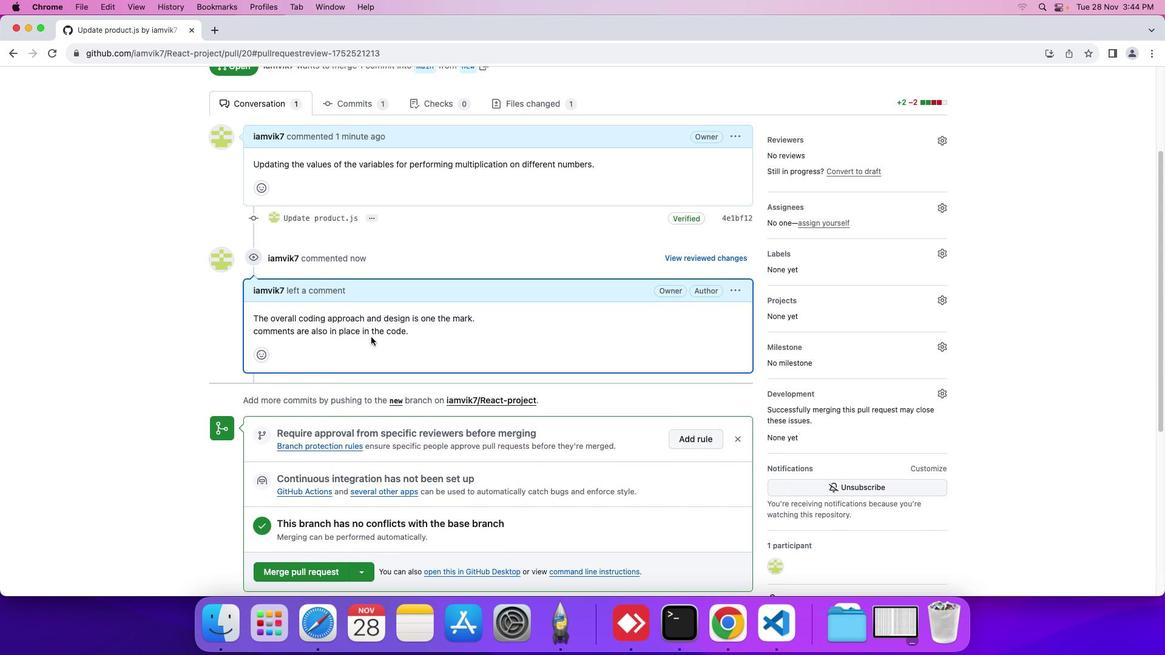 
